 Task: Find connections with filter location Olivet with filter topic #socialentrepreneurshipwith filter profile language Spanish with filter current company Godrej Agrovet Limited with filter school Mayo College, Ajmer with filter industry Sightseeing Transportation with filter service category Graphic Design with filter keywords title UX Designer & UI Developer
Action: Mouse moved to (545, 93)
Screenshot: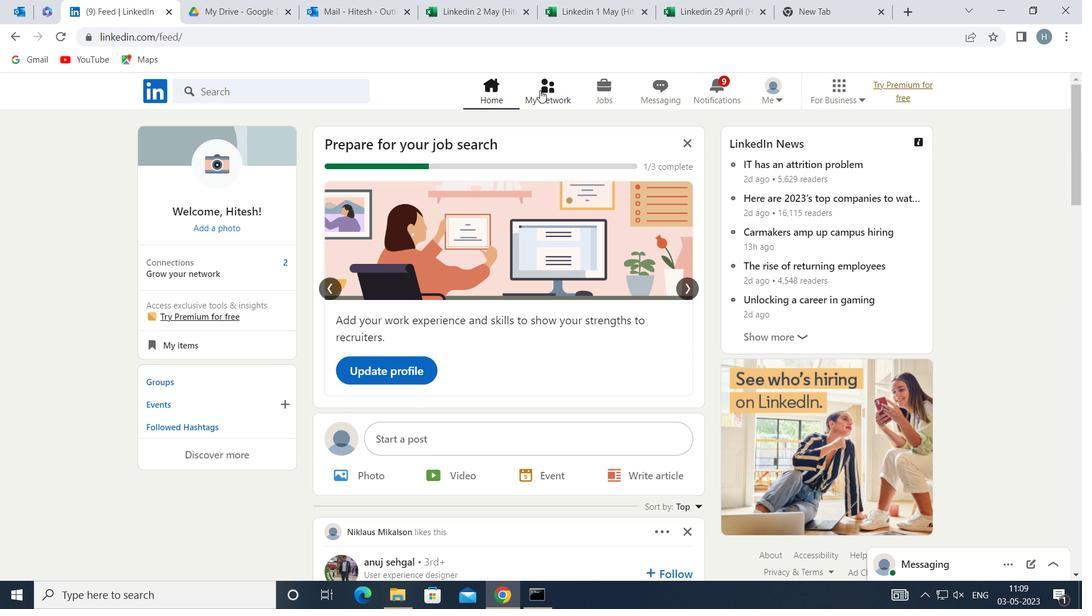 
Action: Mouse pressed left at (545, 93)
Screenshot: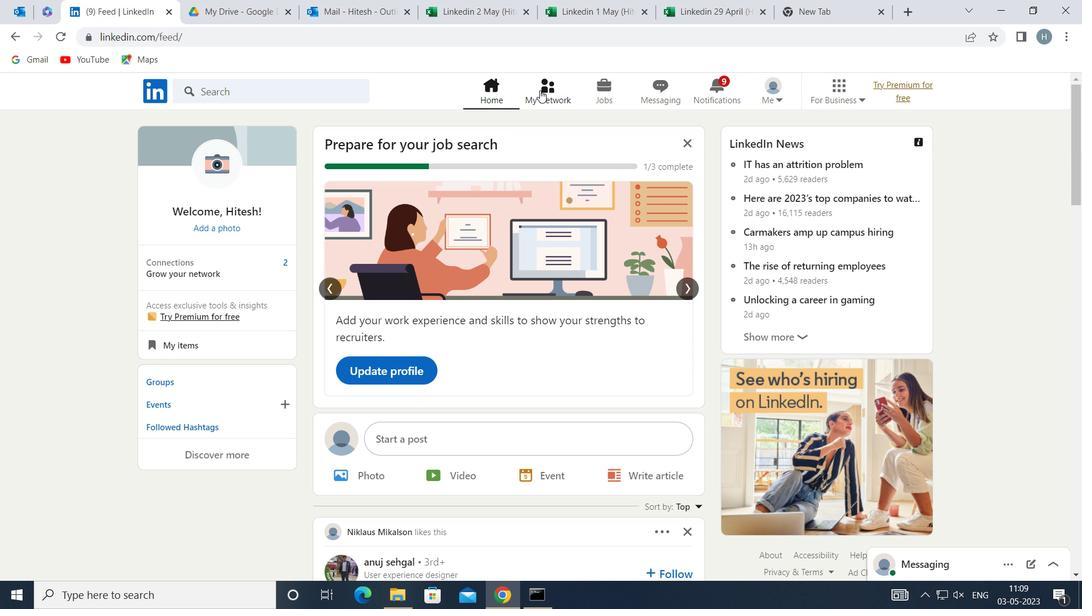 
Action: Mouse moved to (307, 166)
Screenshot: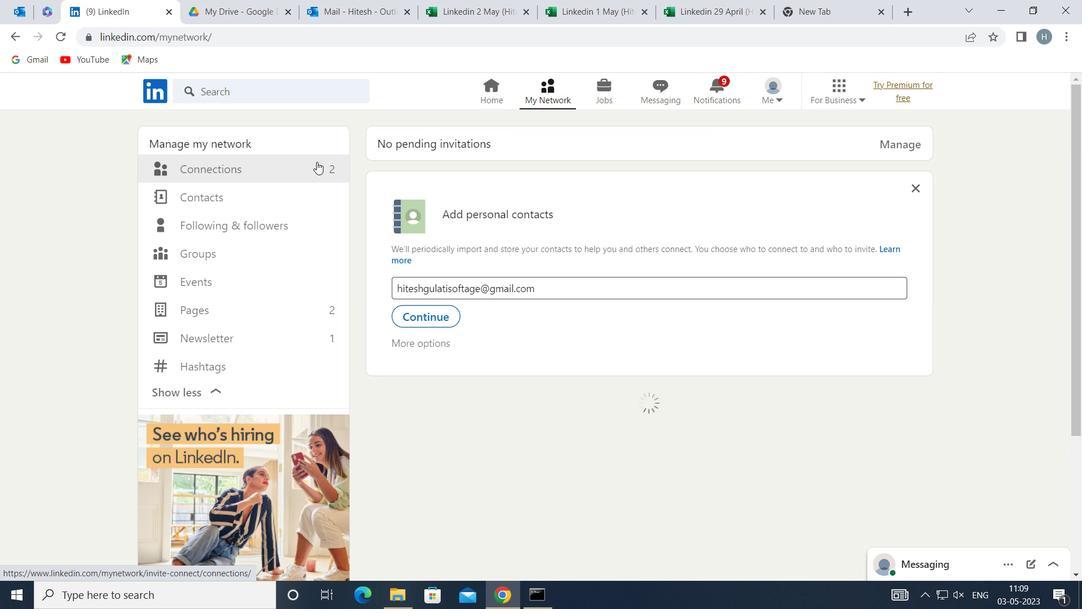 
Action: Mouse pressed left at (307, 166)
Screenshot: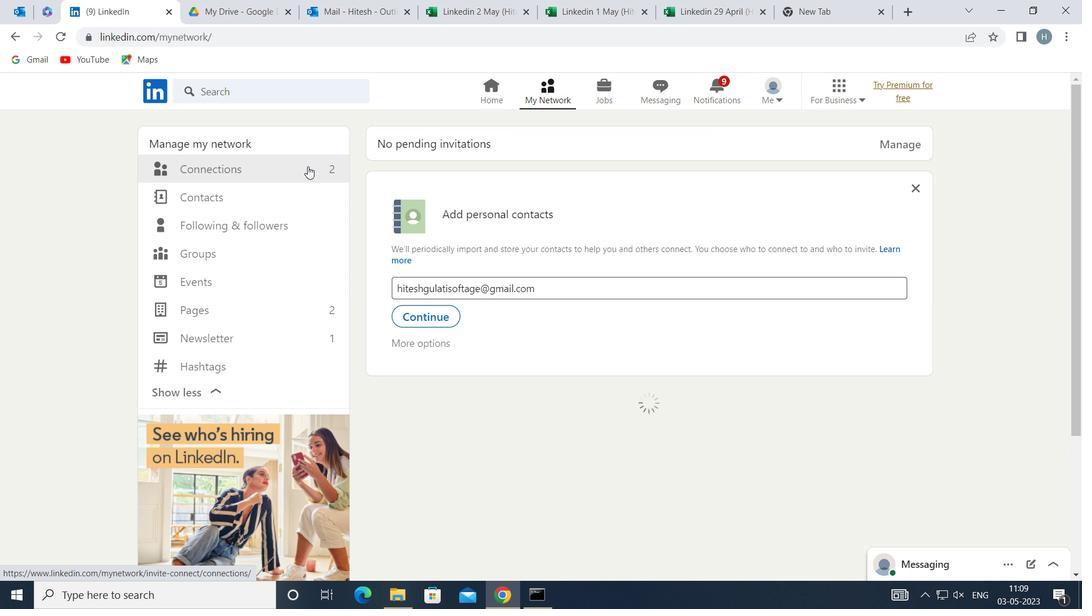 
Action: Mouse moved to (637, 166)
Screenshot: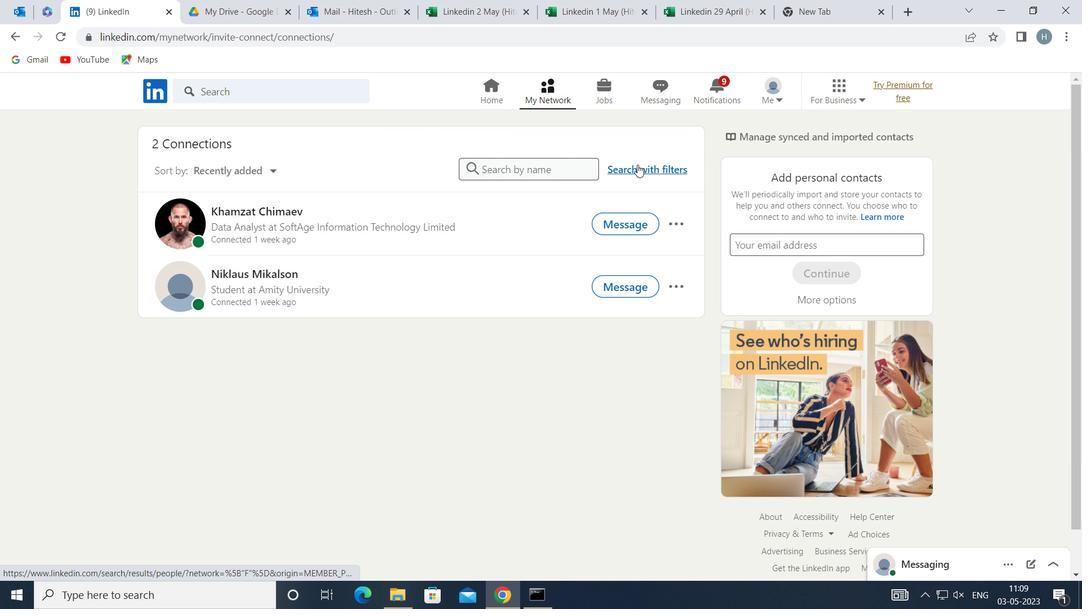
Action: Mouse pressed left at (637, 166)
Screenshot: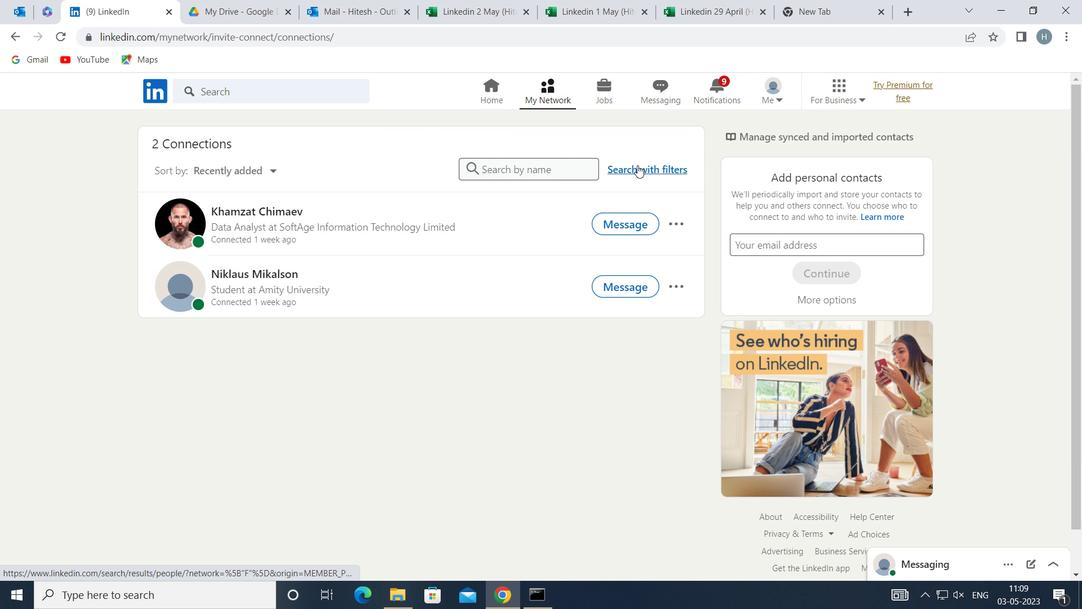 
Action: Mouse moved to (593, 132)
Screenshot: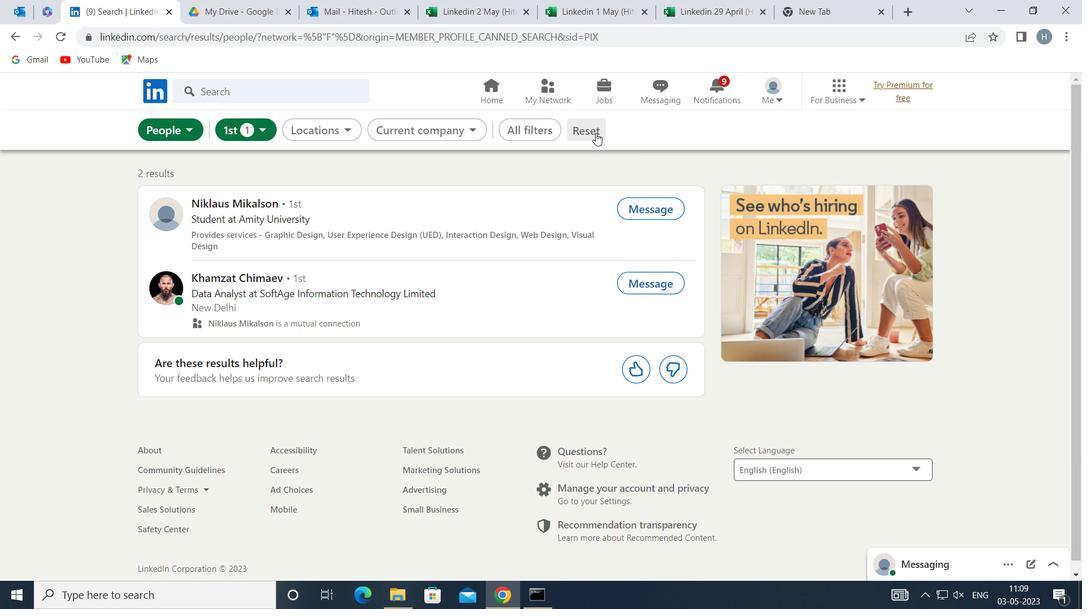 
Action: Mouse pressed left at (593, 132)
Screenshot: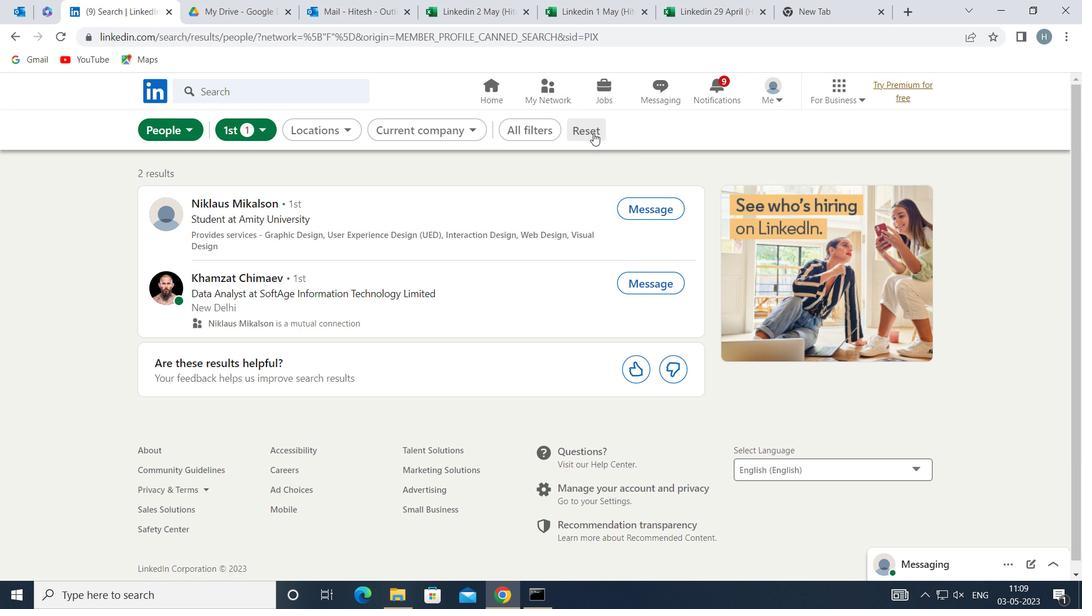 
Action: Mouse moved to (576, 128)
Screenshot: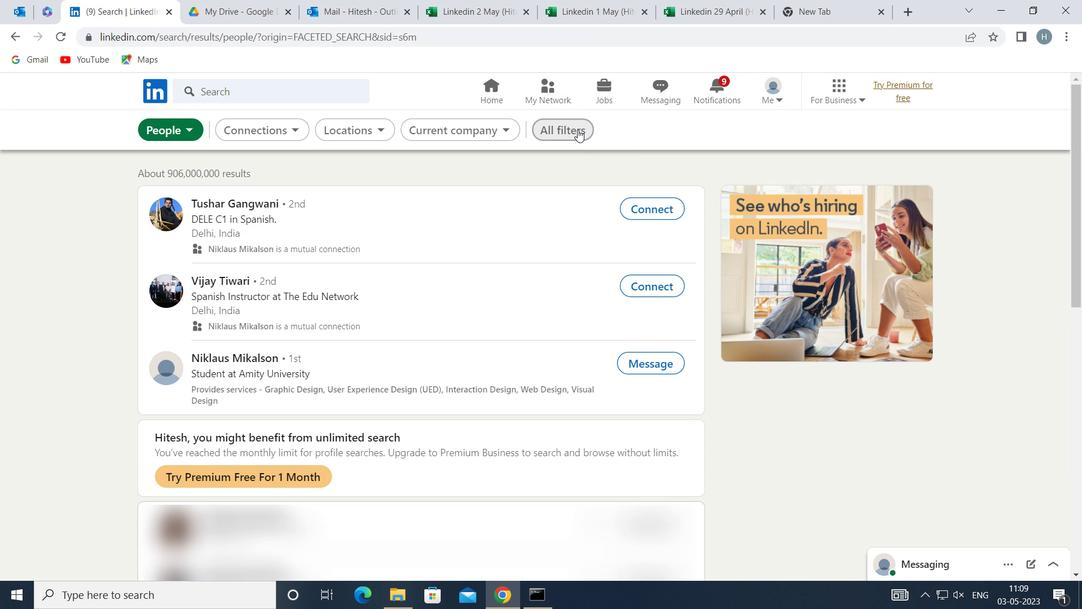 
Action: Mouse pressed left at (576, 128)
Screenshot: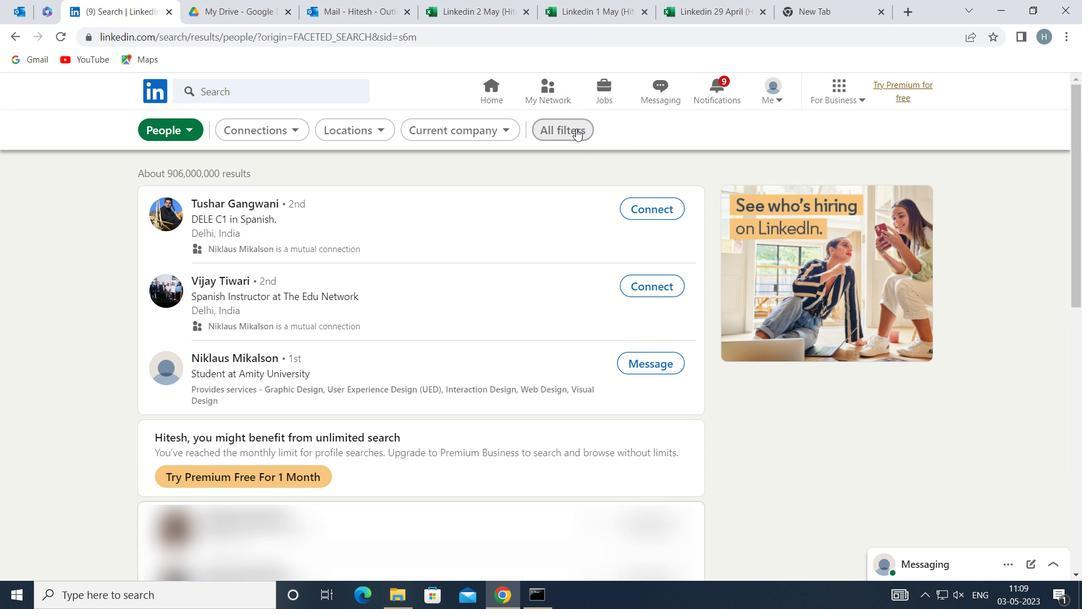 
Action: Mouse moved to (822, 317)
Screenshot: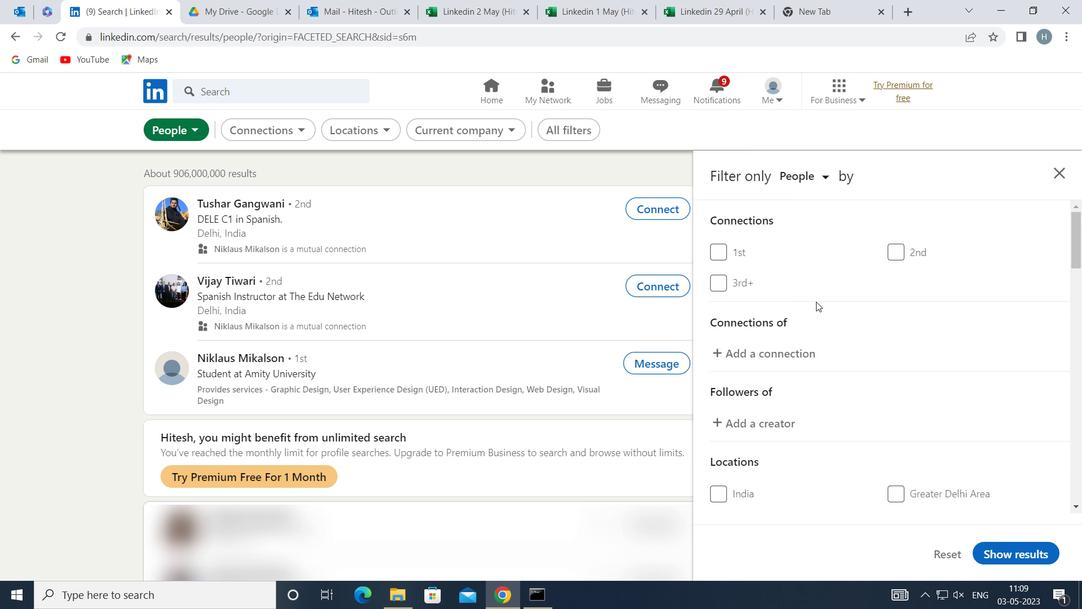 
Action: Mouse scrolled (822, 316) with delta (0, 0)
Screenshot: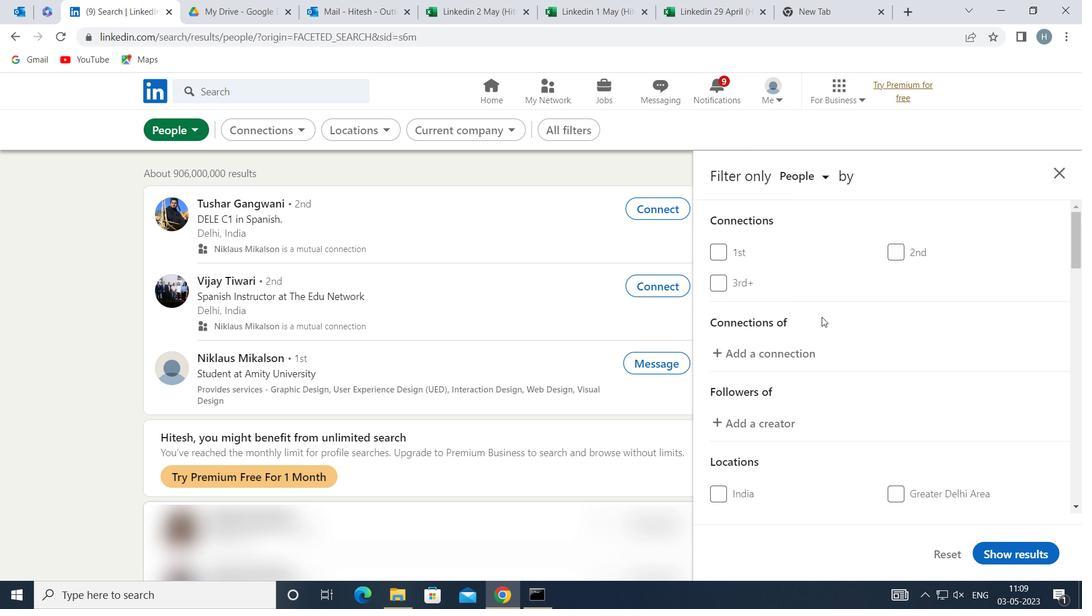 
Action: Mouse scrolled (822, 316) with delta (0, 0)
Screenshot: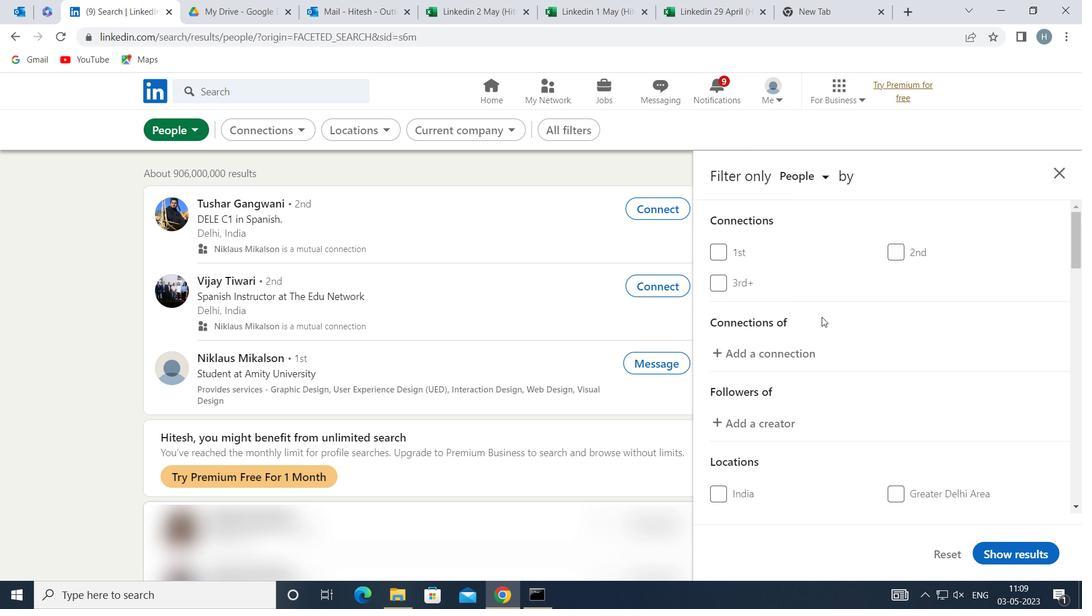 
Action: Mouse scrolled (822, 316) with delta (0, 0)
Screenshot: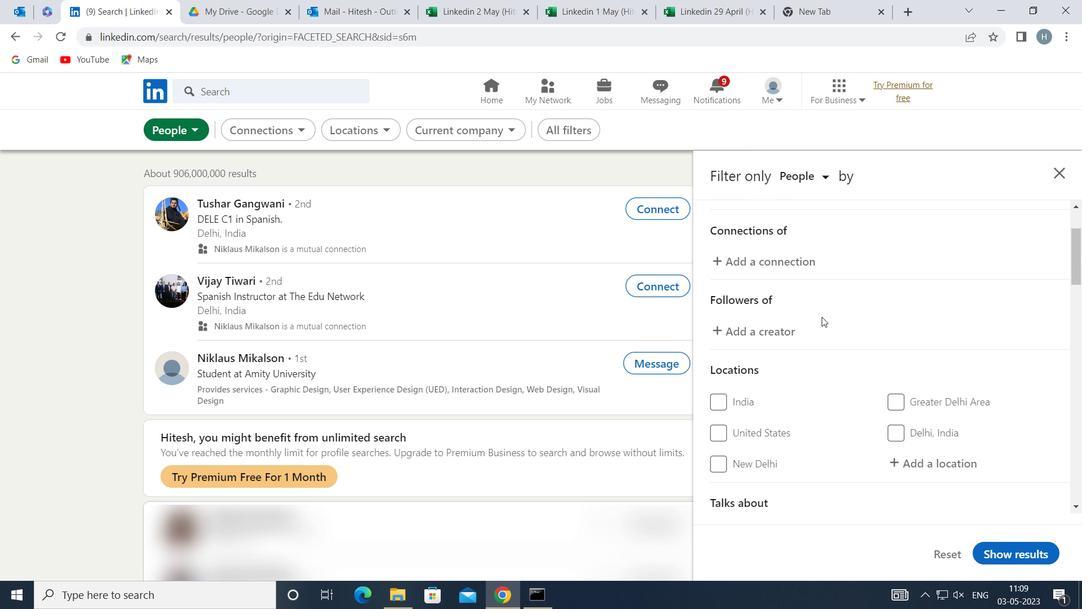 
Action: Mouse moved to (919, 337)
Screenshot: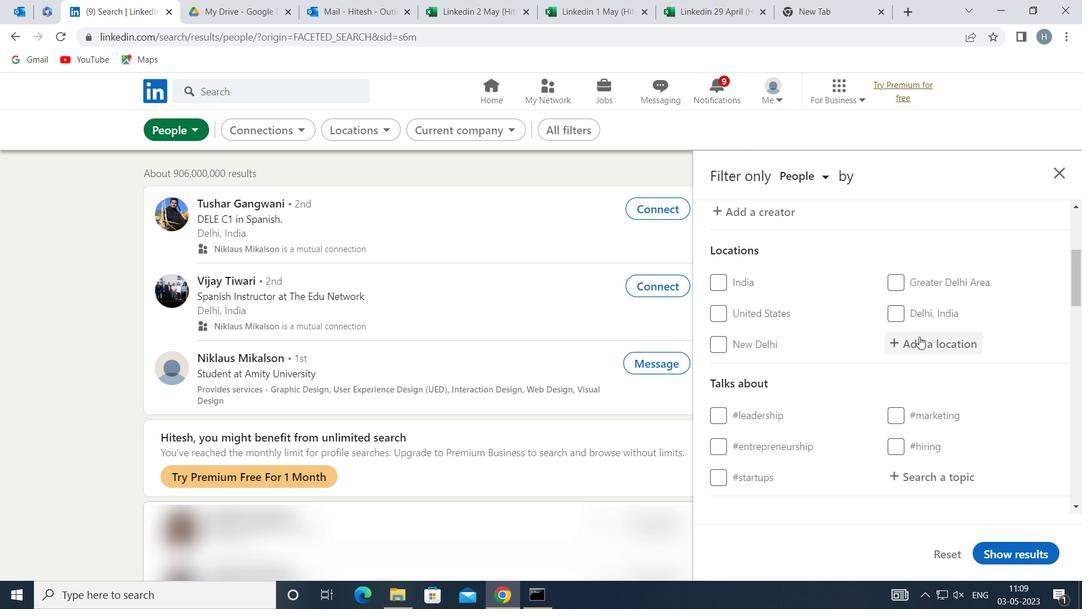 
Action: Mouse pressed left at (919, 337)
Screenshot: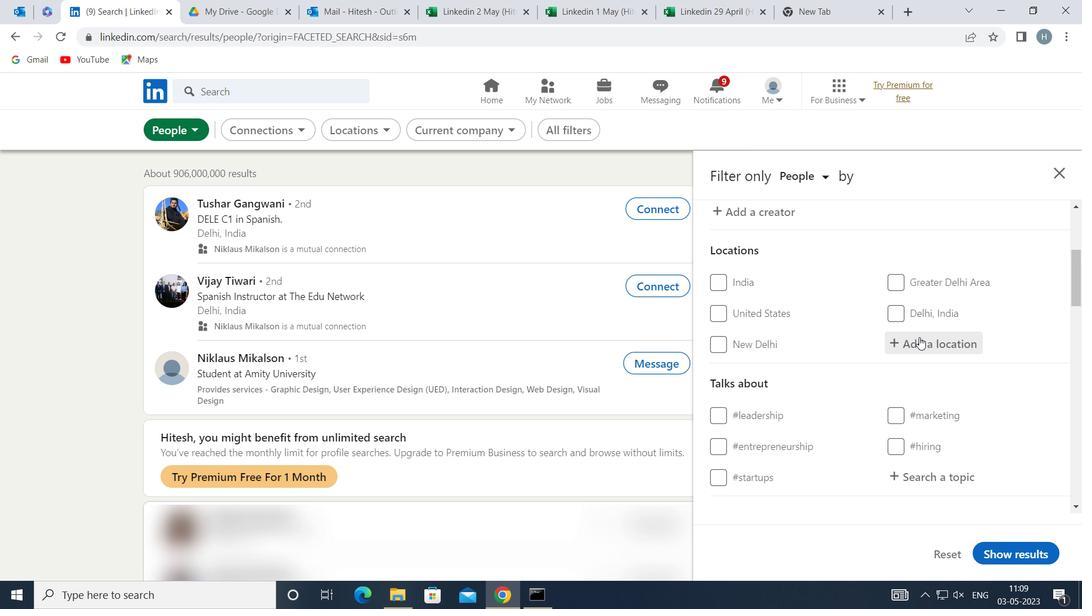 
Action: Mouse moved to (921, 337)
Screenshot: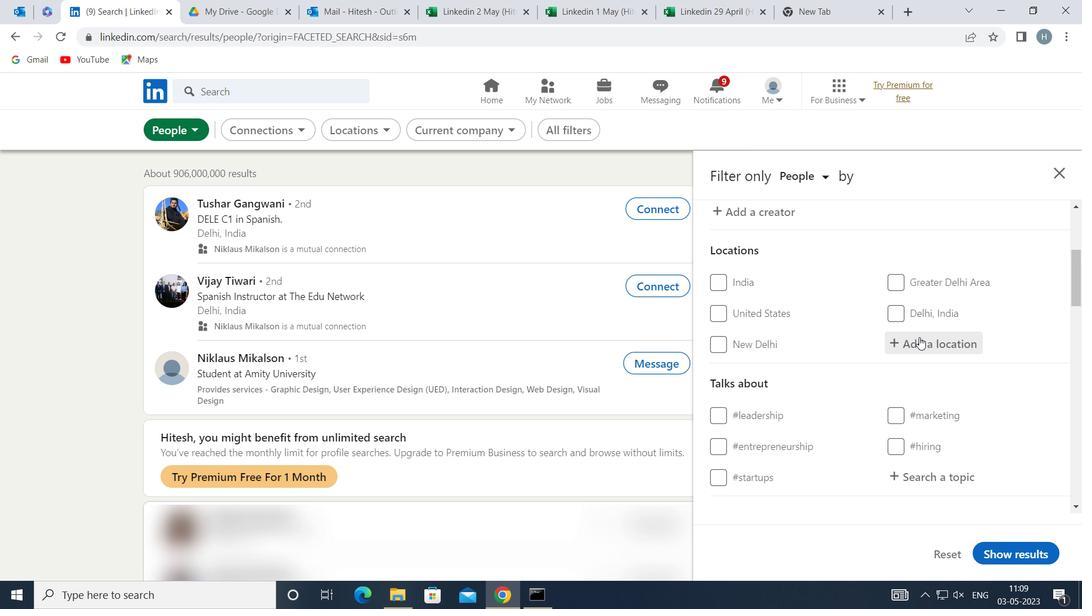 
Action: Key pressed <Key.shift>OLIVET<Key.enter>
Screenshot: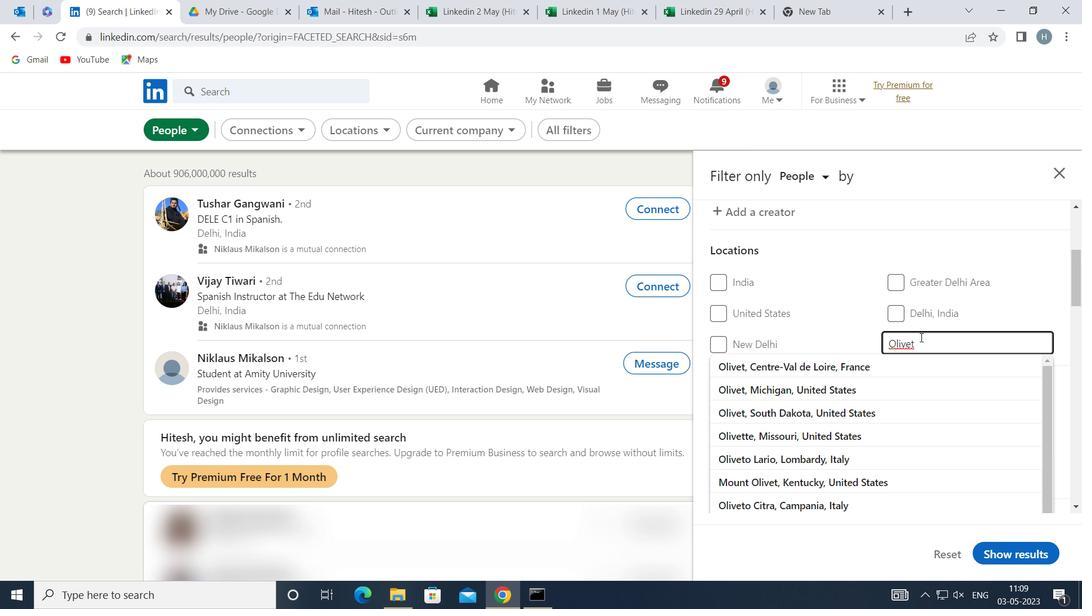 
Action: Mouse moved to (952, 374)
Screenshot: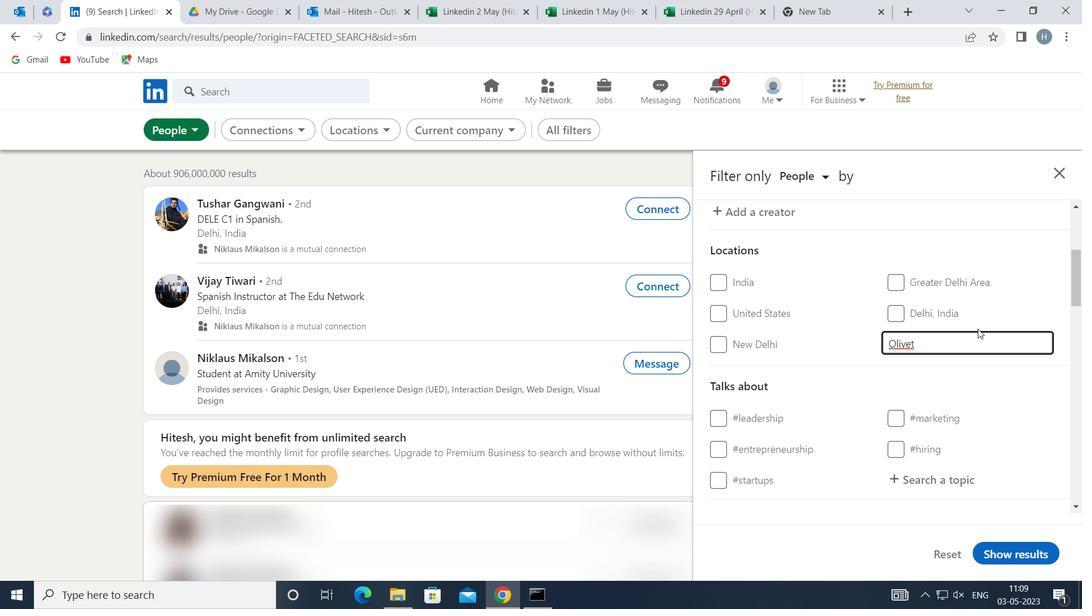 
Action: Mouse scrolled (952, 373) with delta (0, 0)
Screenshot: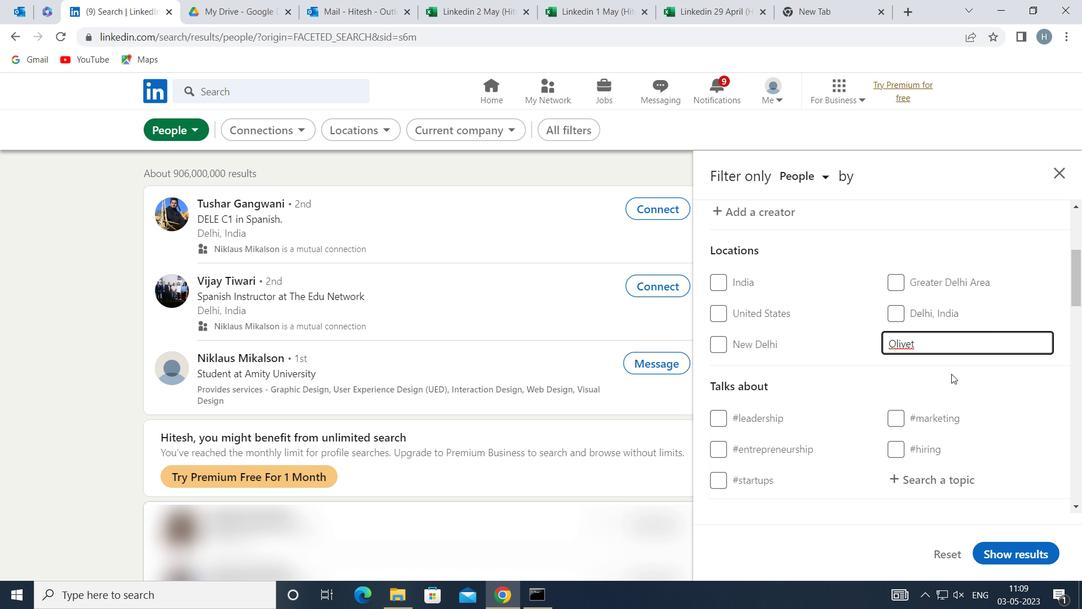
Action: Mouse moved to (932, 407)
Screenshot: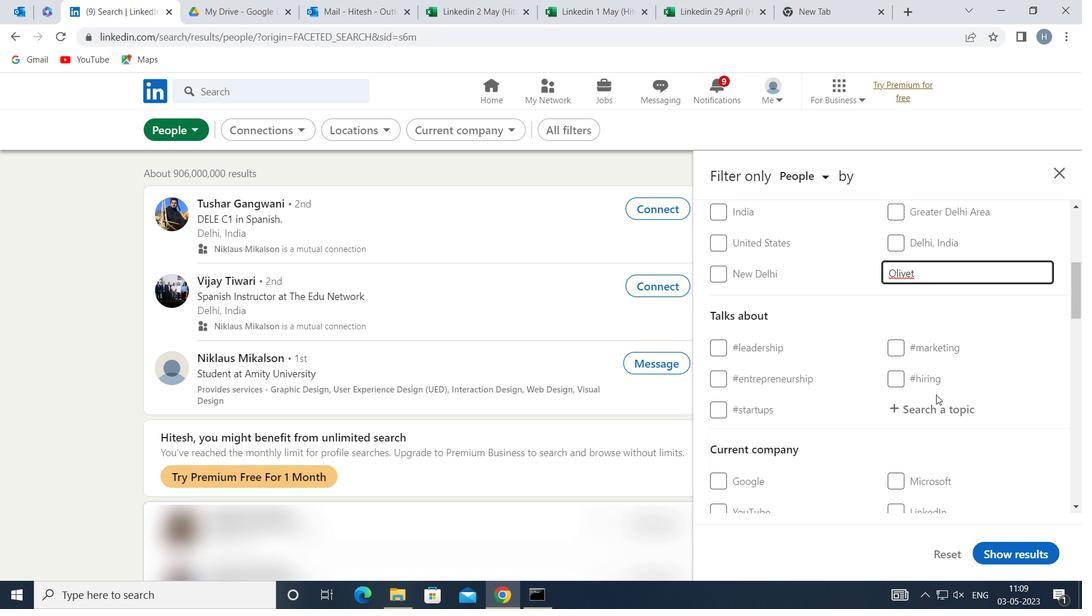 
Action: Mouse pressed left at (932, 407)
Screenshot: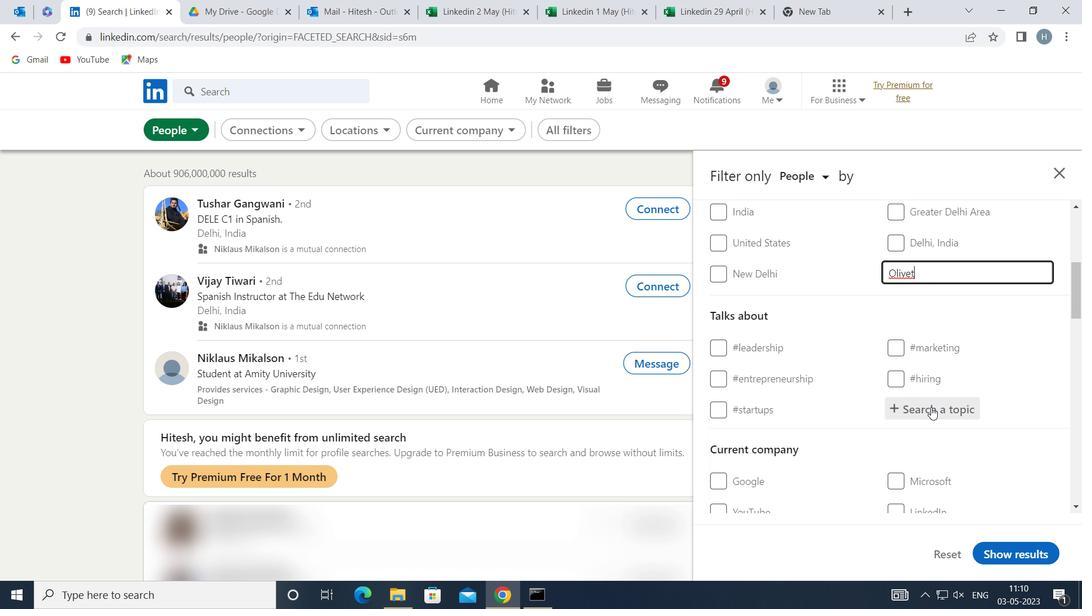 
Action: Mouse moved to (931, 407)
Screenshot: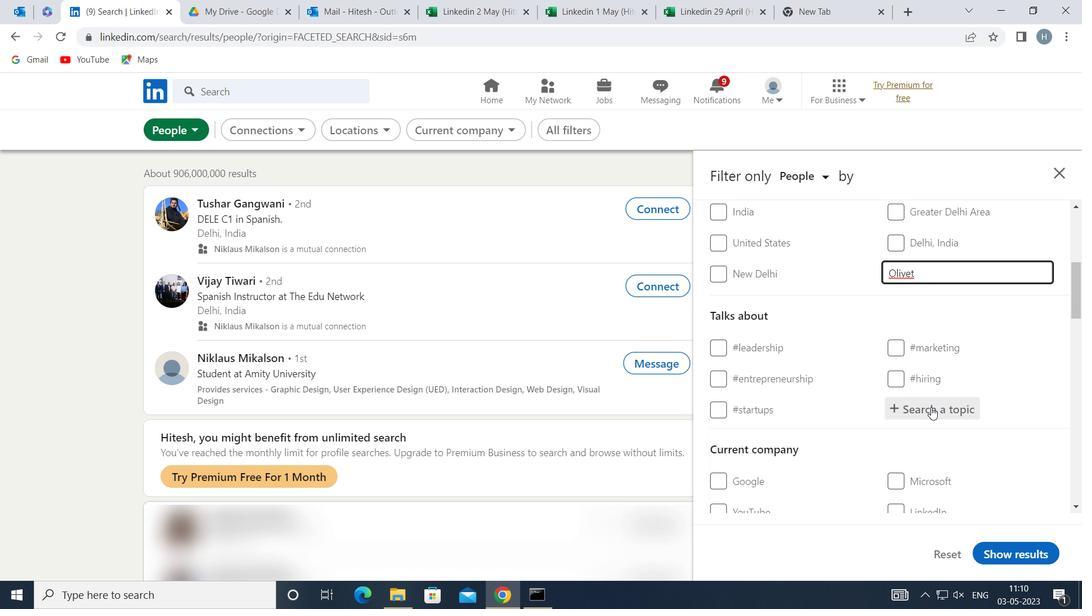 
Action: Key pressed <Key.shift>SOCIALENTREPREN
Screenshot: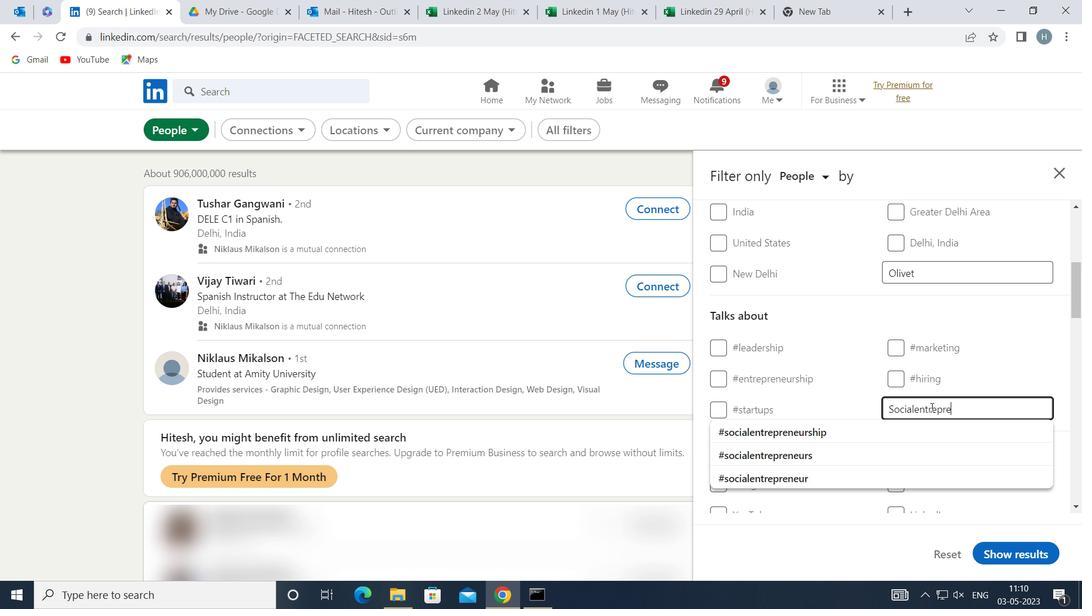 
Action: Mouse moved to (856, 434)
Screenshot: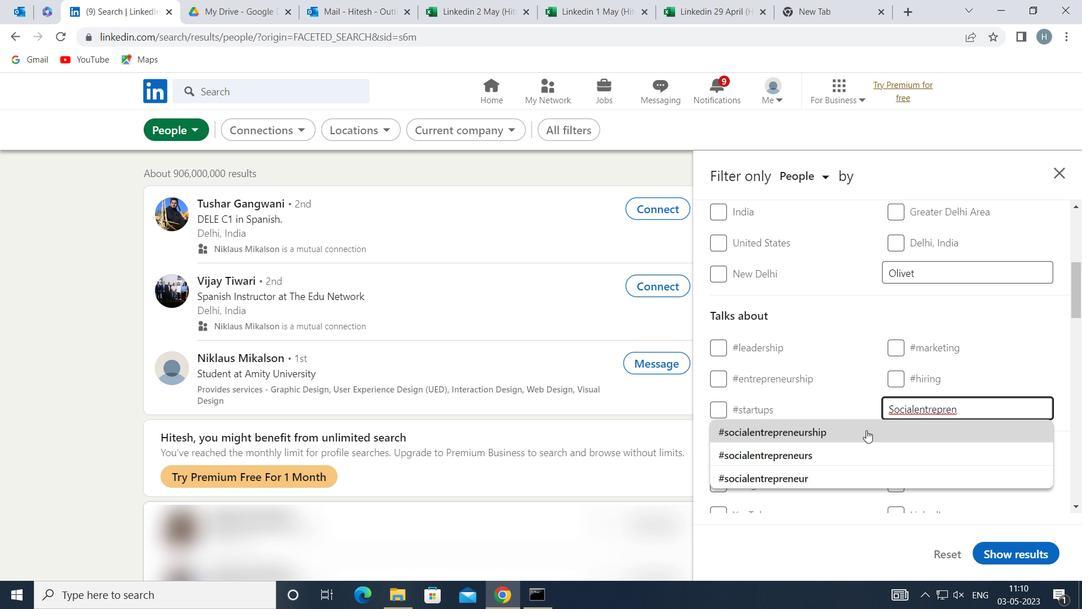 
Action: Mouse pressed left at (856, 434)
Screenshot: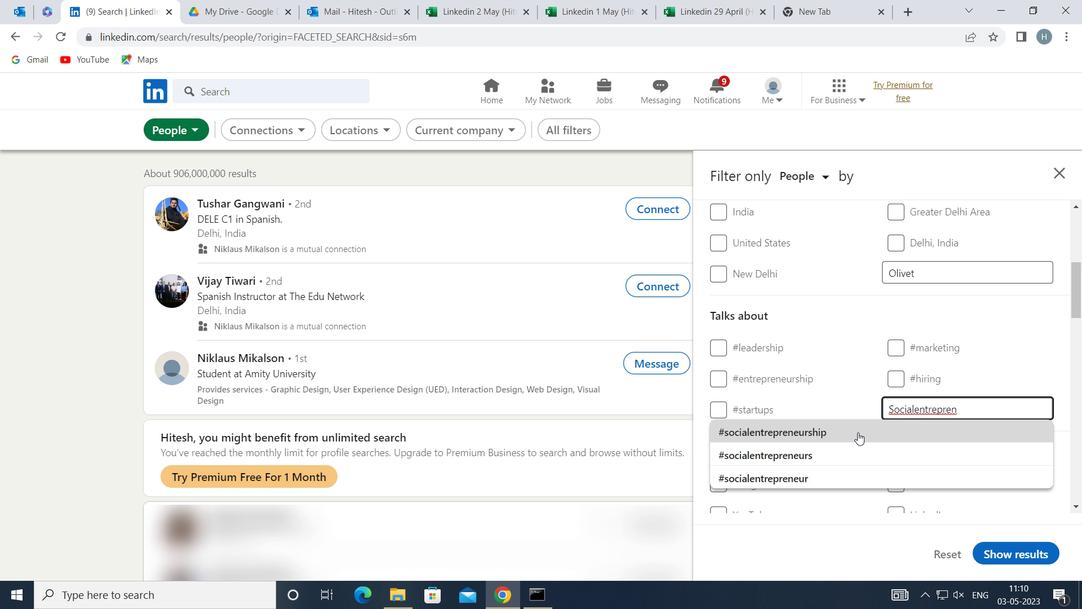 
Action: Mouse moved to (847, 426)
Screenshot: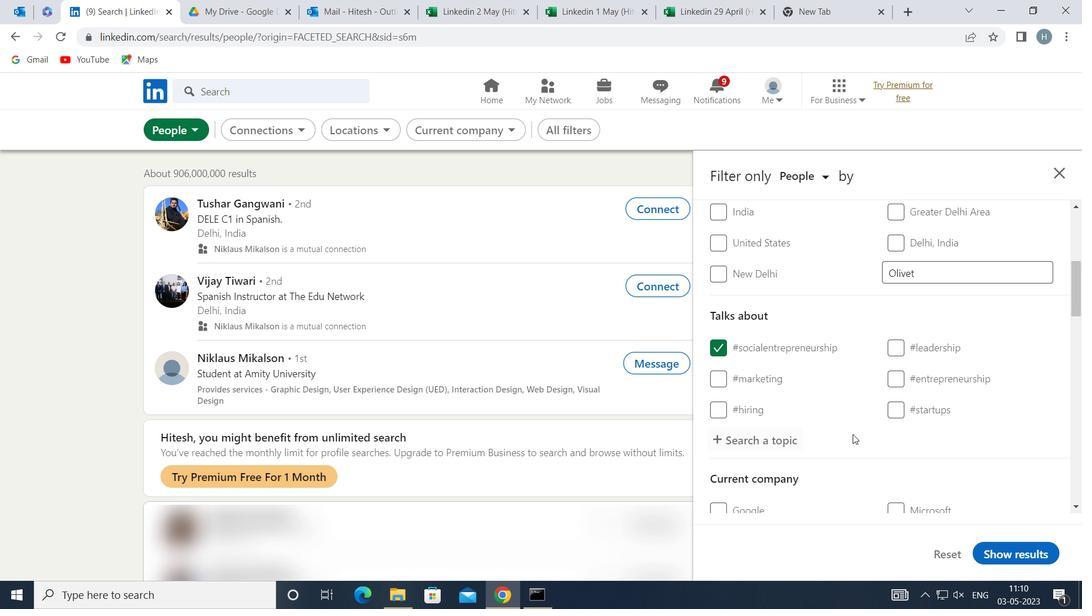
Action: Mouse scrolled (847, 426) with delta (0, 0)
Screenshot: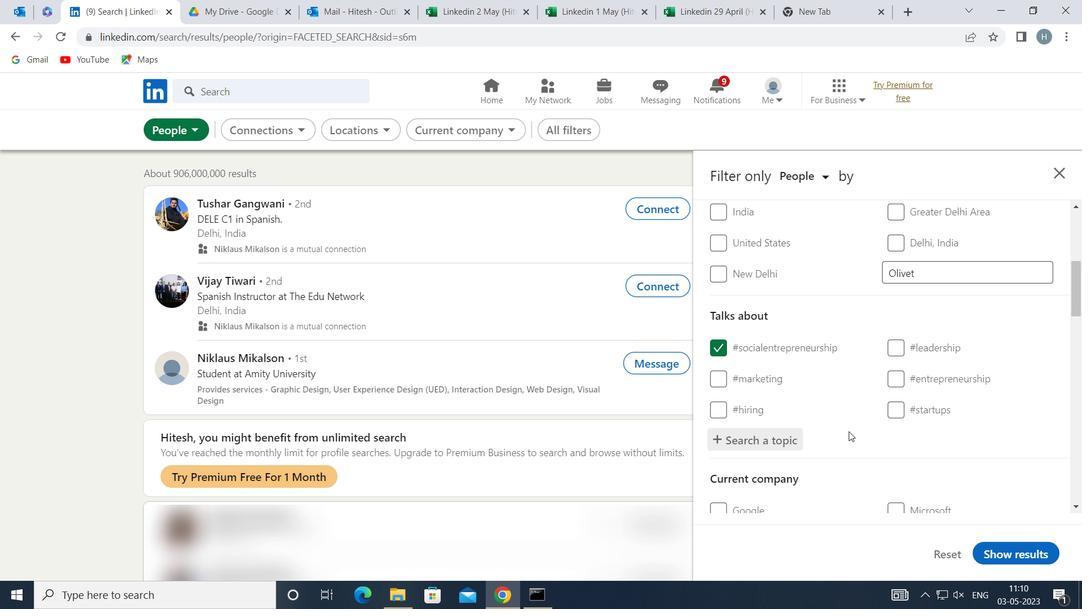 
Action: Mouse scrolled (847, 426) with delta (0, 0)
Screenshot: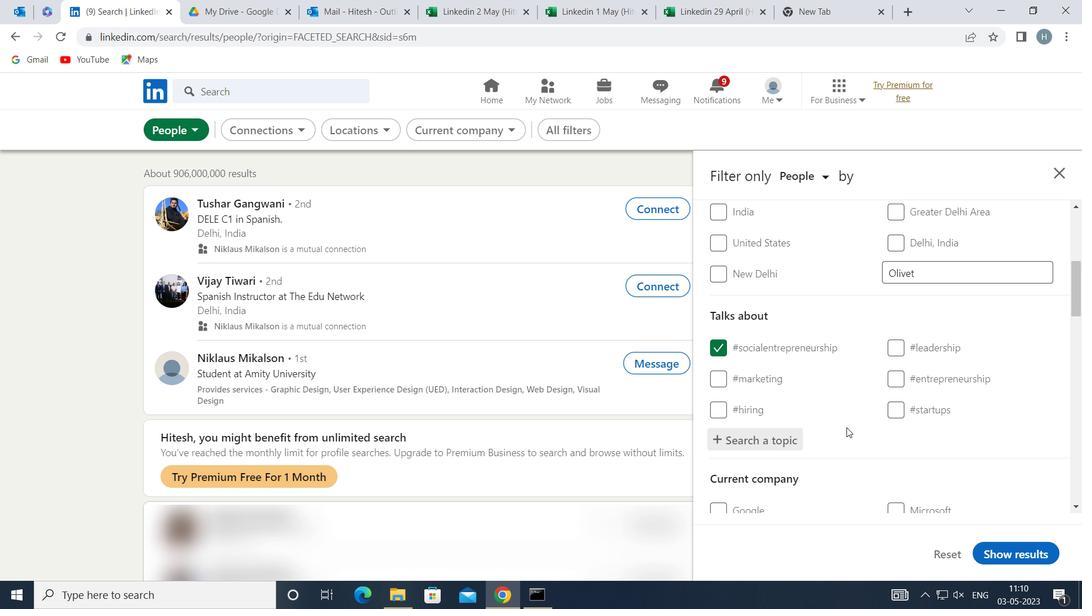 
Action: Mouse moved to (844, 426)
Screenshot: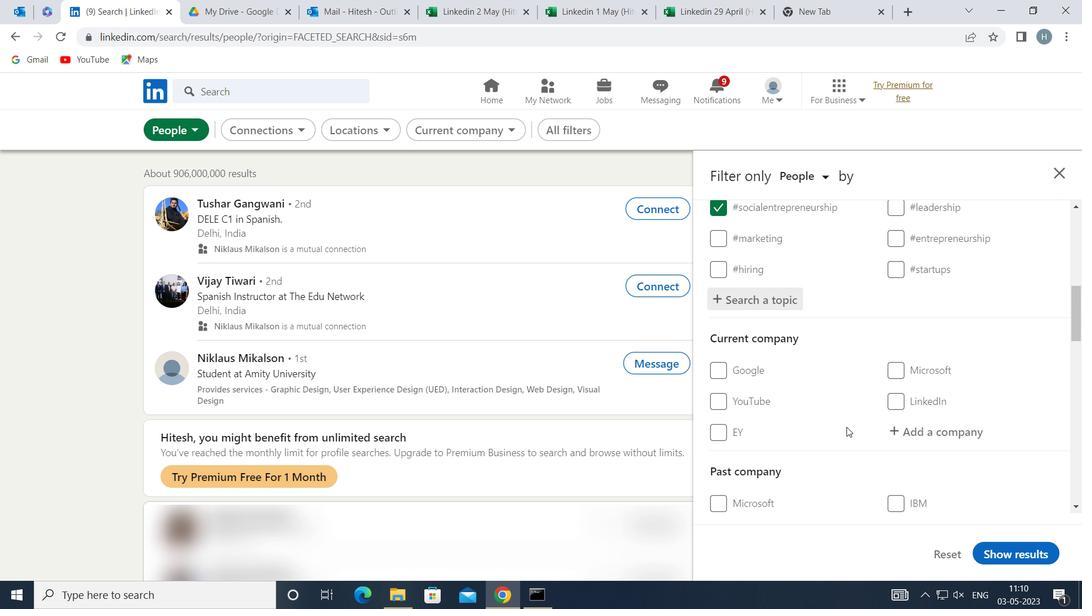 
Action: Mouse scrolled (844, 426) with delta (0, 0)
Screenshot: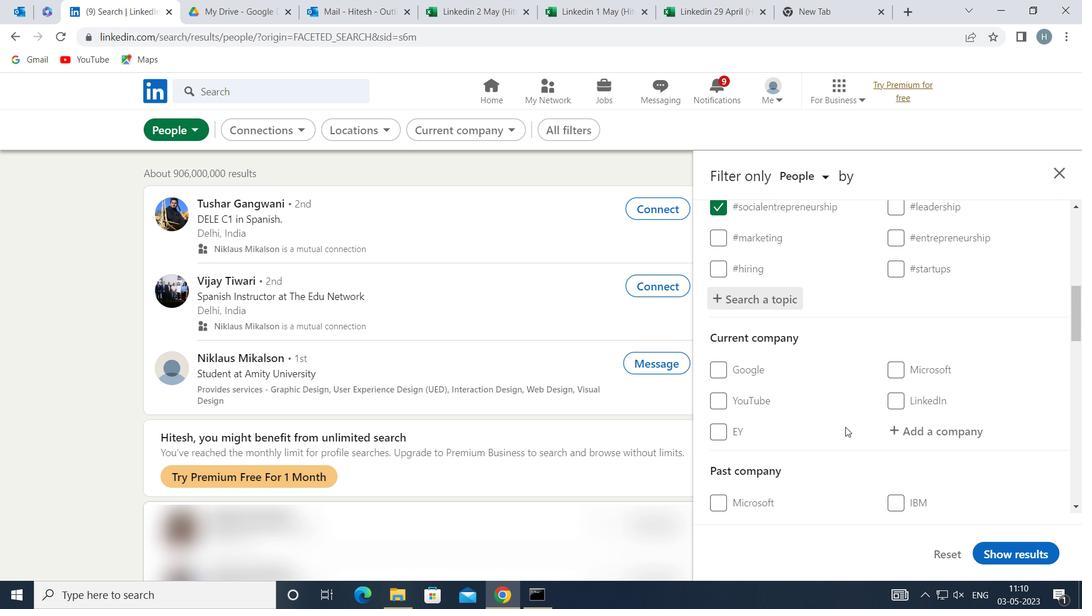 
Action: Mouse scrolled (844, 426) with delta (0, 0)
Screenshot: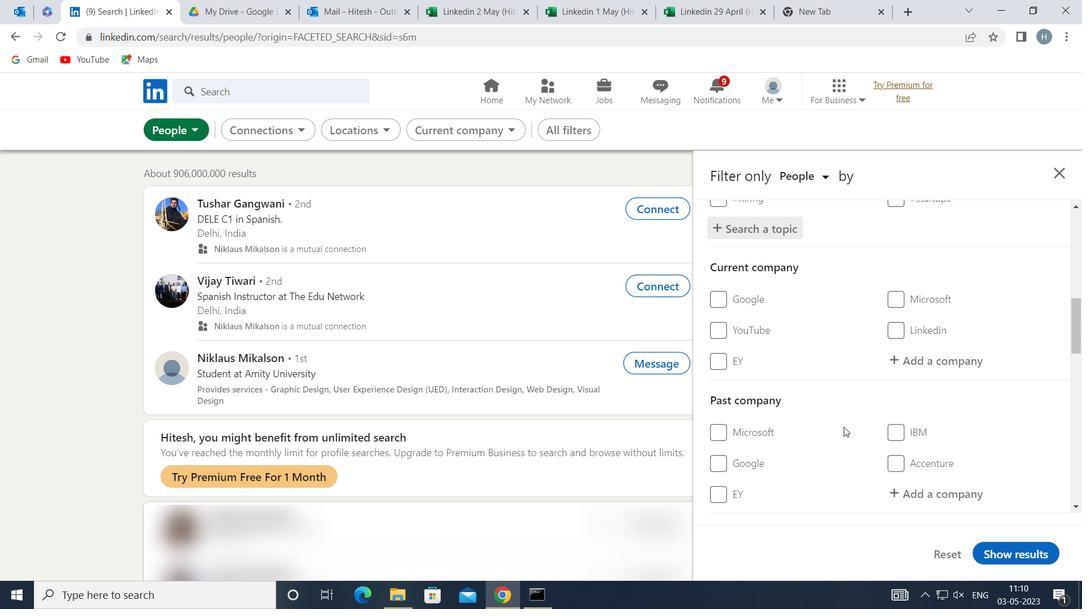 
Action: Mouse moved to (844, 426)
Screenshot: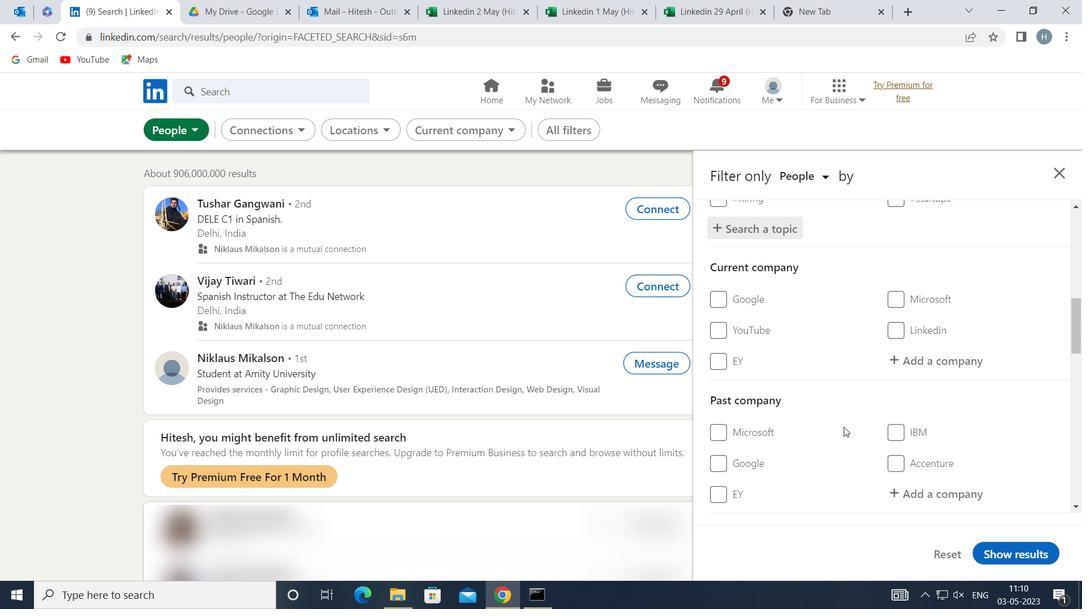 
Action: Mouse scrolled (844, 426) with delta (0, 0)
Screenshot: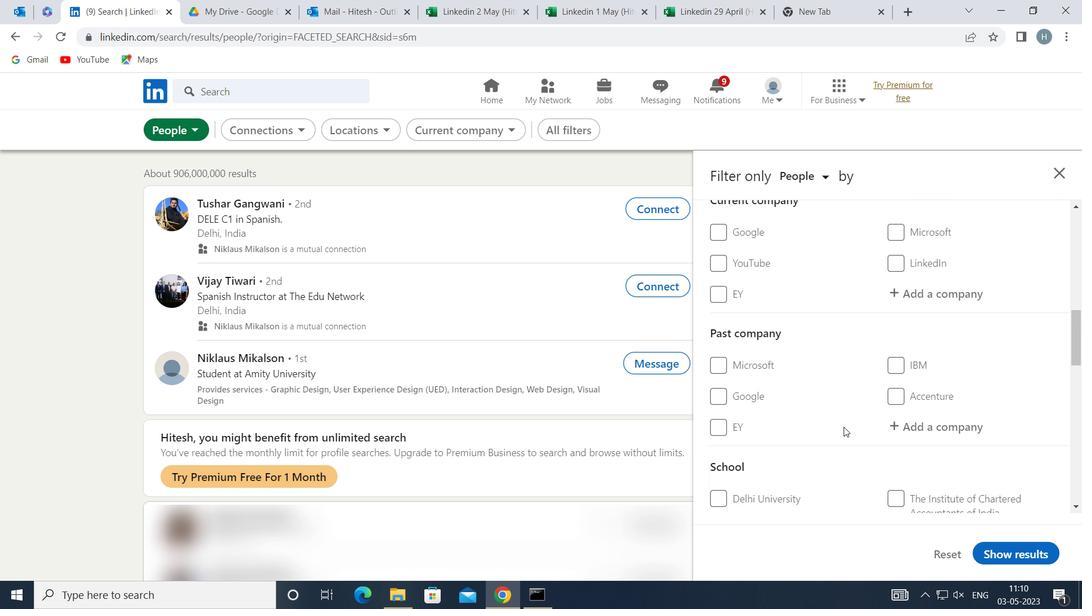 
Action: Mouse moved to (844, 430)
Screenshot: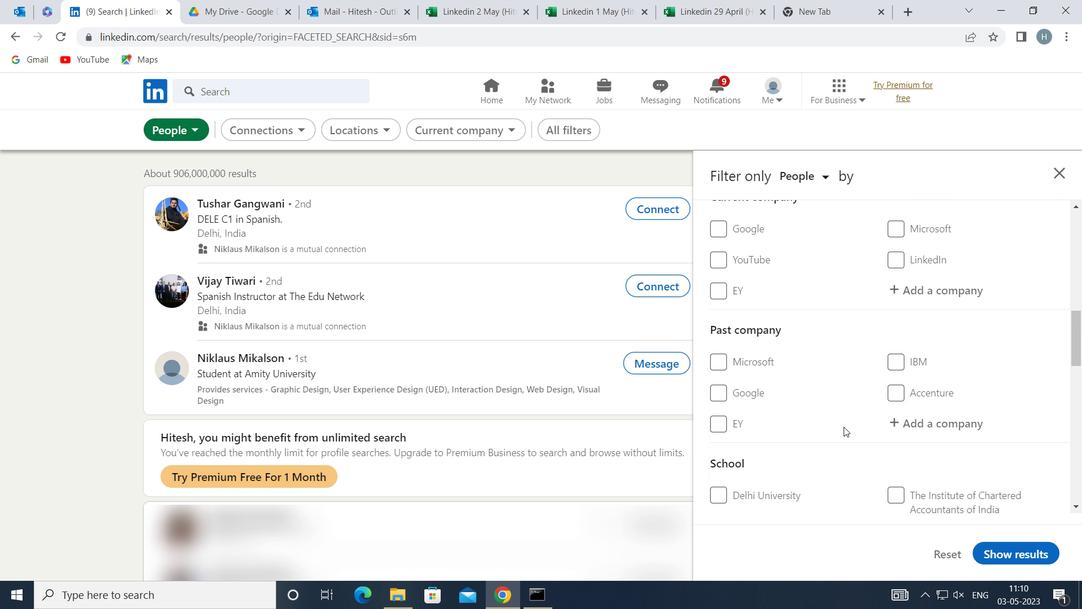 
Action: Mouse scrolled (844, 429) with delta (0, 0)
Screenshot: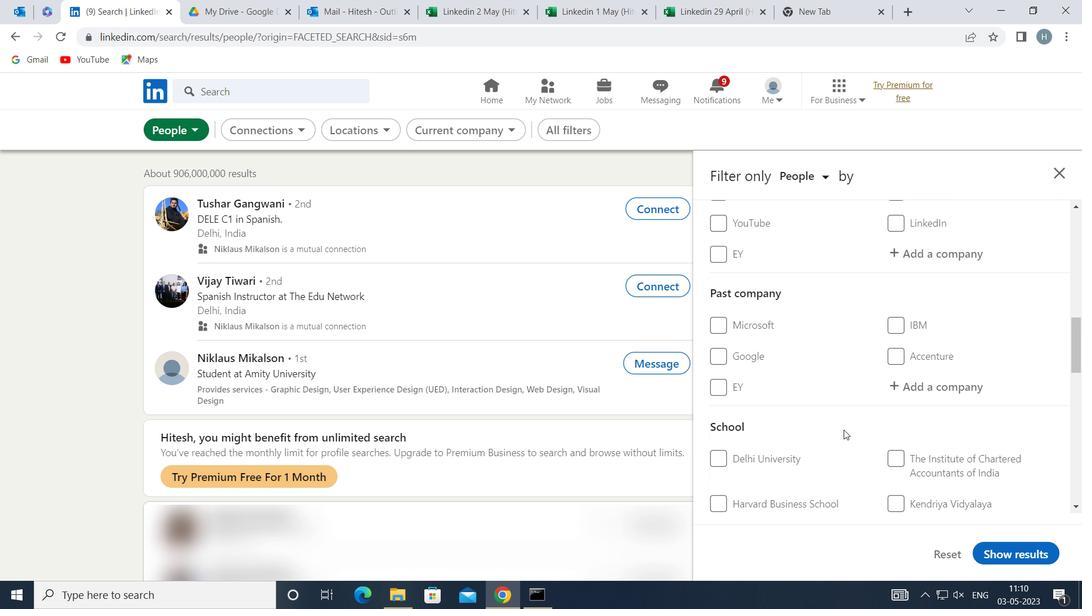 
Action: Mouse scrolled (844, 429) with delta (0, 0)
Screenshot: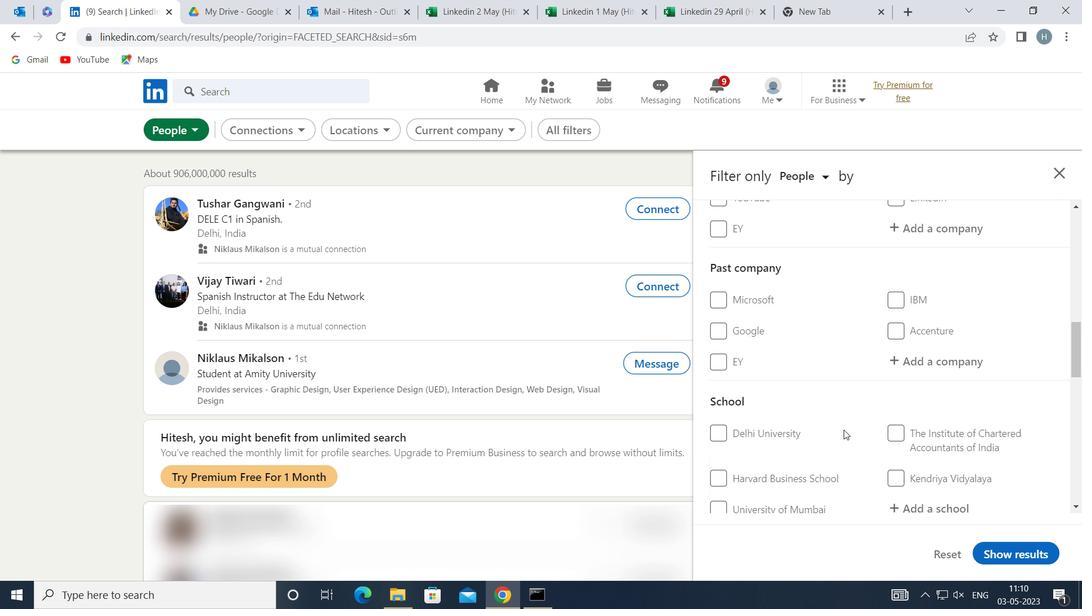 
Action: Mouse scrolled (844, 429) with delta (0, 0)
Screenshot: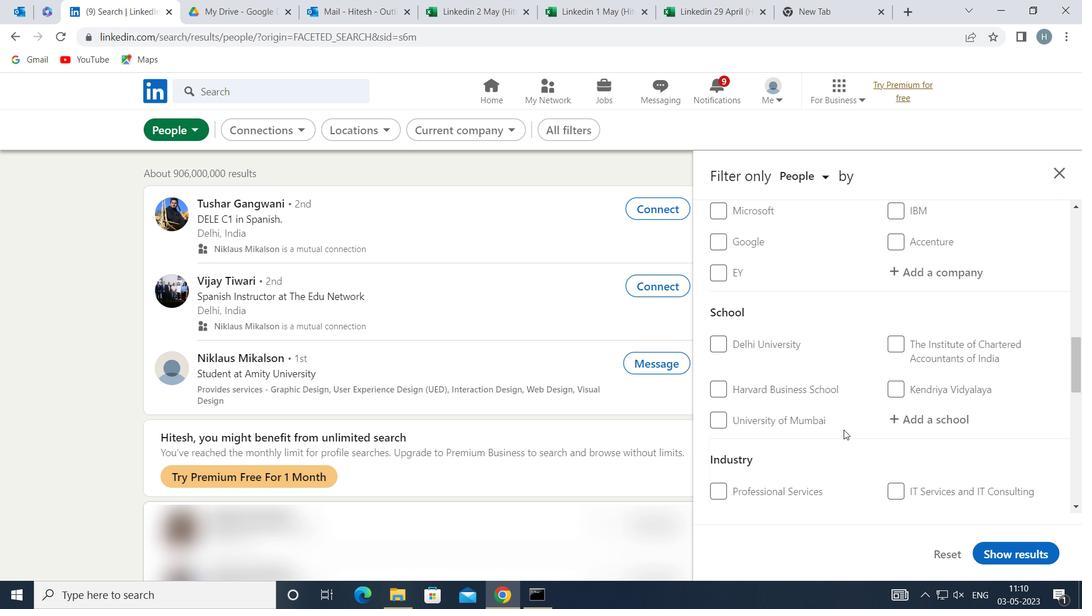 
Action: Mouse scrolled (844, 429) with delta (0, 0)
Screenshot: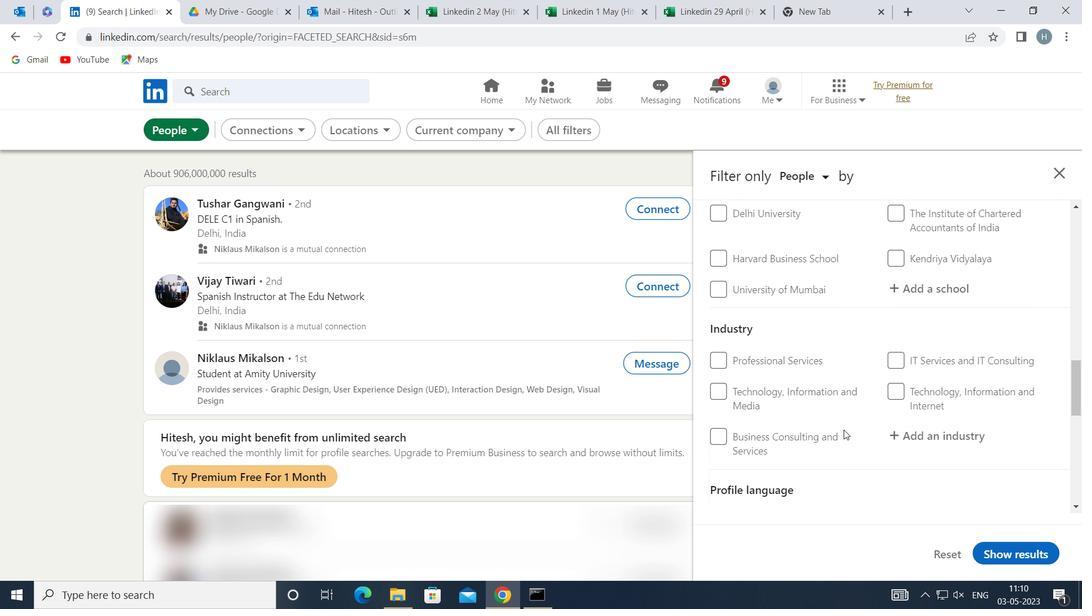 
Action: Mouse scrolled (844, 429) with delta (0, 0)
Screenshot: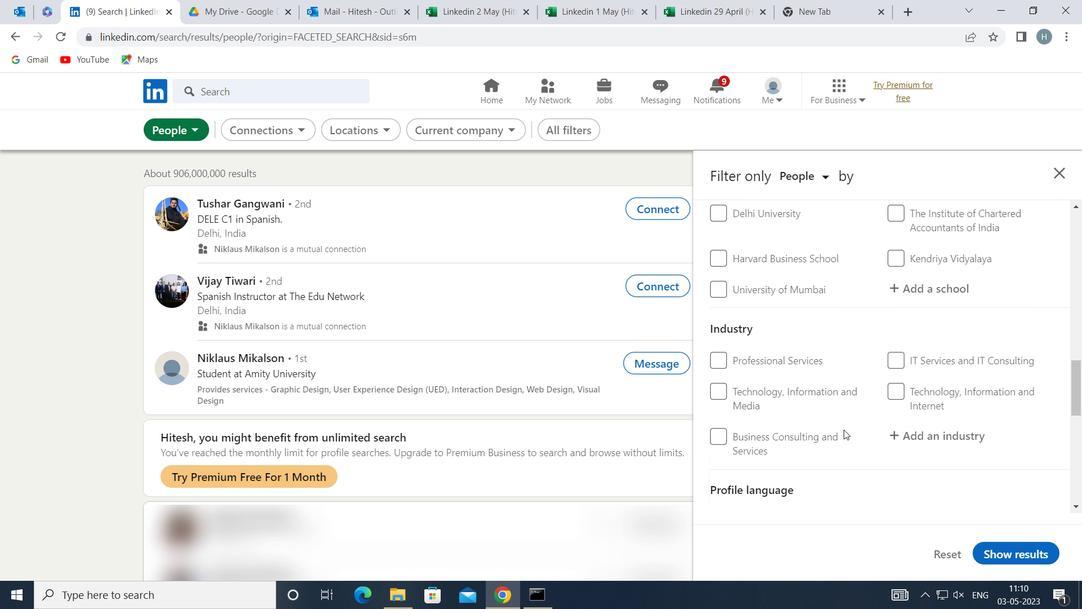 
Action: Mouse moved to (739, 416)
Screenshot: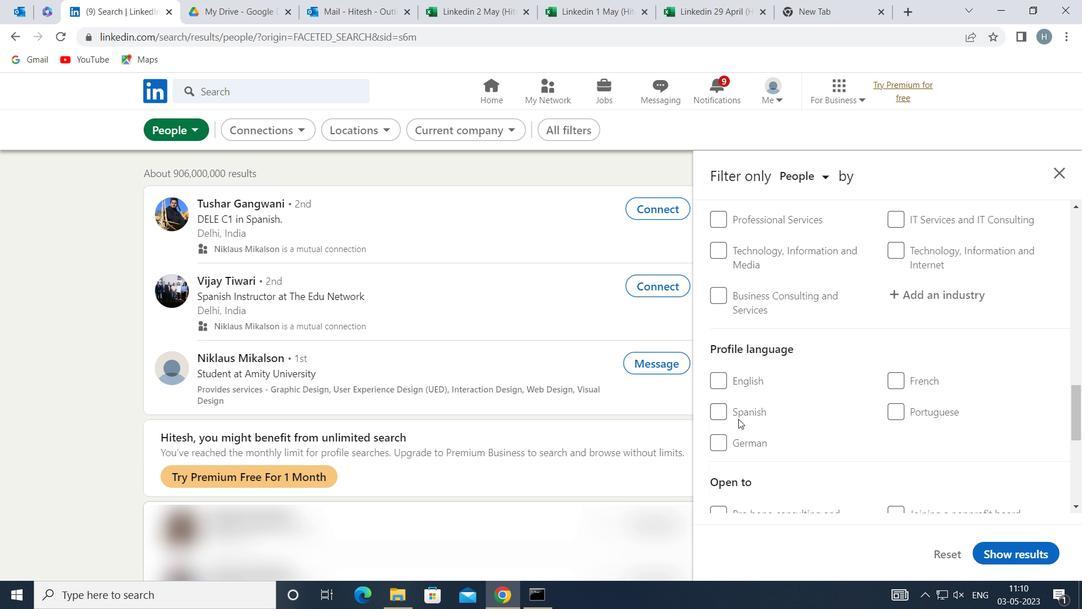 
Action: Mouse pressed left at (739, 416)
Screenshot: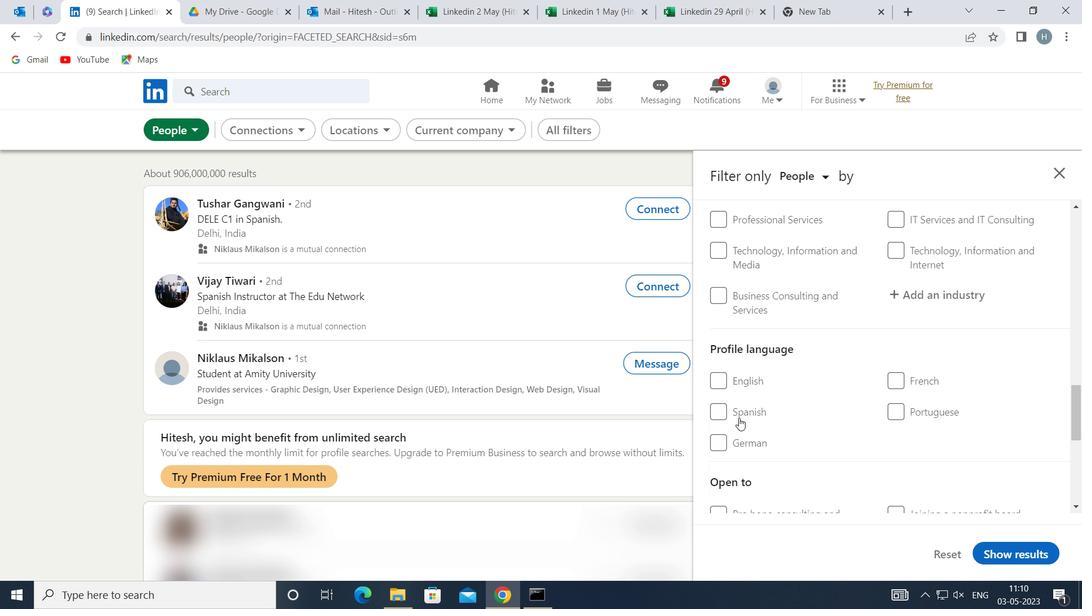 
Action: Mouse moved to (874, 405)
Screenshot: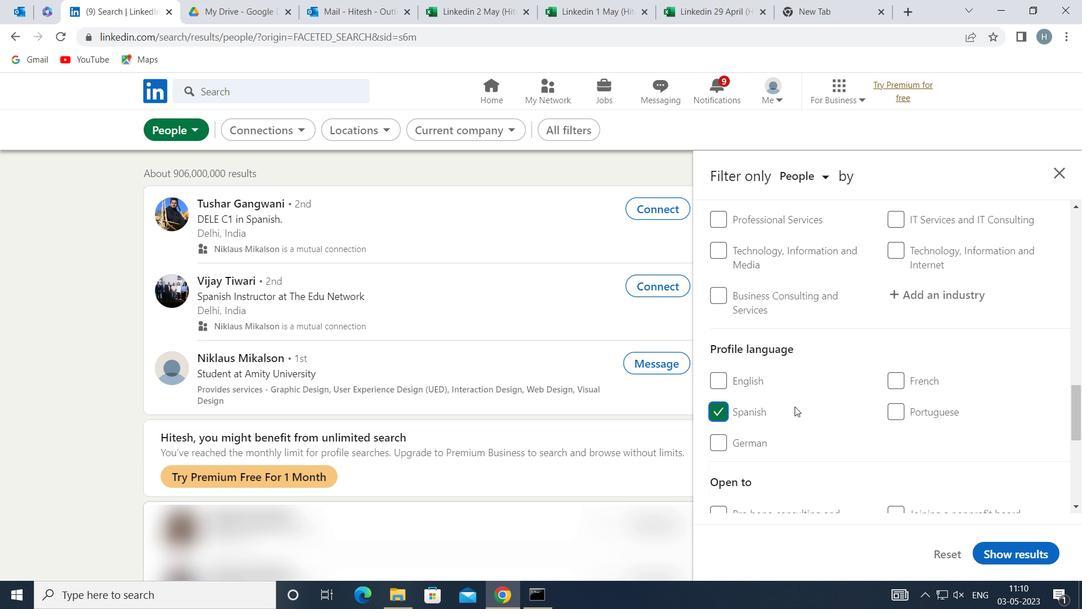 
Action: Mouse scrolled (874, 406) with delta (0, 0)
Screenshot: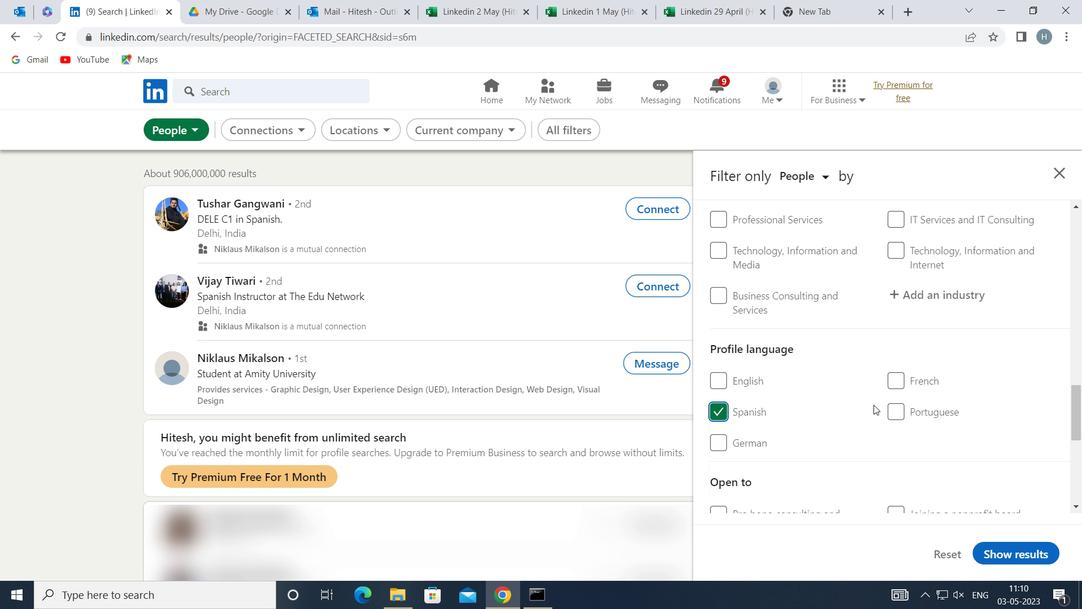 
Action: Mouse scrolled (874, 406) with delta (0, 0)
Screenshot: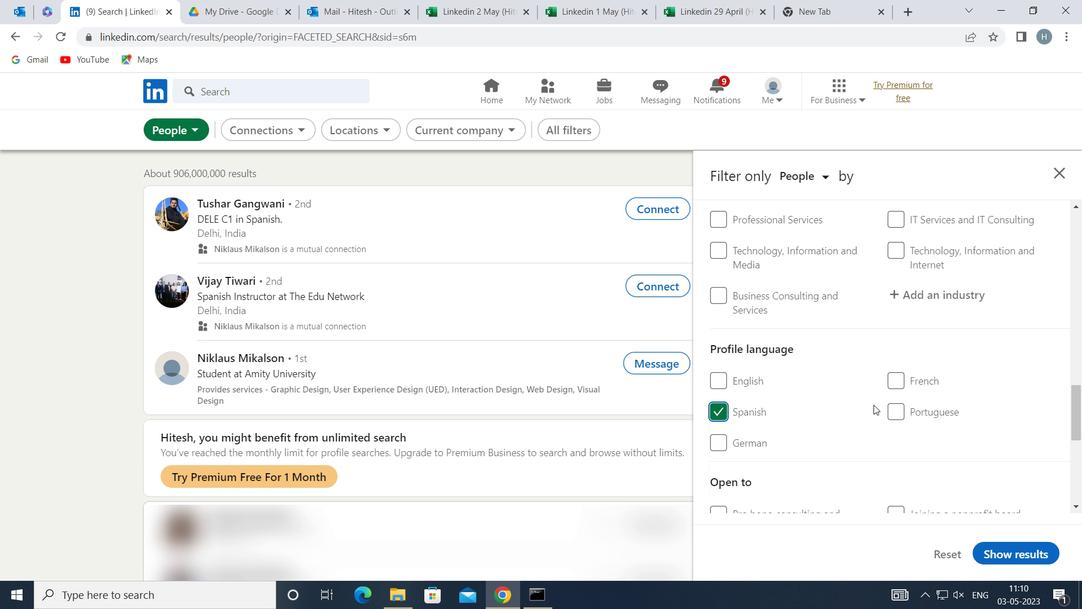 
Action: Mouse scrolled (874, 406) with delta (0, 0)
Screenshot: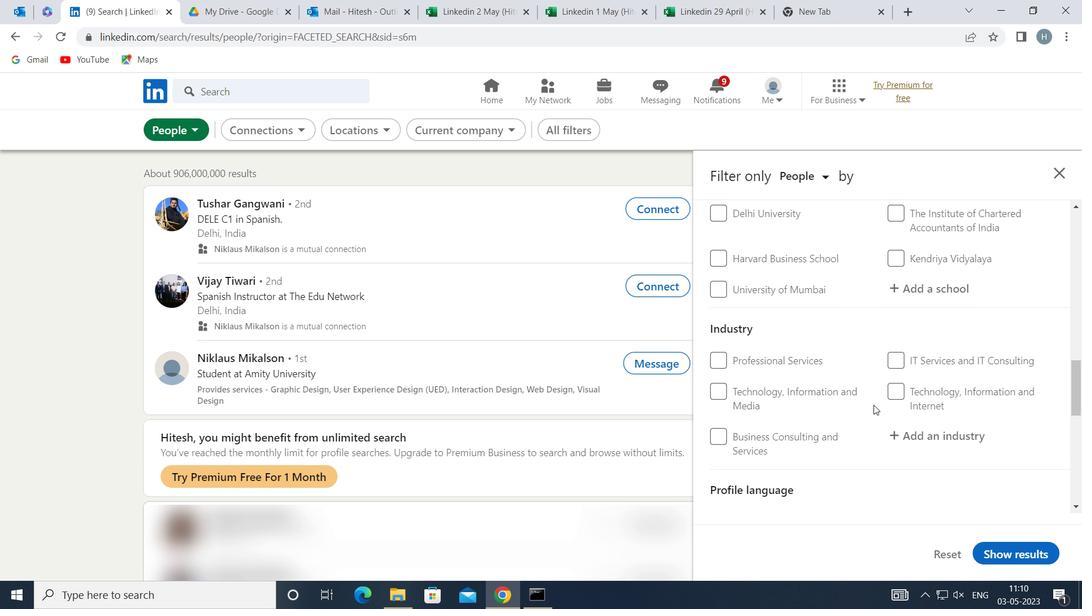 
Action: Mouse scrolled (874, 406) with delta (0, 0)
Screenshot: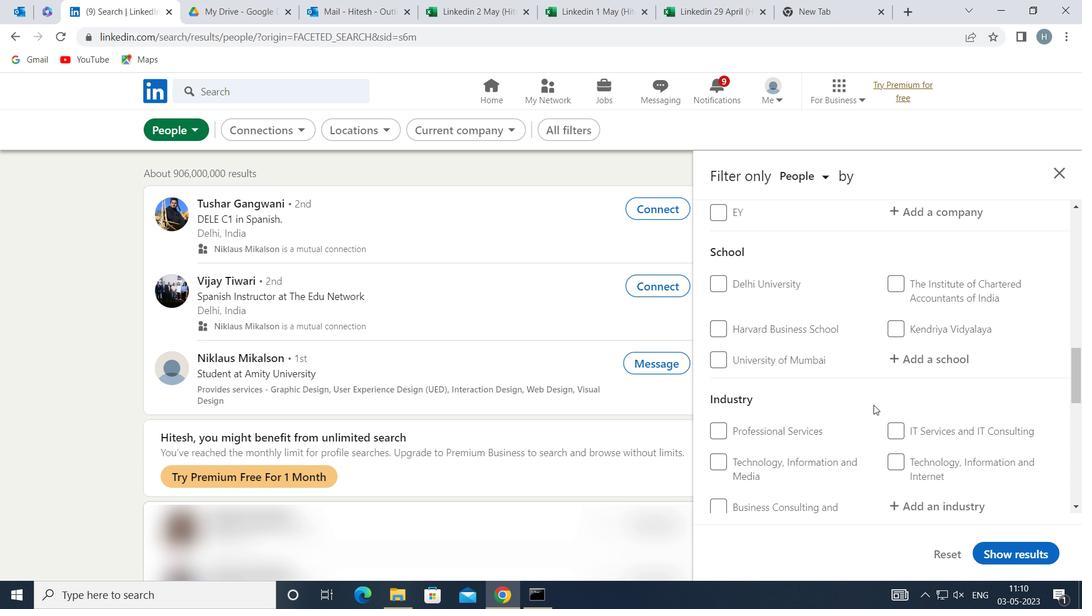 
Action: Mouse scrolled (874, 406) with delta (0, 0)
Screenshot: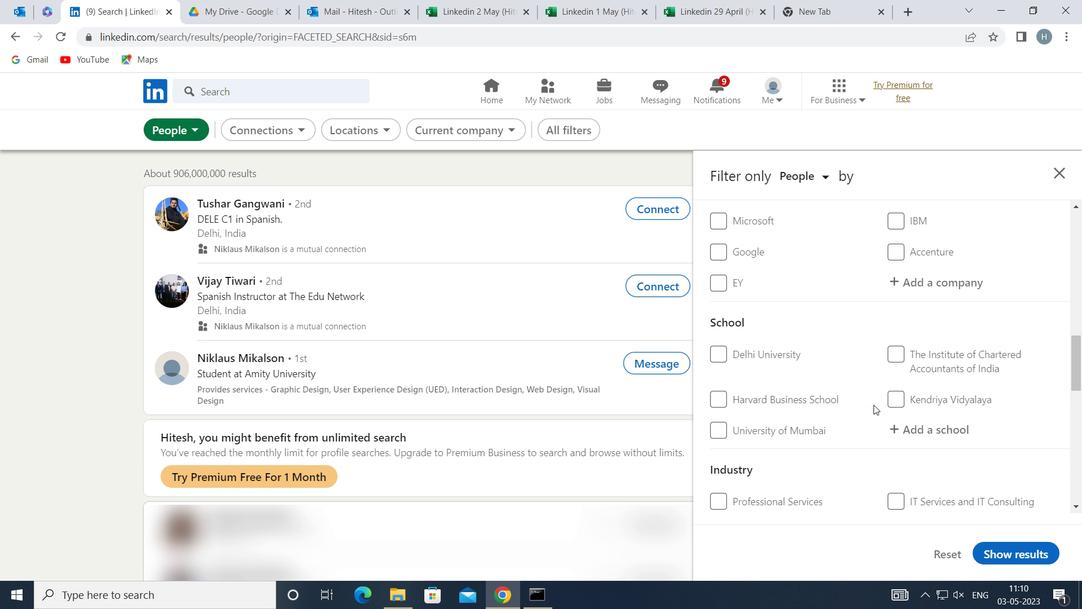 
Action: Mouse scrolled (874, 406) with delta (0, 0)
Screenshot: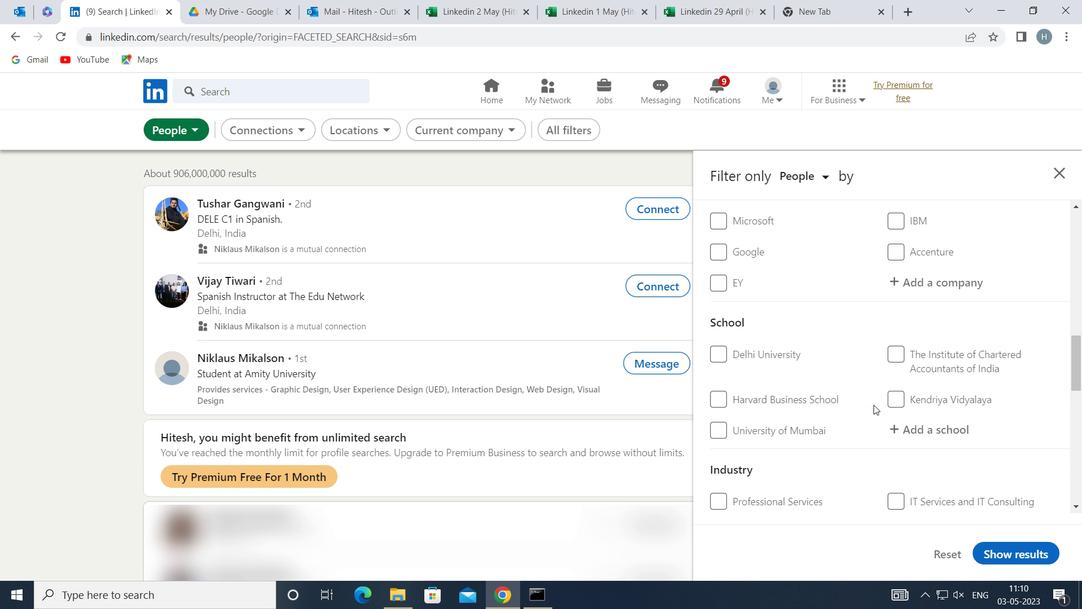 
Action: Mouse scrolled (874, 406) with delta (0, 0)
Screenshot: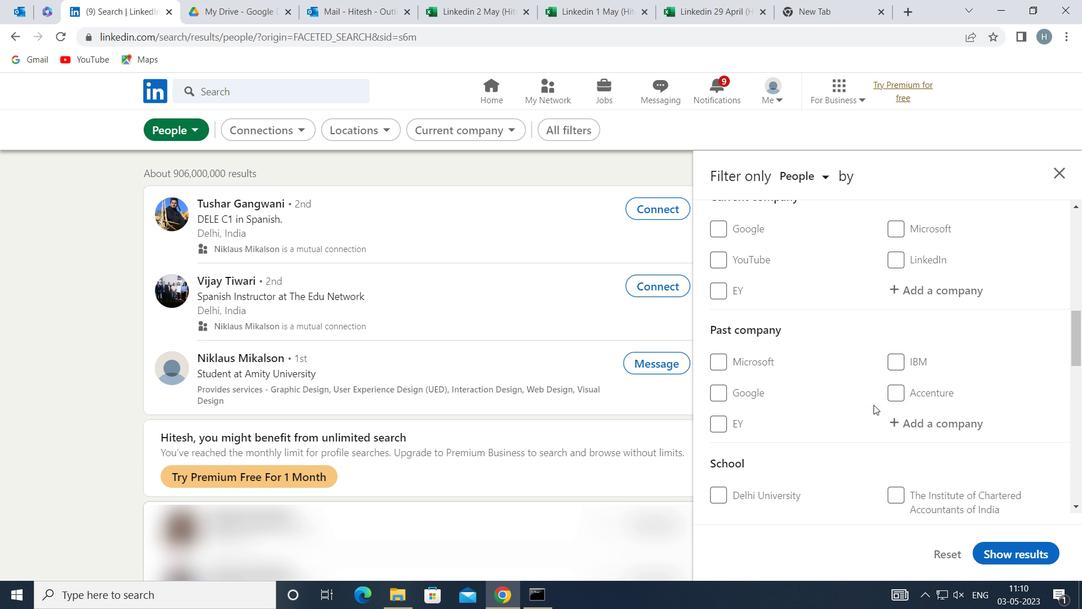 
Action: Mouse scrolled (874, 406) with delta (0, 0)
Screenshot: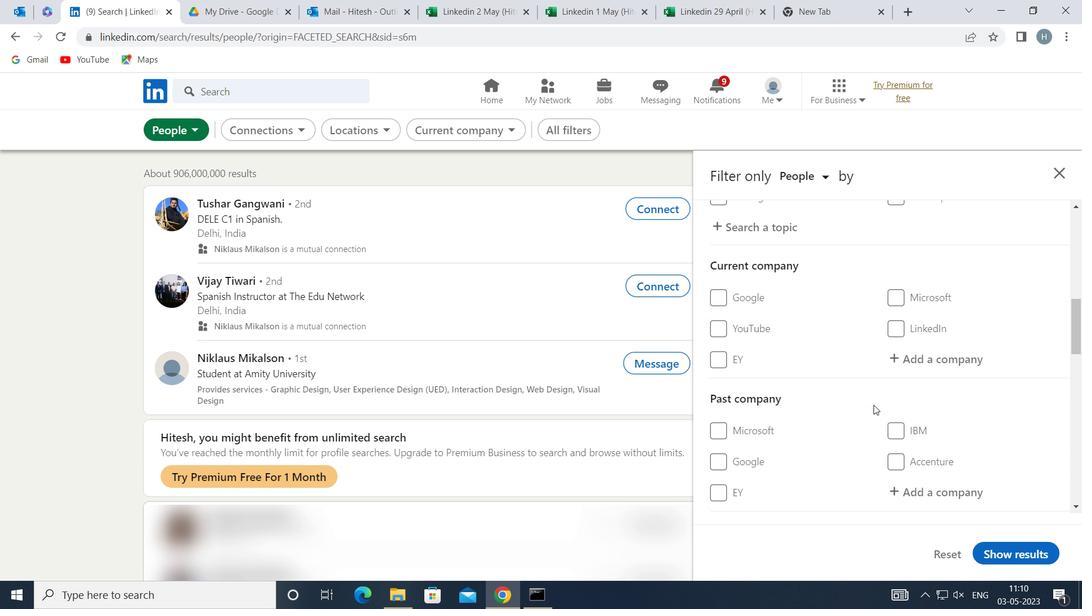 
Action: Mouse moved to (922, 424)
Screenshot: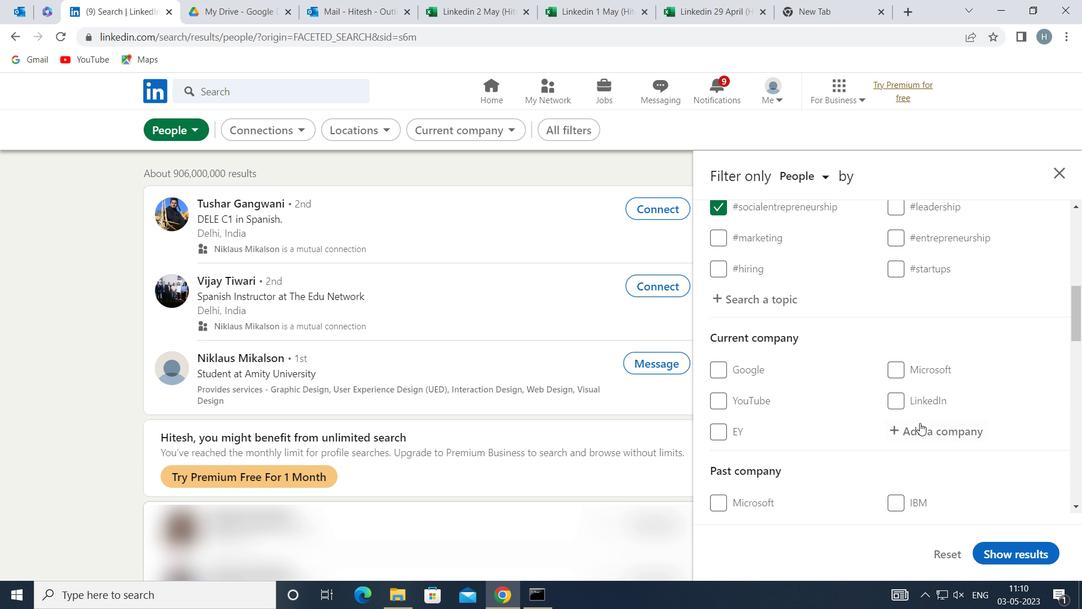 
Action: Mouse pressed left at (922, 424)
Screenshot: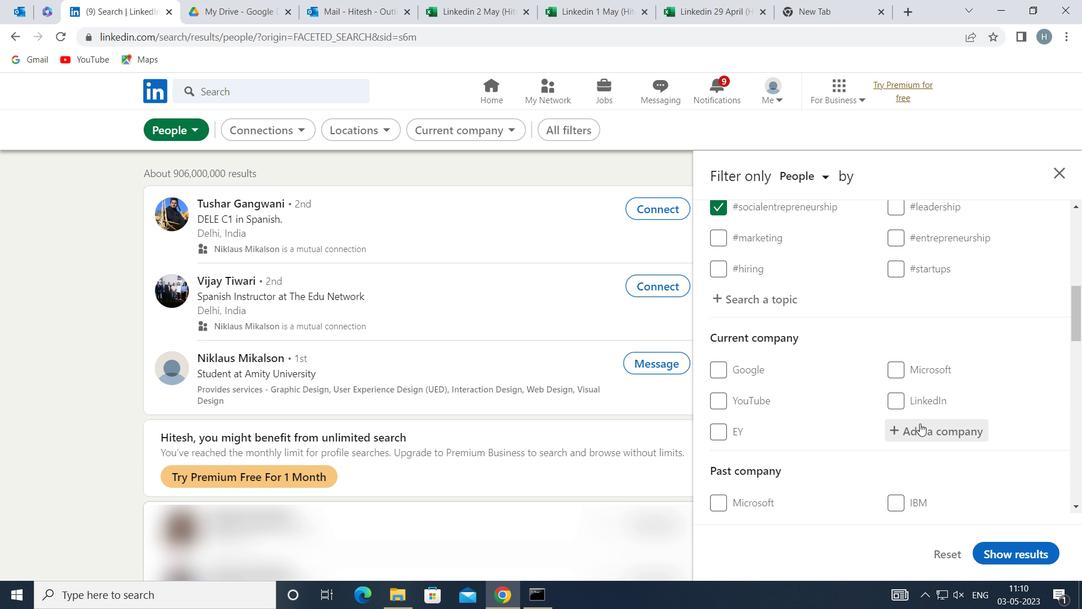 
Action: Mouse moved to (923, 424)
Screenshot: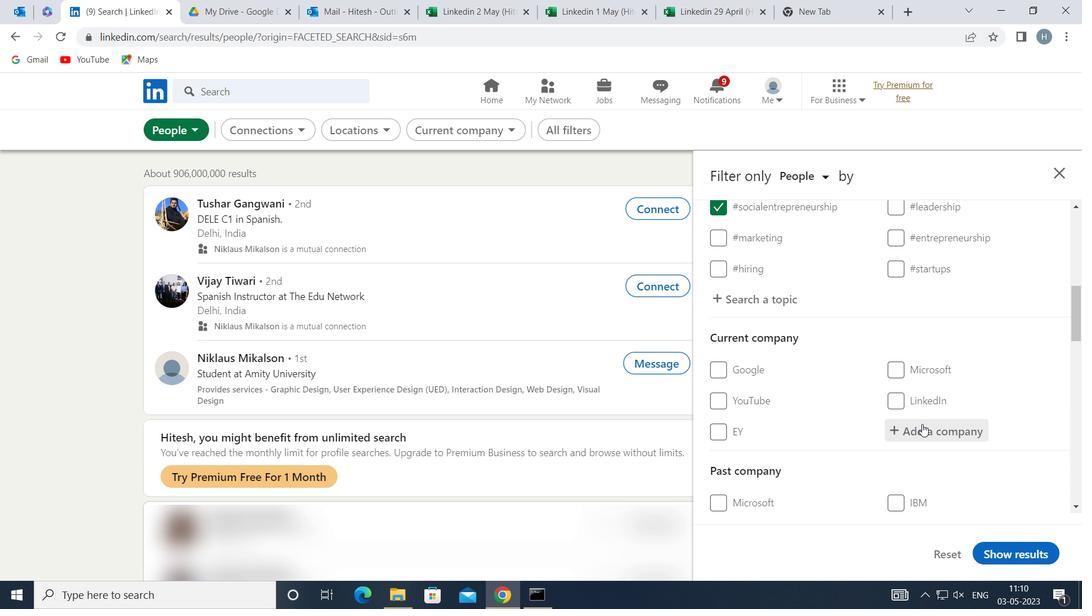 
Action: Key pressed <Key.shift>GODREJ<Key.space><Key.shift>AGROVEST
Screenshot: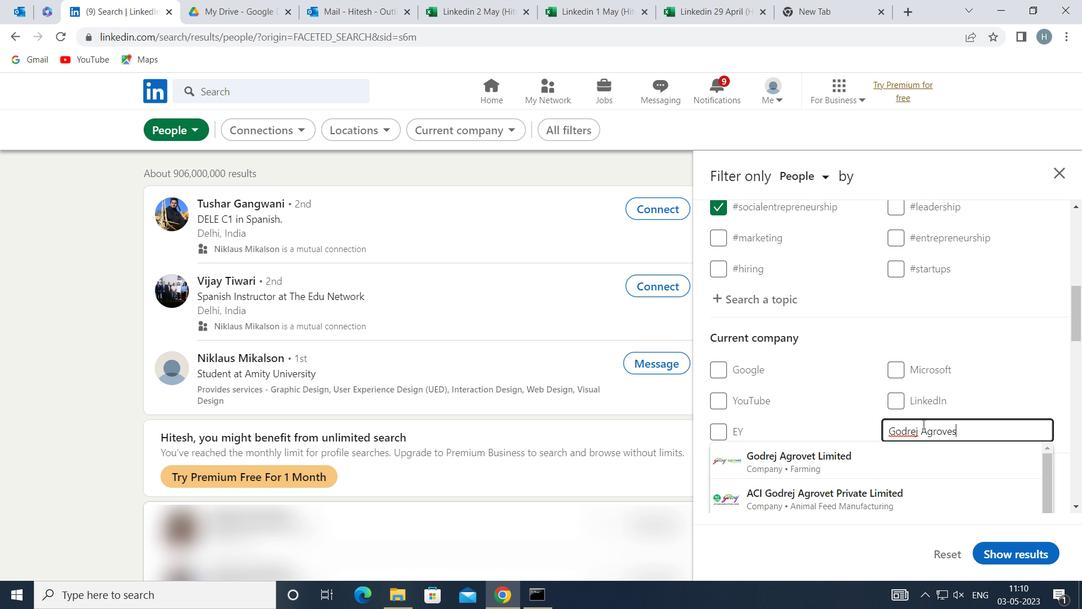 
Action: Mouse moved to (874, 453)
Screenshot: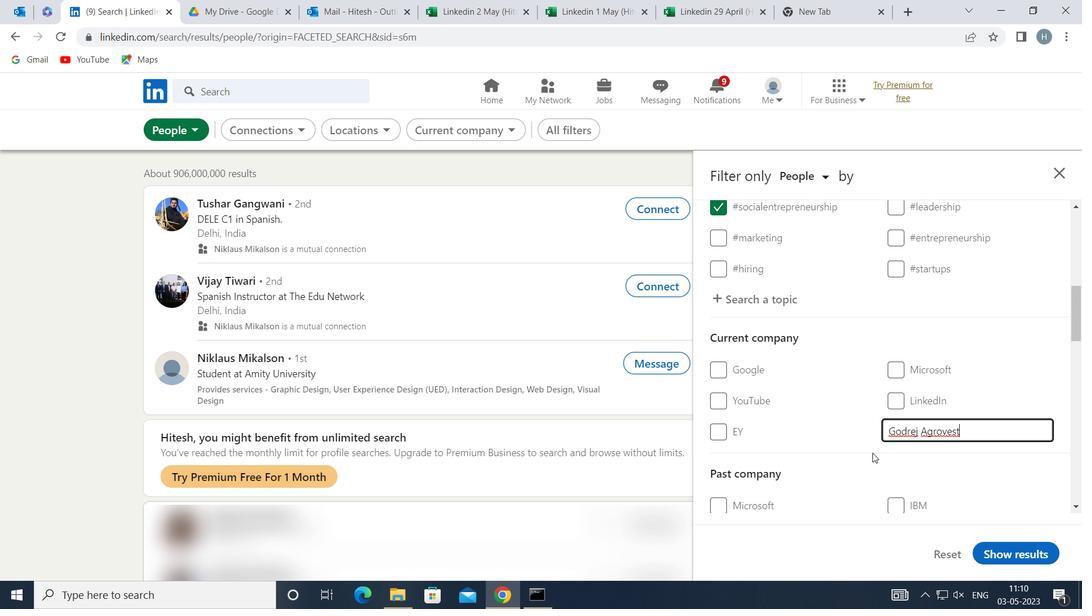 
Action: Key pressed <Key.backspace>
Screenshot: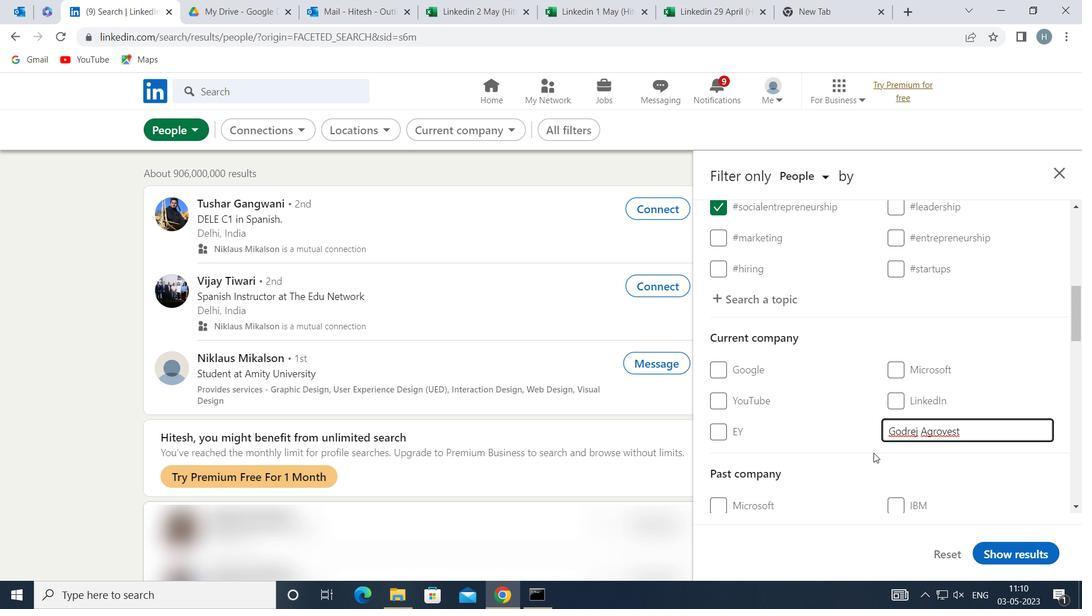 
Action: Mouse moved to (877, 450)
Screenshot: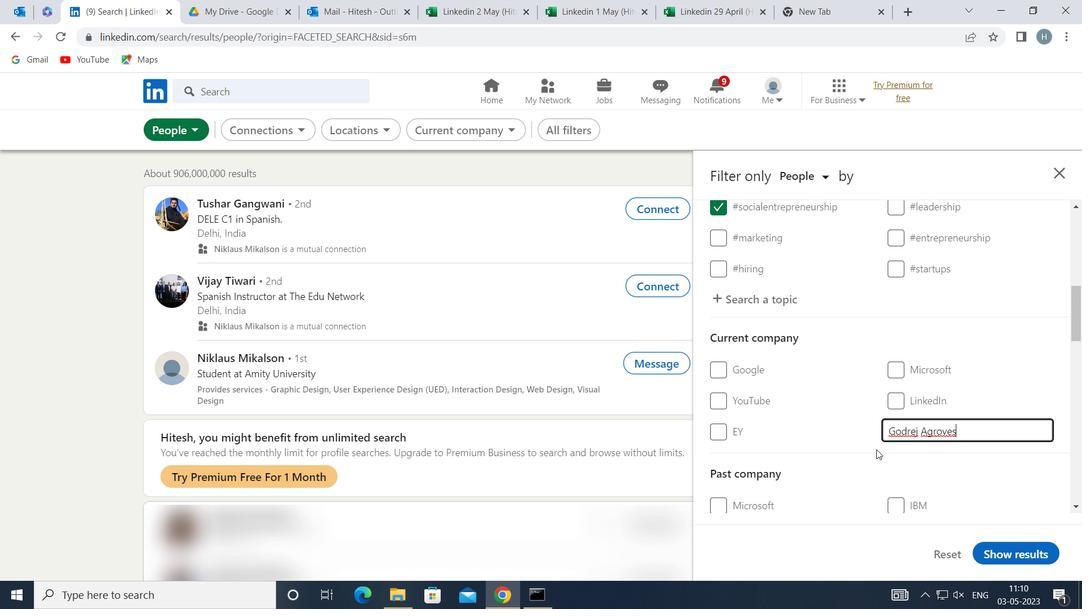 
Action: Key pressed <Key.backspace>
Screenshot: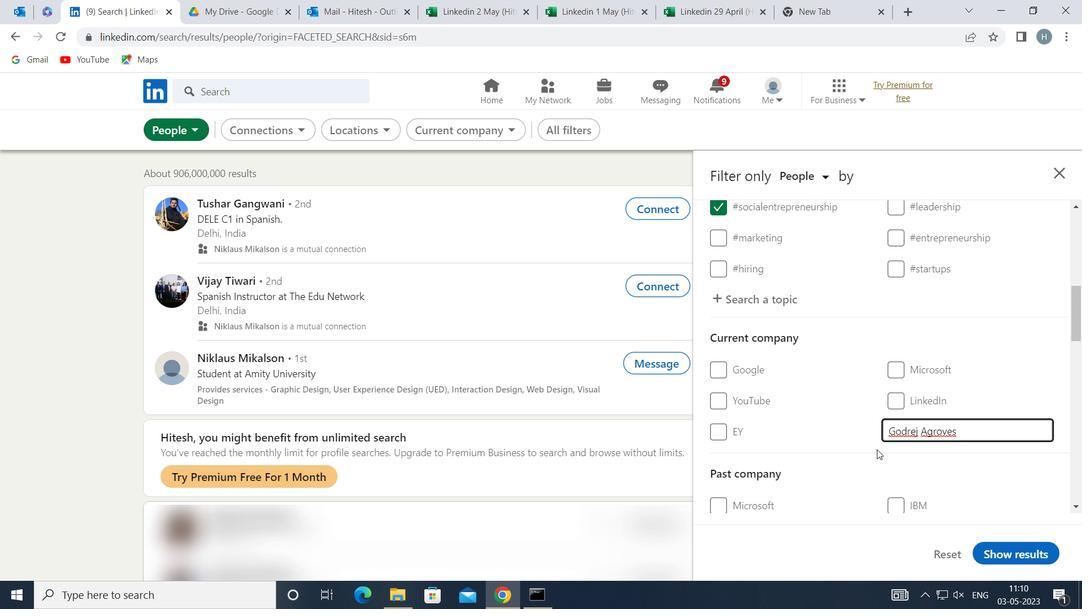 
Action: Mouse moved to (878, 450)
Screenshot: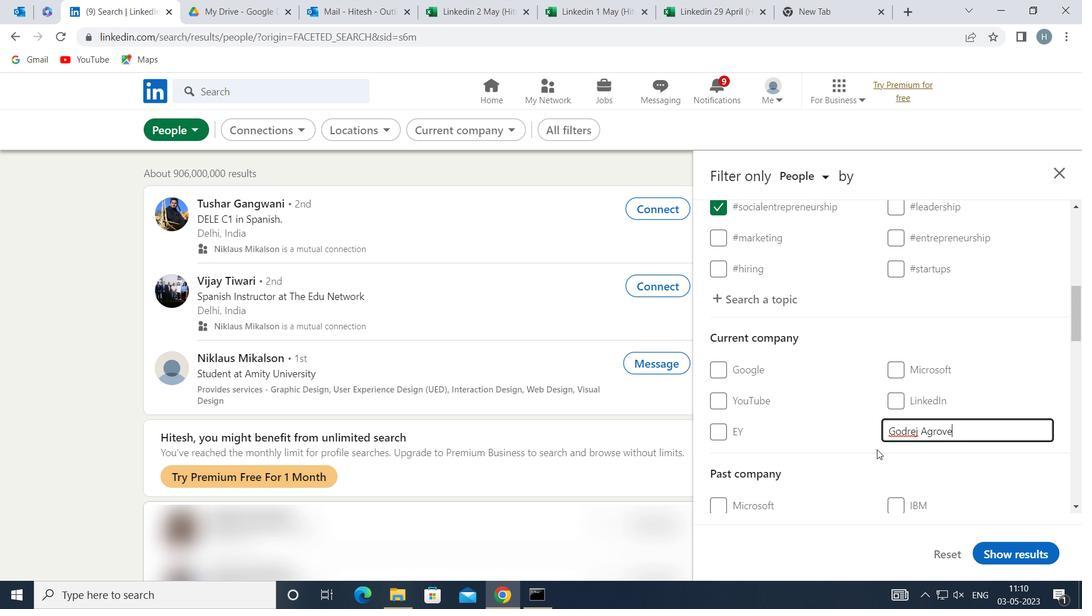 
Action: Mouse pressed left at (878, 450)
Screenshot: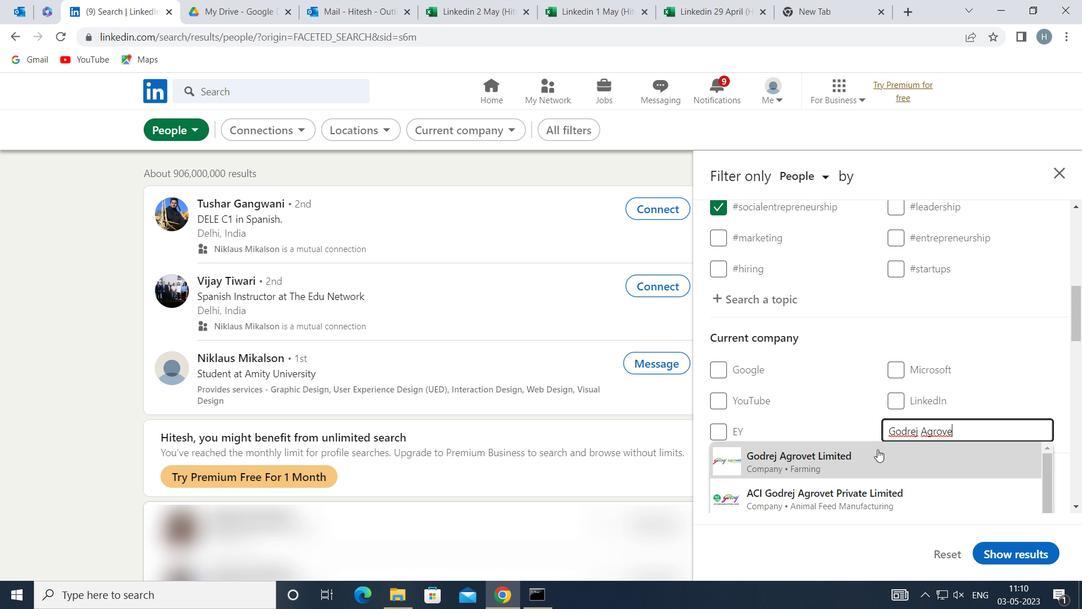 
Action: Mouse moved to (852, 442)
Screenshot: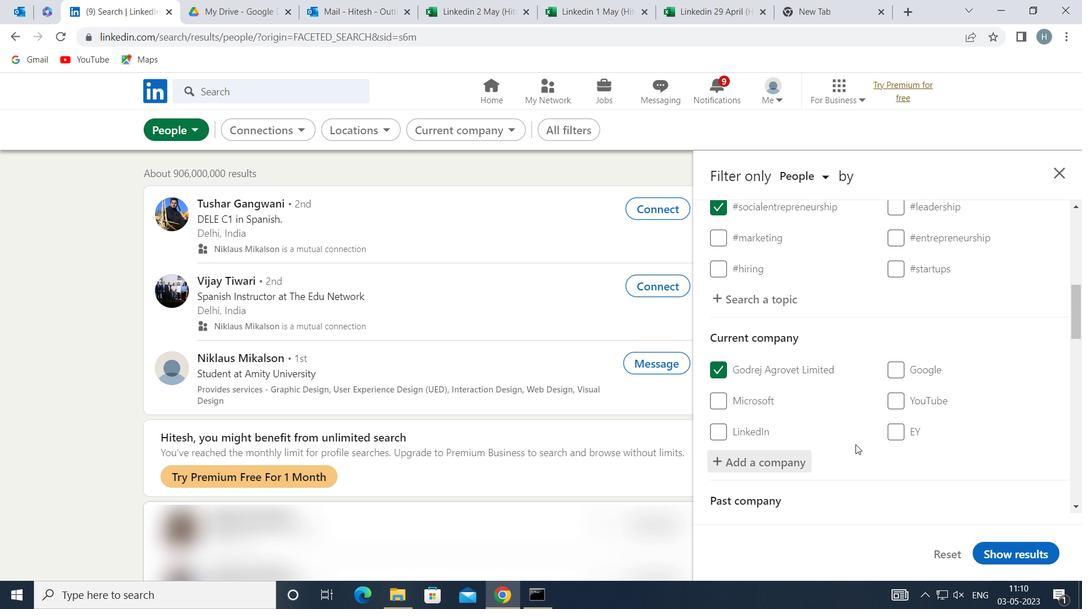 
Action: Mouse scrolled (852, 442) with delta (0, 0)
Screenshot: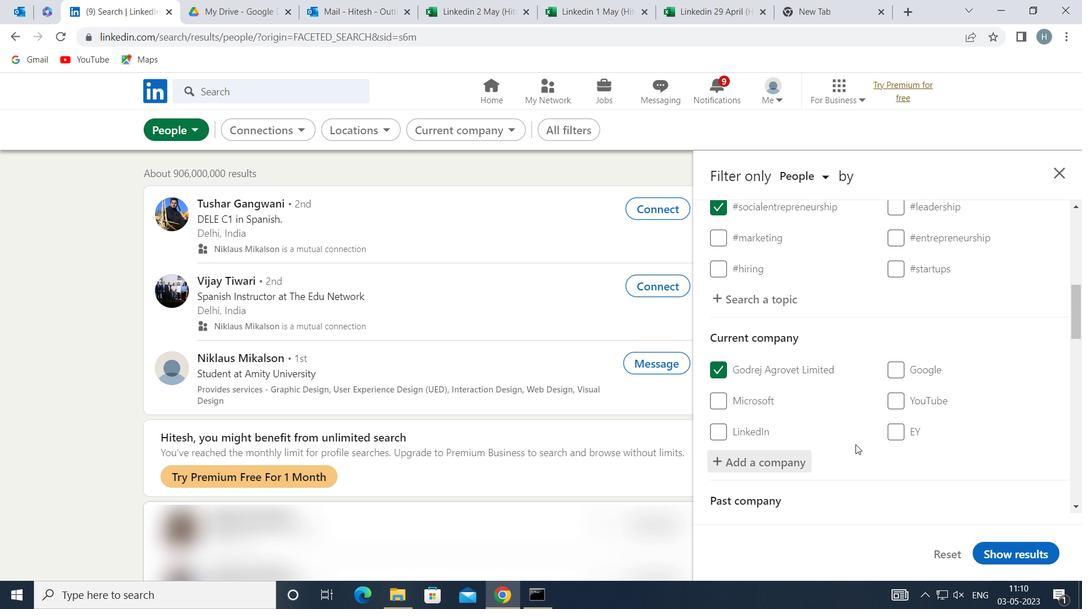 
Action: Mouse moved to (849, 441)
Screenshot: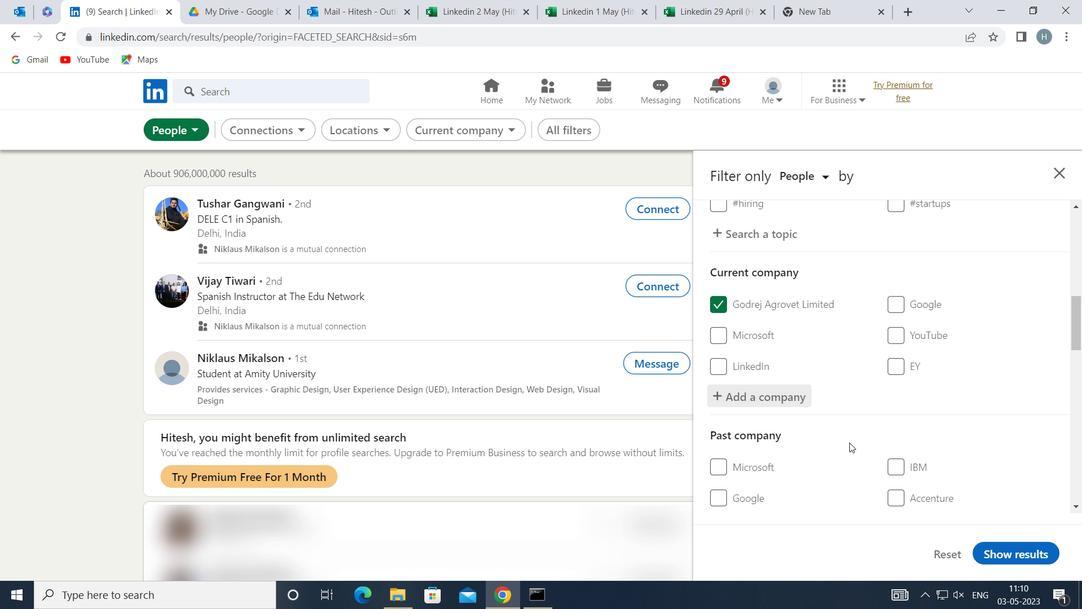 
Action: Mouse scrolled (849, 440) with delta (0, 0)
Screenshot: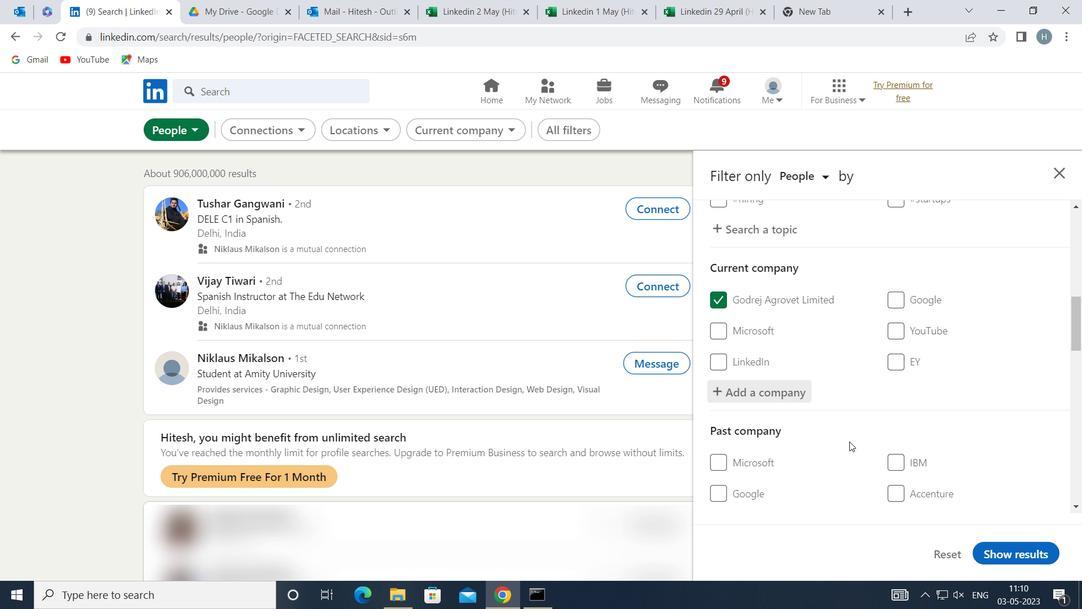 
Action: Mouse moved to (847, 442)
Screenshot: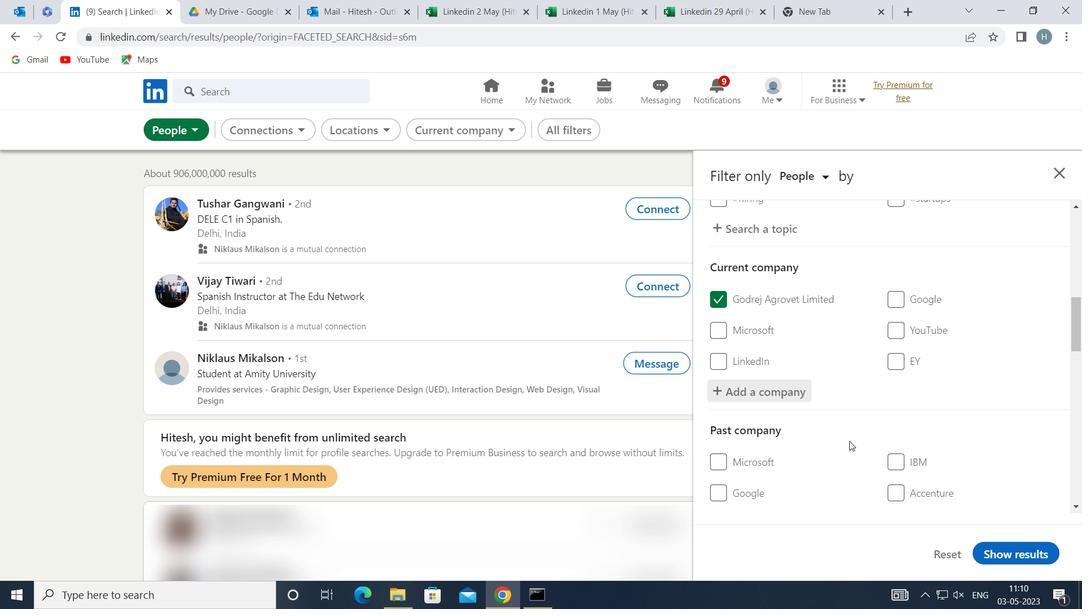 
Action: Mouse scrolled (847, 442) with delta (0, 0)
Screenshot: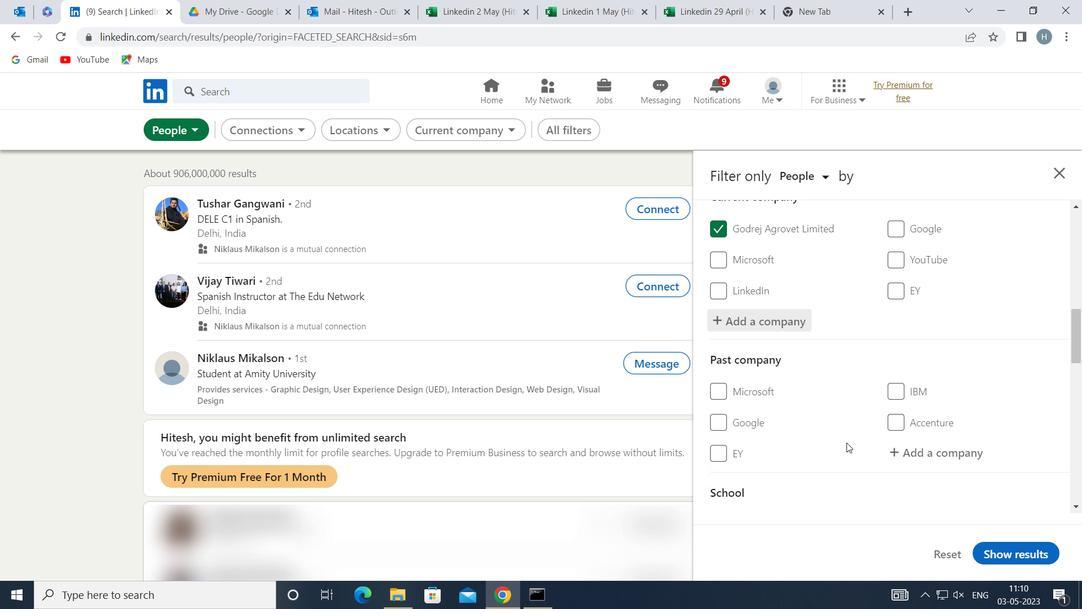 
Action: Mouse moved to (859, 433)
Screenshot: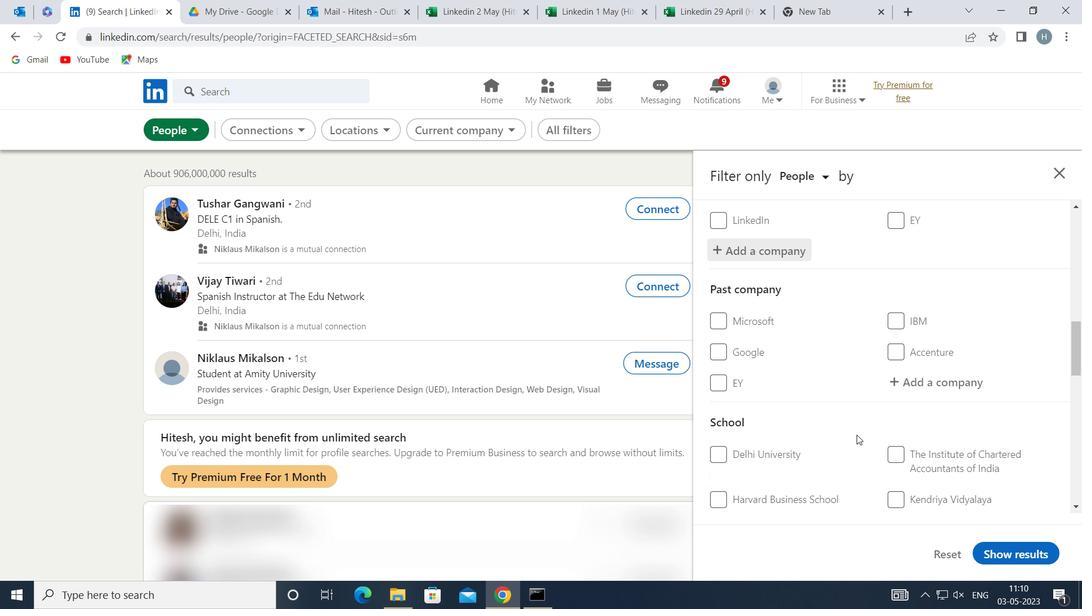 
Action: Mouse scrolled (859, 432) with delta (0, 0)
Screenshot: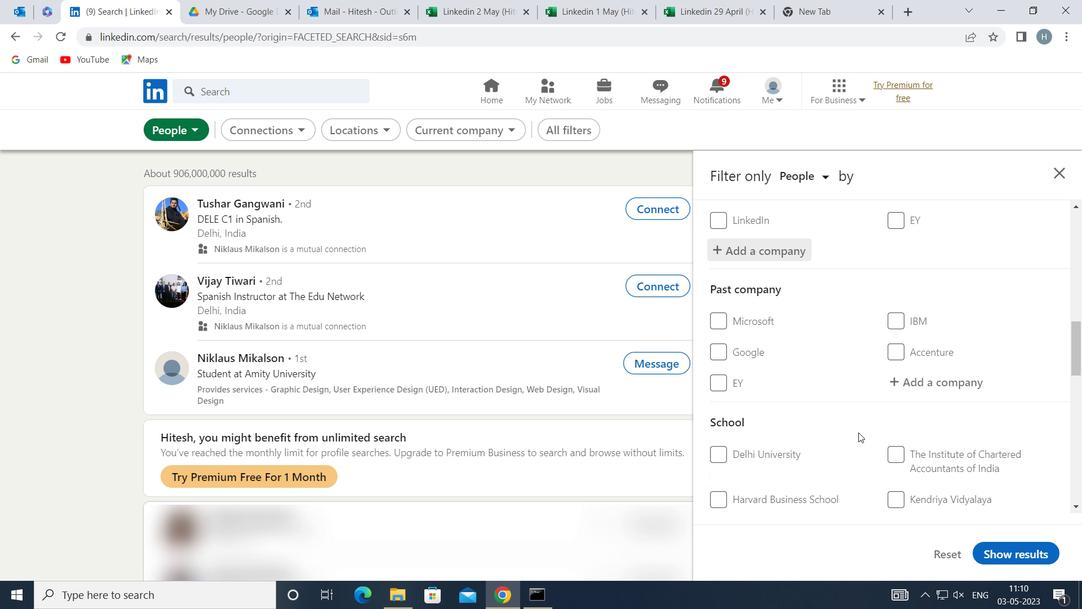 
Action: Mouse moved to (925, 453)
Screenshot: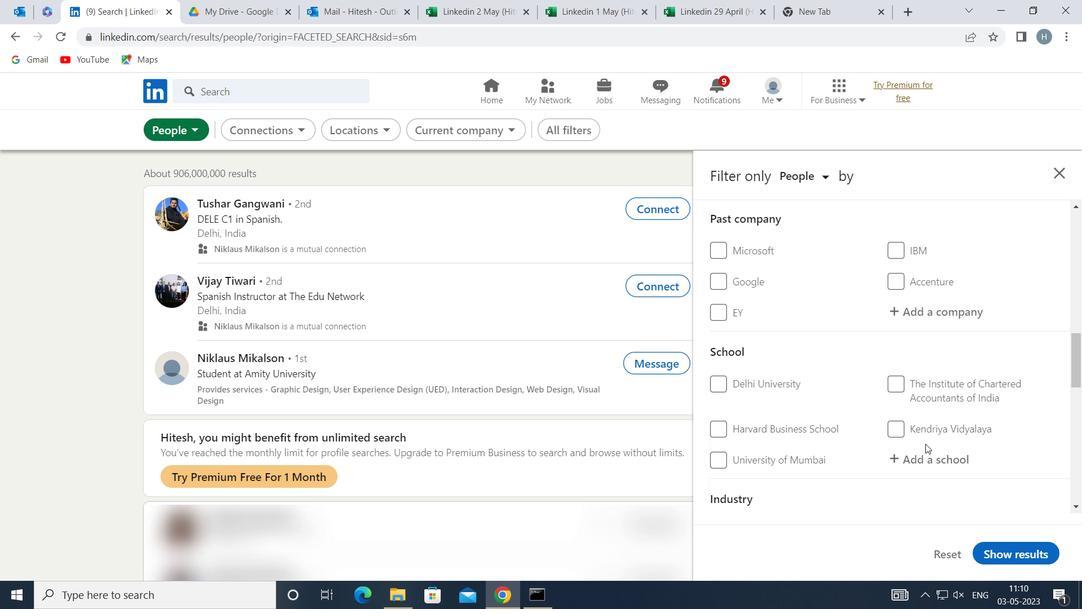 
Action: Mouse pressed left at (925, 453)
Screenshot: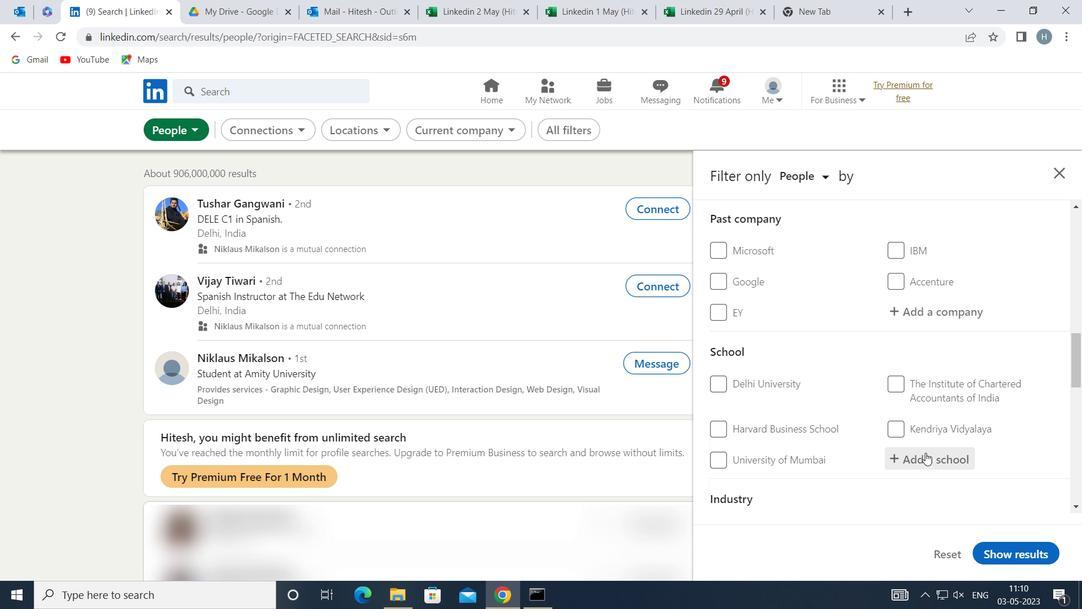
Action: Mouse moved to (922, 453)
Screenshot: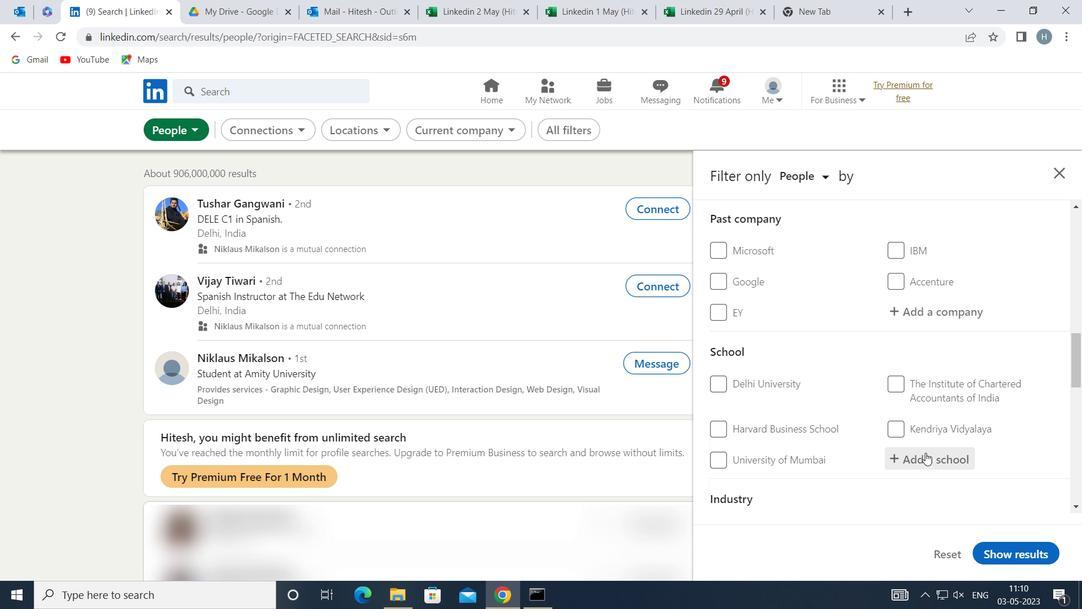 
Action: Key pressed <Key.shift>MAYO<Key.space><Key.shift>COLLEGE<Key.space><Key.shift>AJ
Screenshot: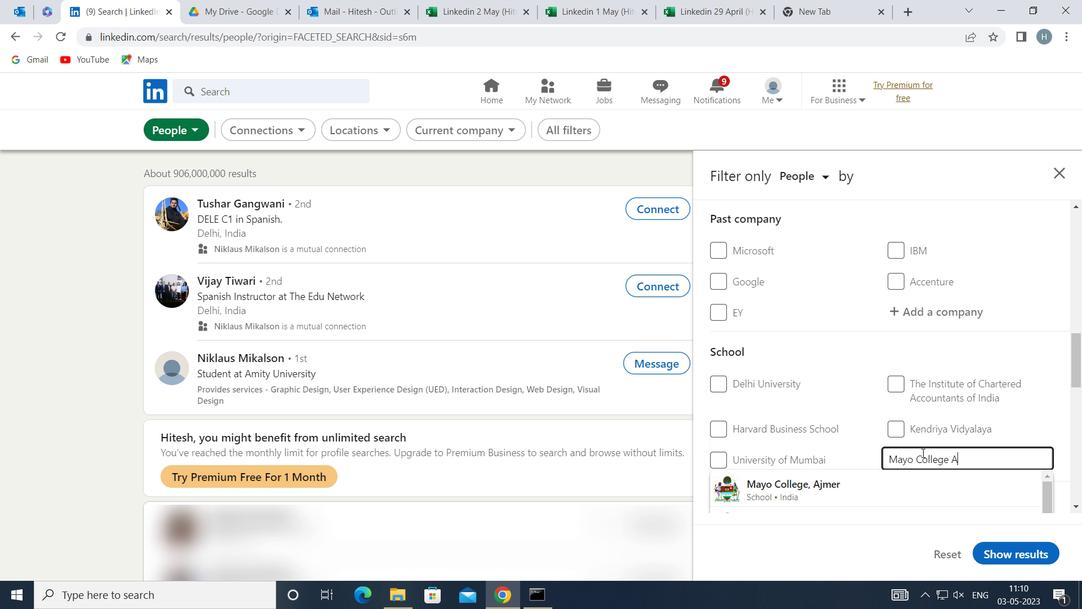 
Action: Mouse moved to (904, 479)
Screenshot: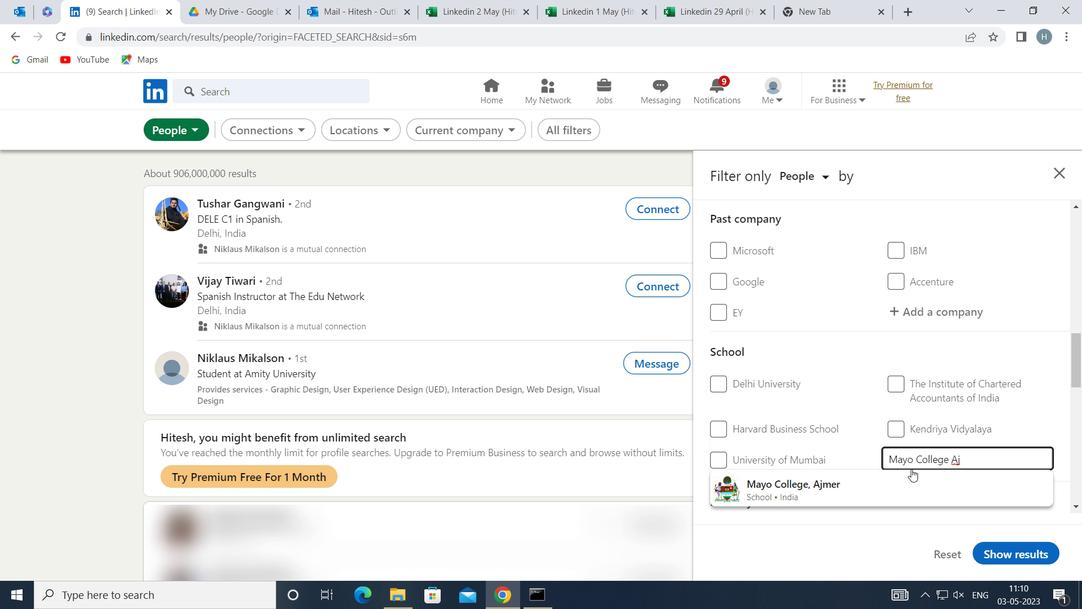 
Action: Mouse pressed left at (904, 479)
Screenshot: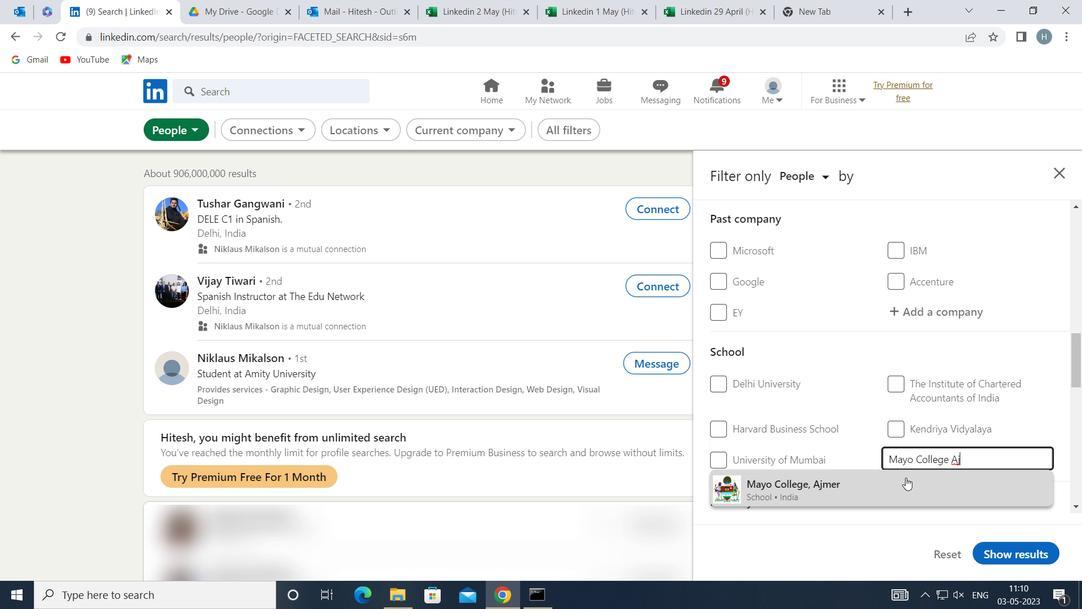 
Action: Mouse moved to (876, 464)
Screenshot: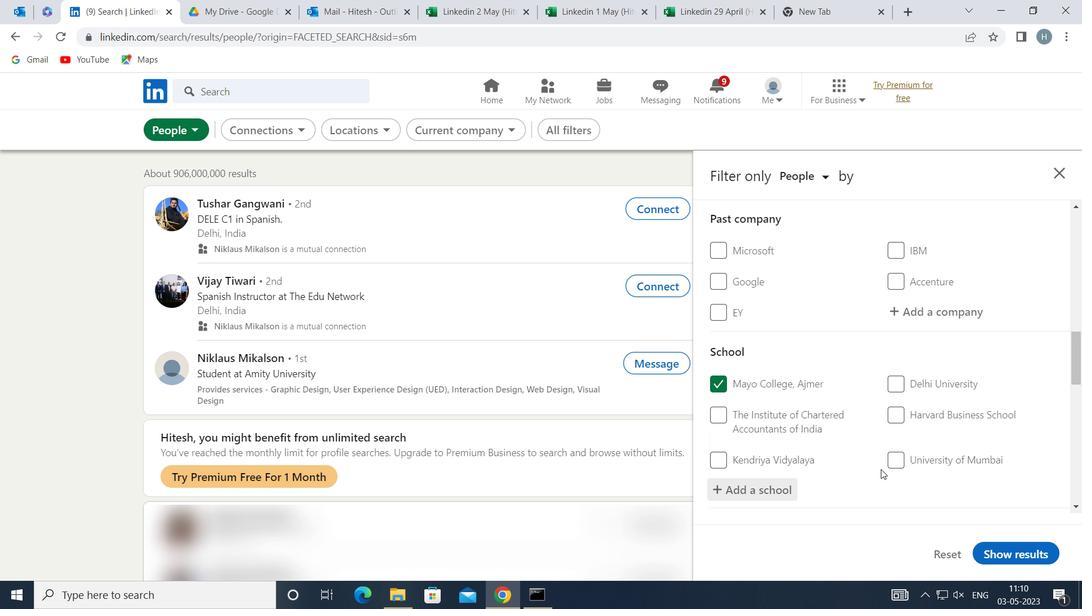 
Action: Mouse scrolled (876, 464) with delta (0, 0)
Screenshot: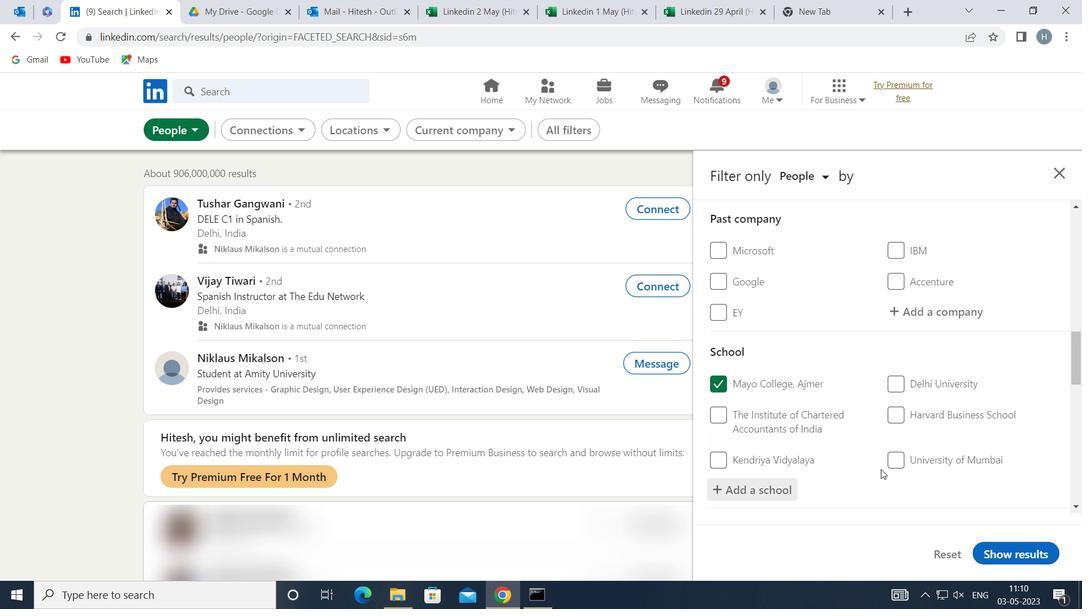 
Action: Mouse scrolled (876, 464) with delta (0, 0)
Screenshot: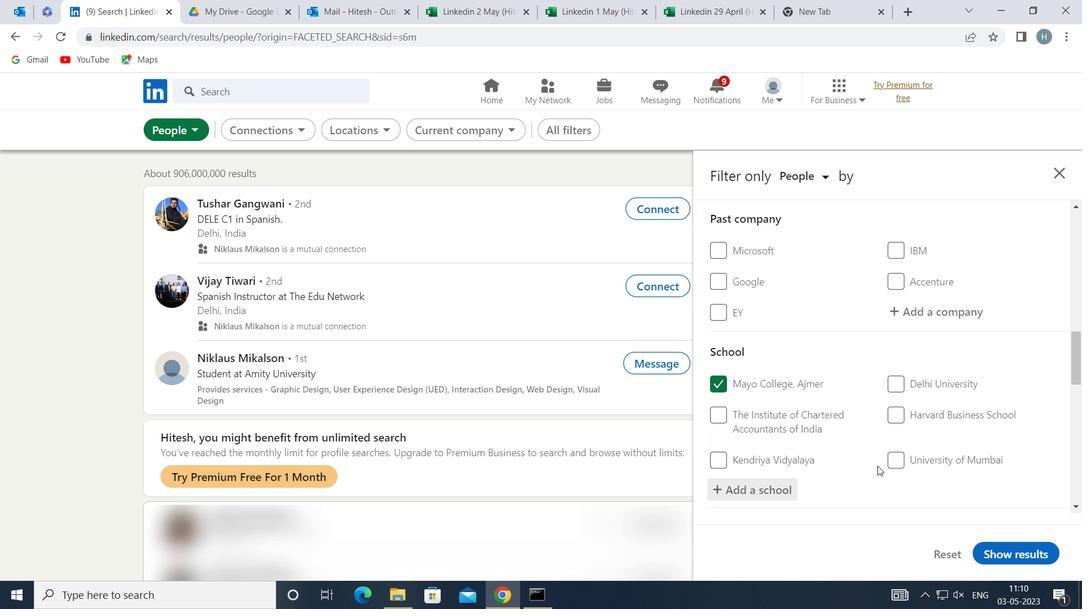 
Action: Mouse moved to (868, 452)
Screenshot: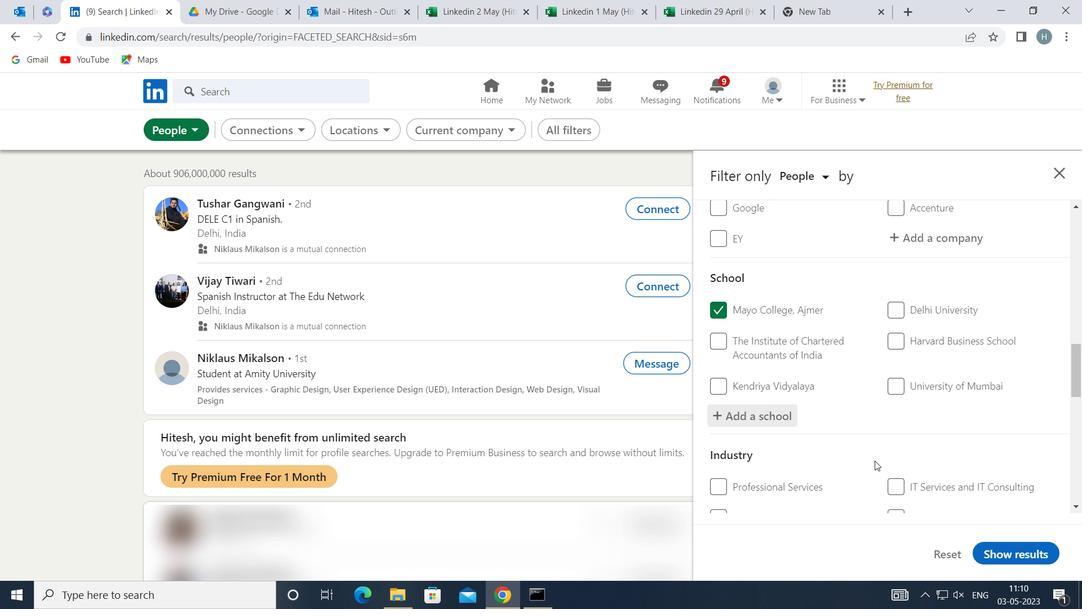 
Action: Mouse scrolled (868, 451) with delta (0, 0)
Screenshot: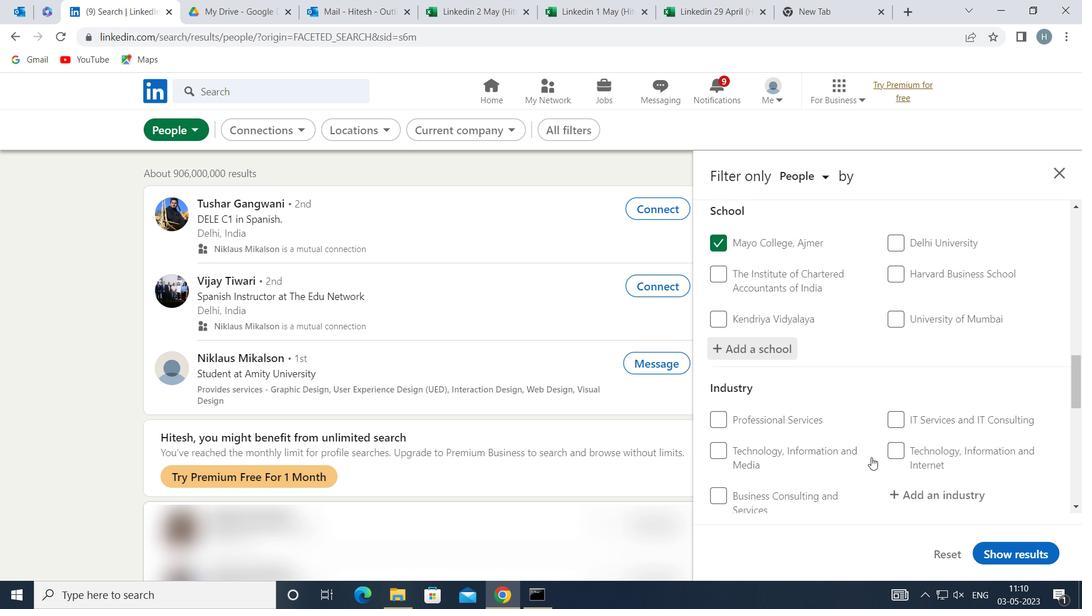 
Action: Mouse moved to (927, 426)
Screenshot: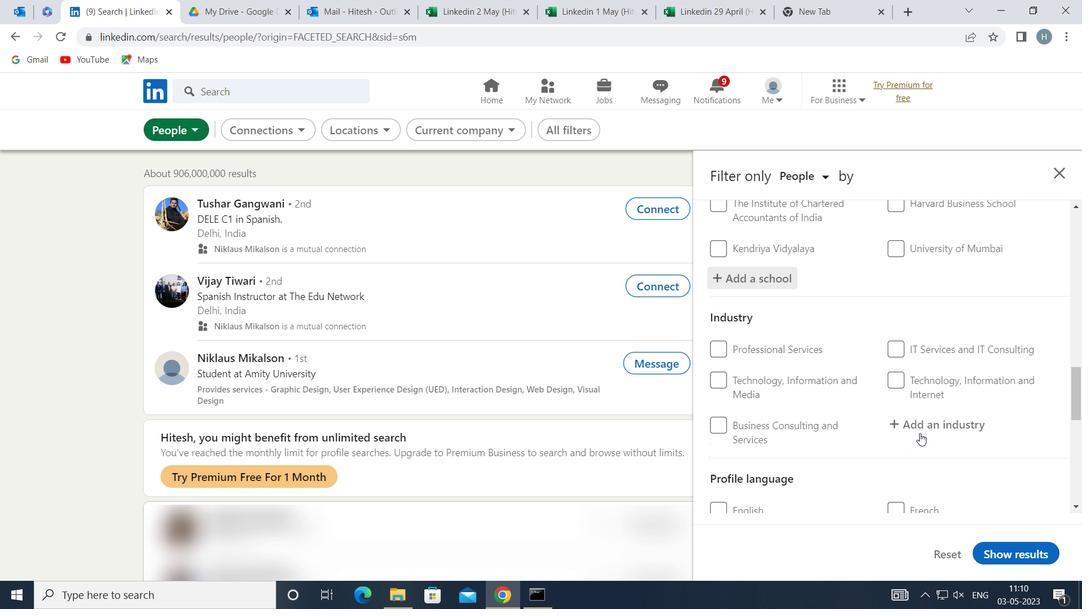 
Action: Mouse pressed left at (927, 426)
Screenshot: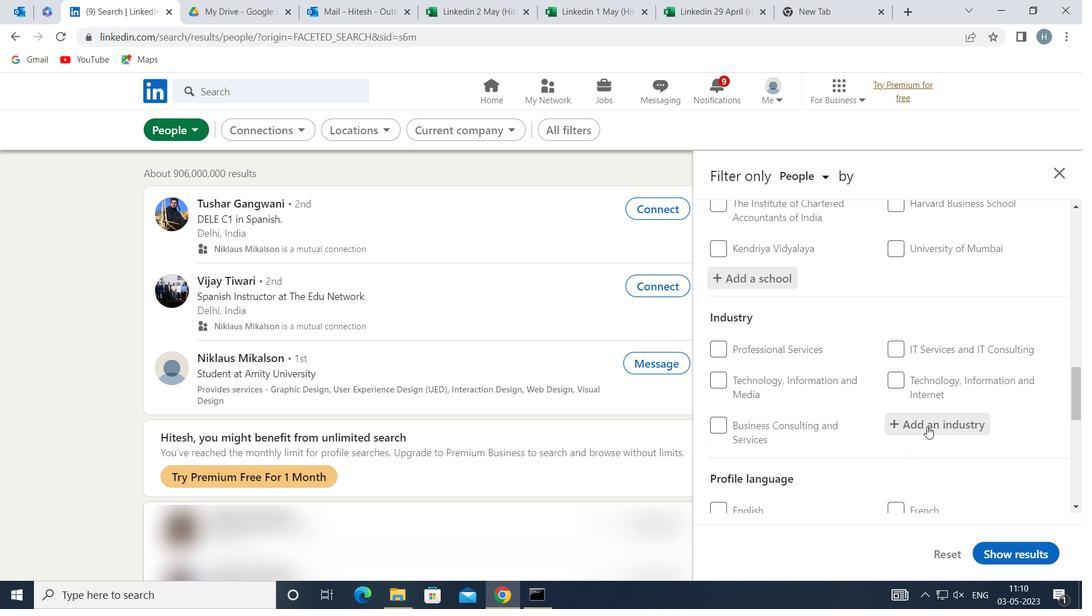 
Action: Key pressed <Key.shift>SIGHT
Screenshot: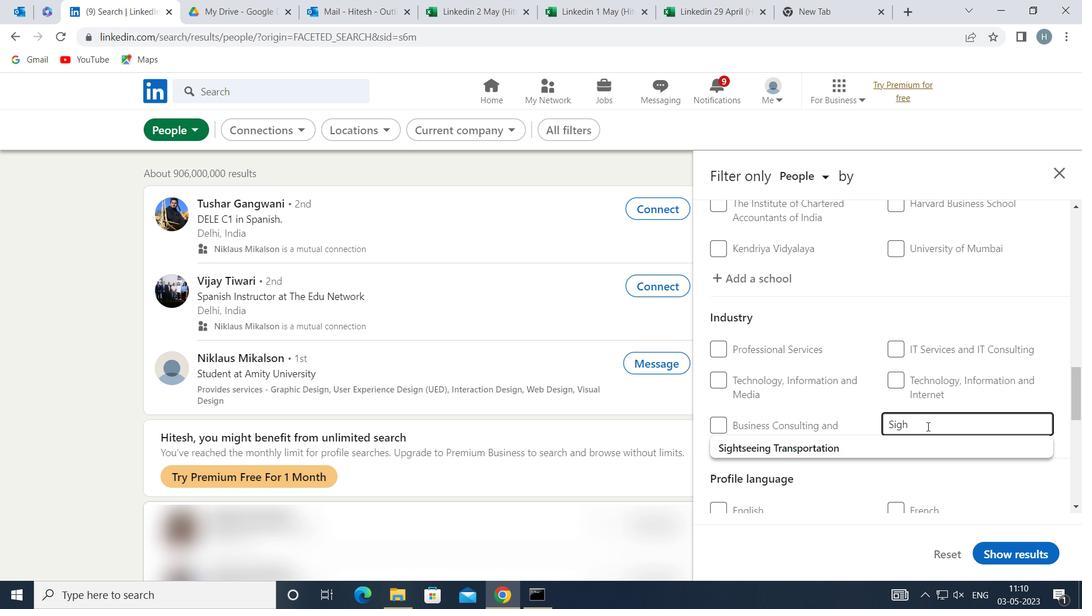 
Action: Mouse moved to (893, 442)
Screenshot: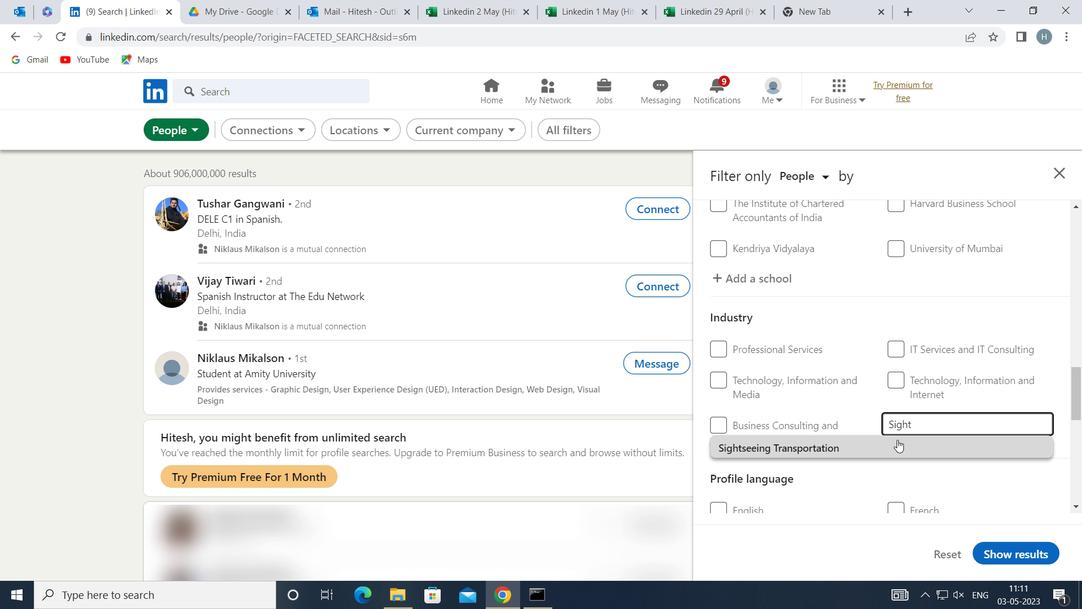 
Action: Mouse pressed left at (893, 442)
Screenshot: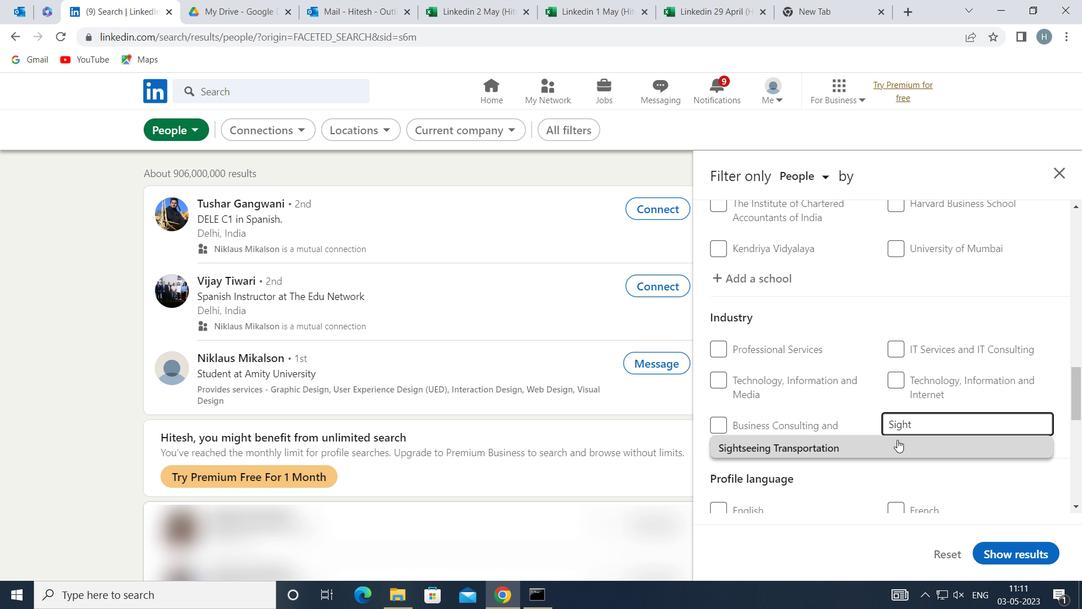
Action: Mouse moved to (880, 435)
Screenshot: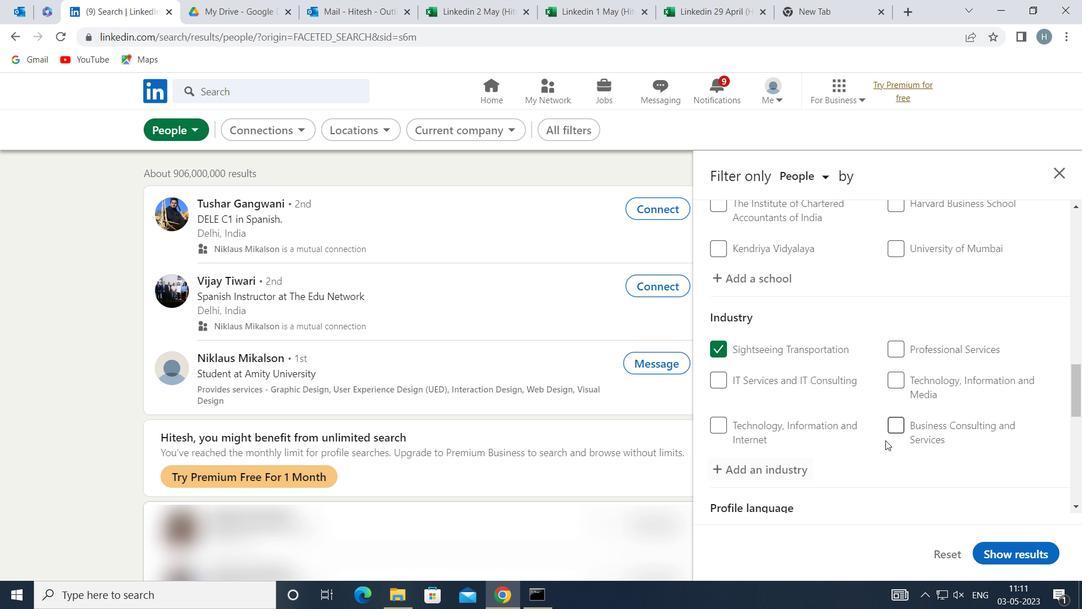 
Action: Mouse scrolled (880, 434) with delta (0, 0)
Screenshot: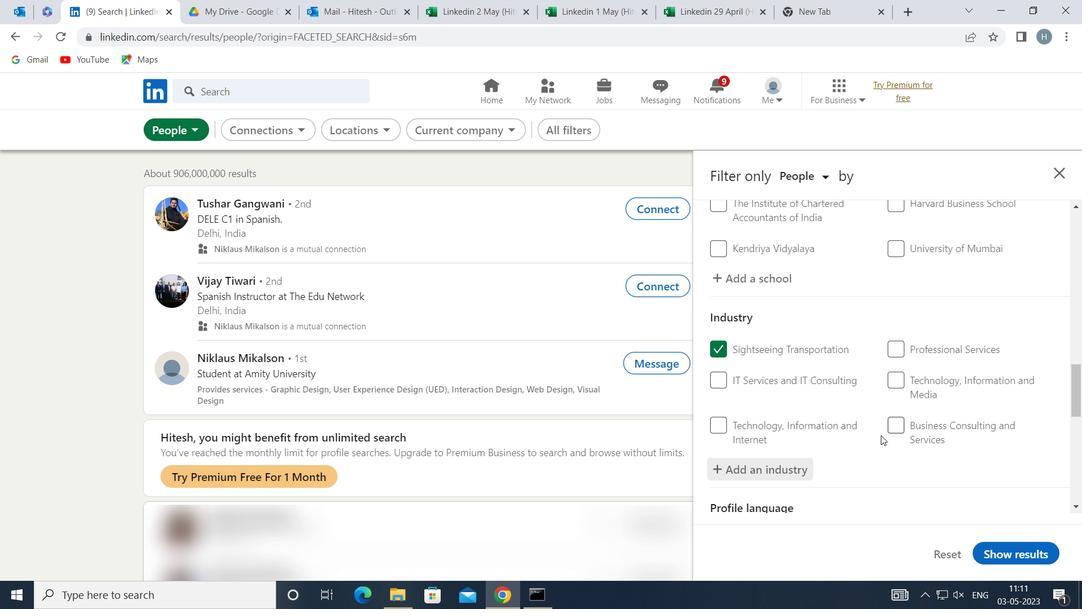 
Action: Mouse scrolled (880, 434) with delta (0, 0)
Screenshot: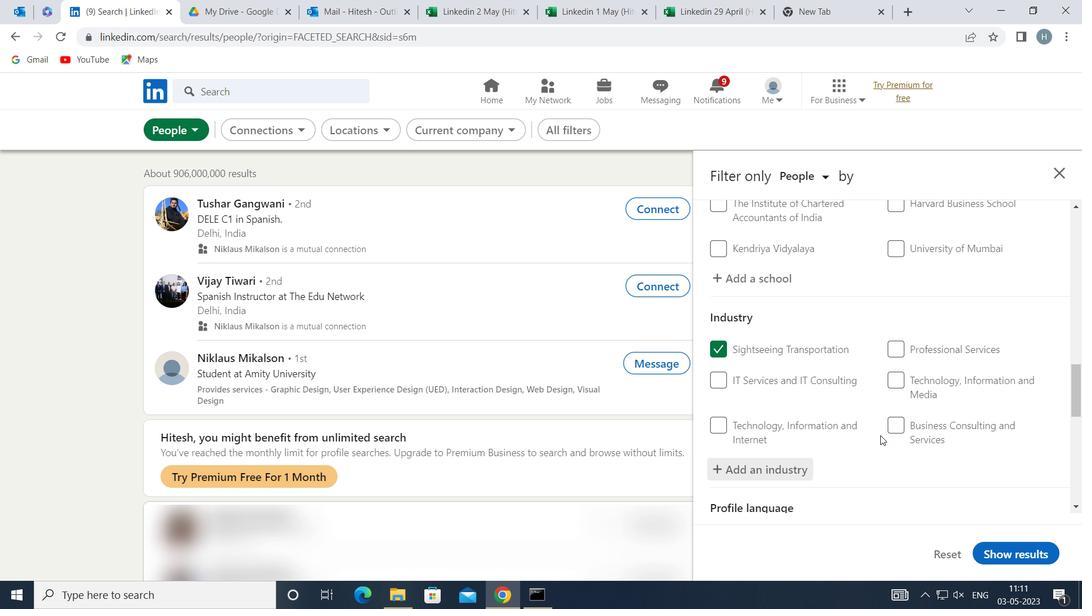 
Action: Mouse moved to (872, 430)
Screenshot: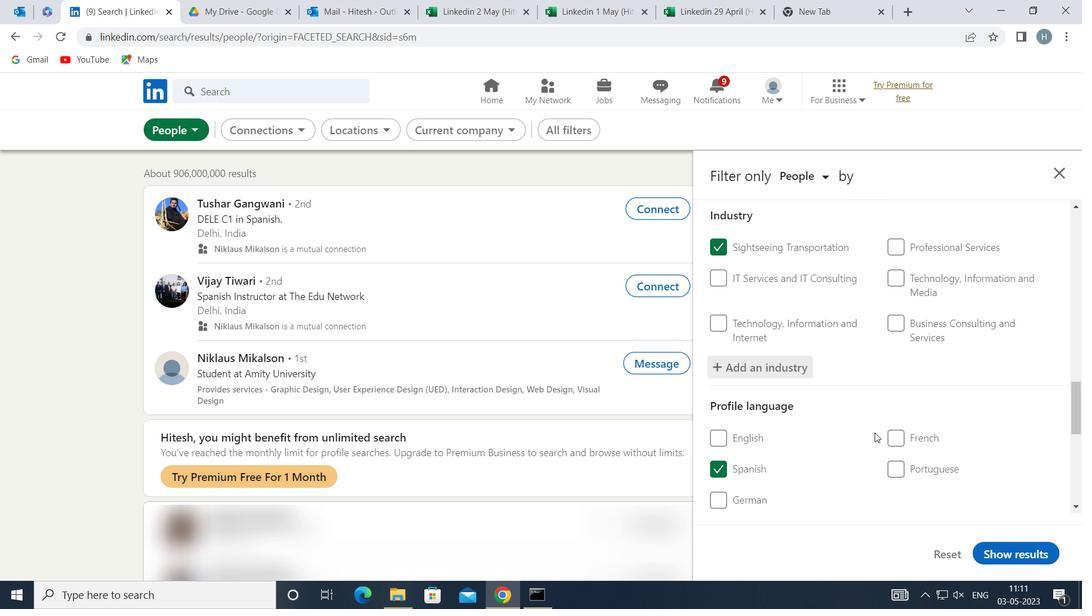 
Action: Mouse scrolled (872, 430) with delta (0, 0)
Screenshot: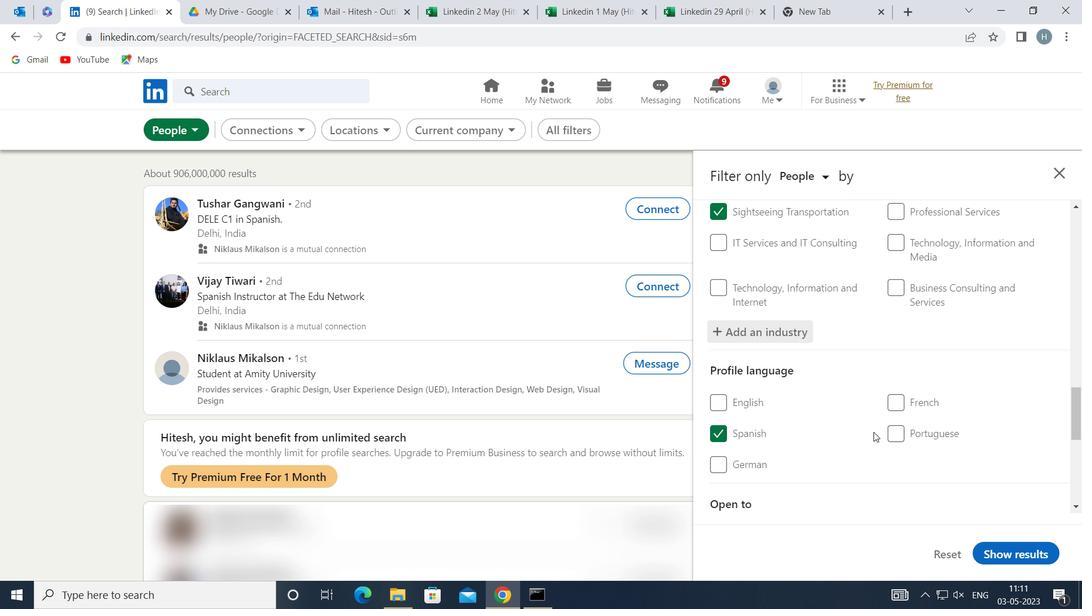 
Action: Mouse scrolled (872, 430) with delta (0, 0)
Screenshot: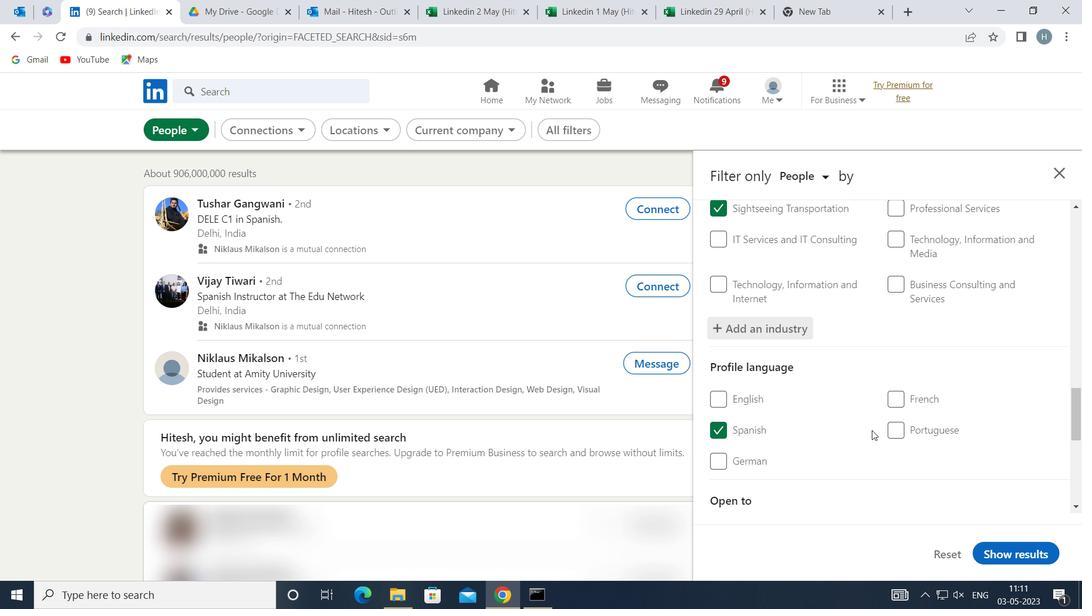 
Action: Mouse moved to (873, 429)
Screenshot: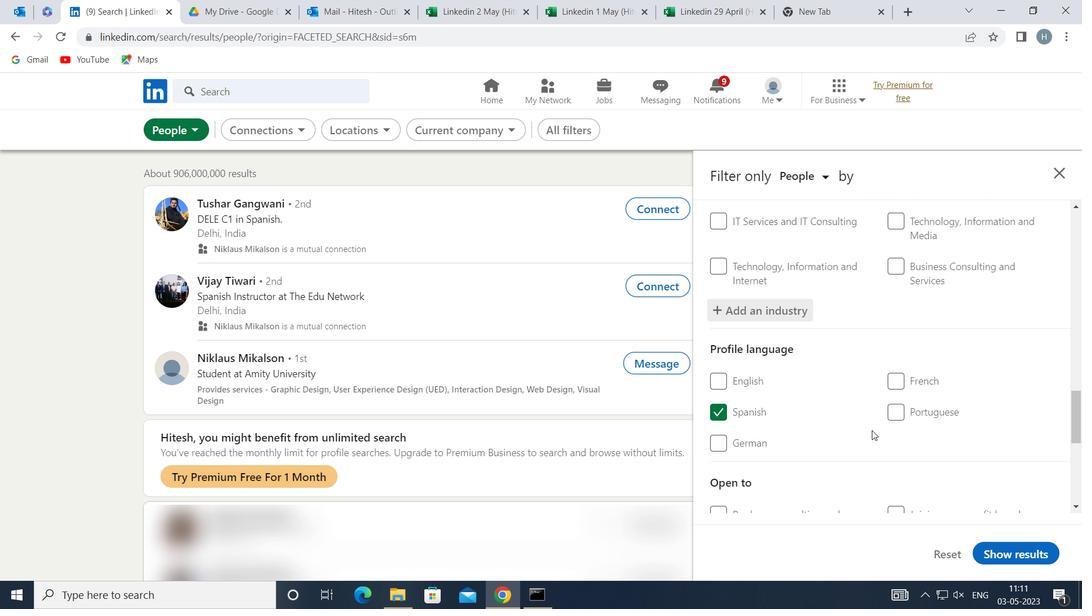 
Action: Mouse scrolled (873, 429) with delta (0, 0)
Screenshot: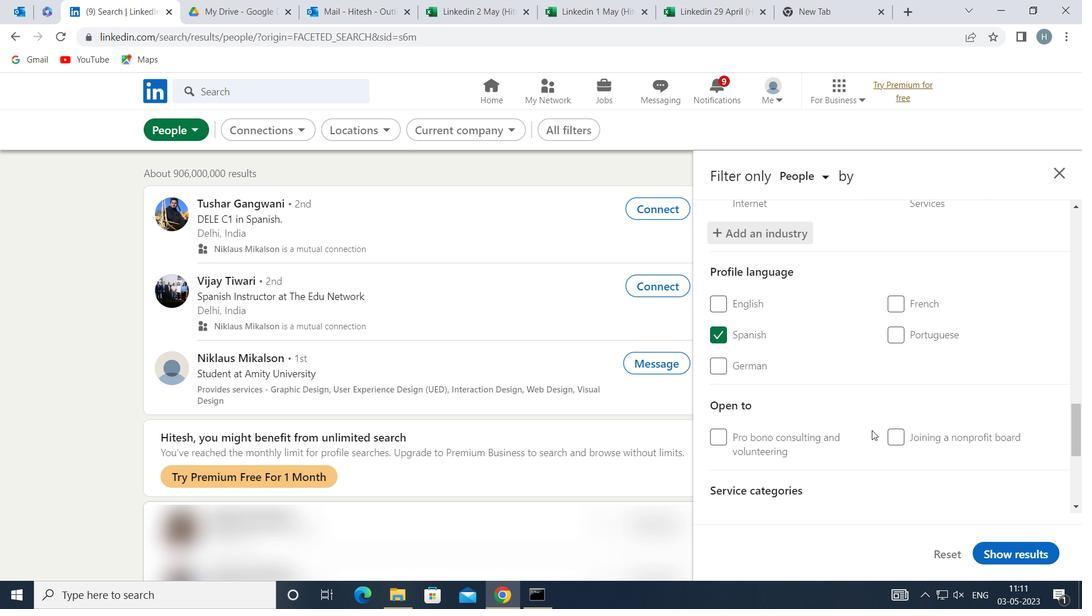 
Action: Mouse scrolled (873, 429) with delta (0, 0)
Screenshot: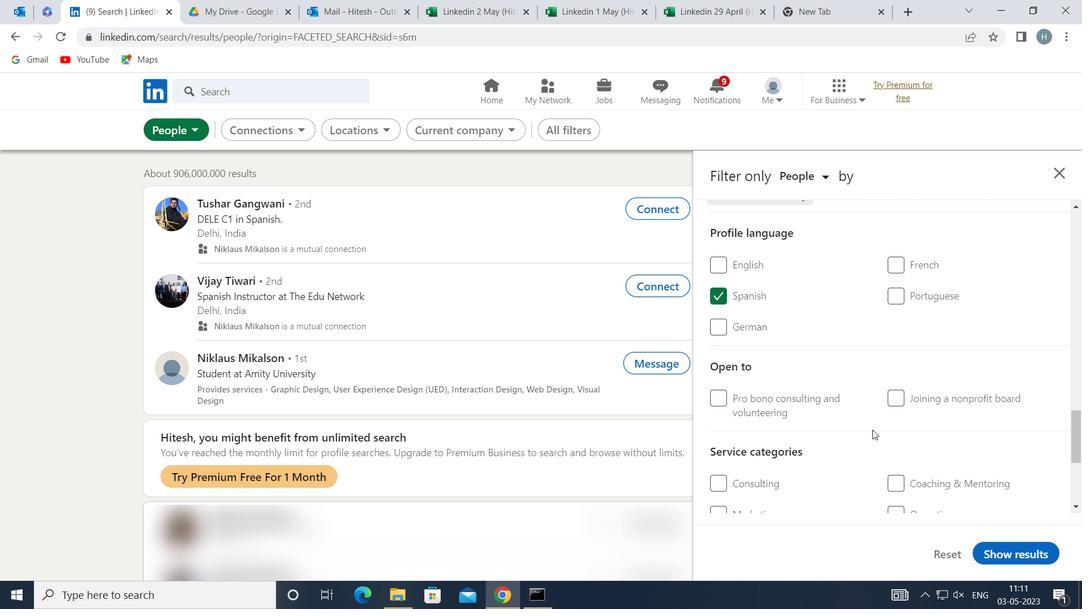 
Action: Mouse scrolled (873, 429) with delta (0, 0)
Screenshot: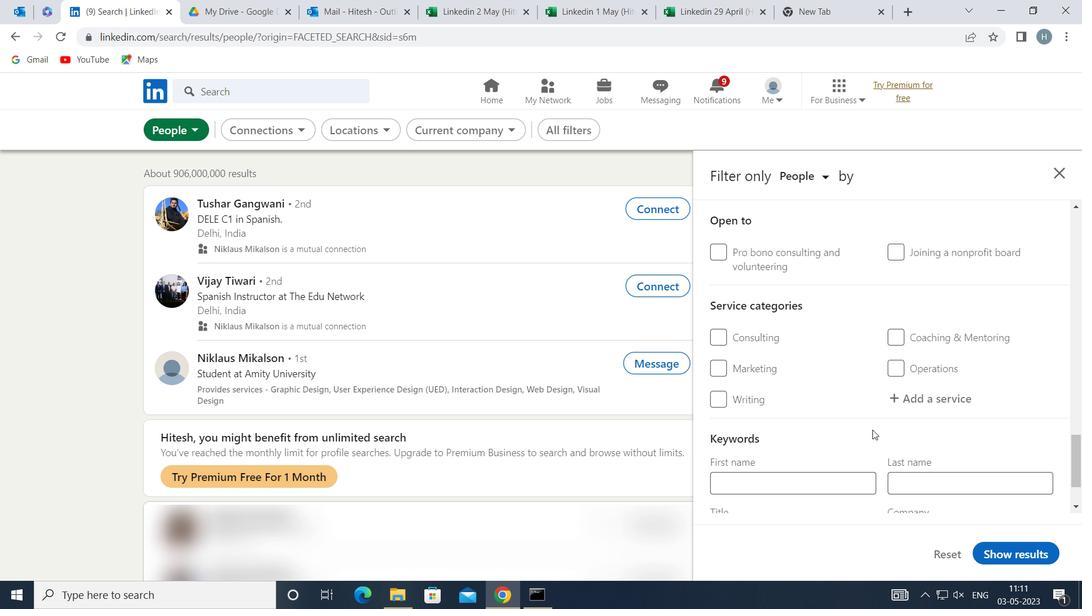 
Action: Mouse moved to (931, 324)
Screenshot: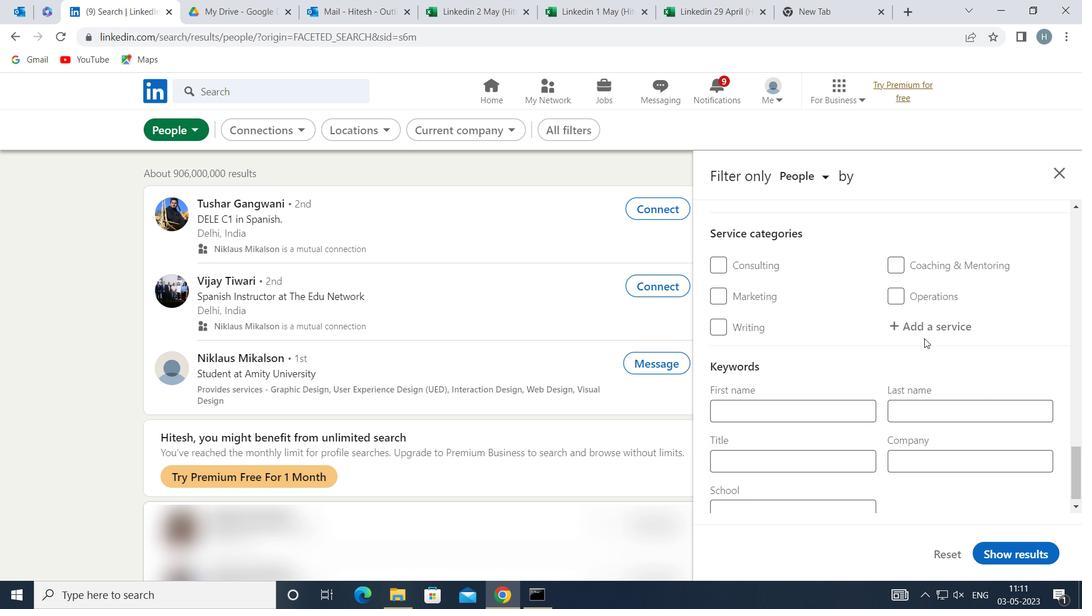 
Action: Mouse pressed left at (931, 324)
Screenshot: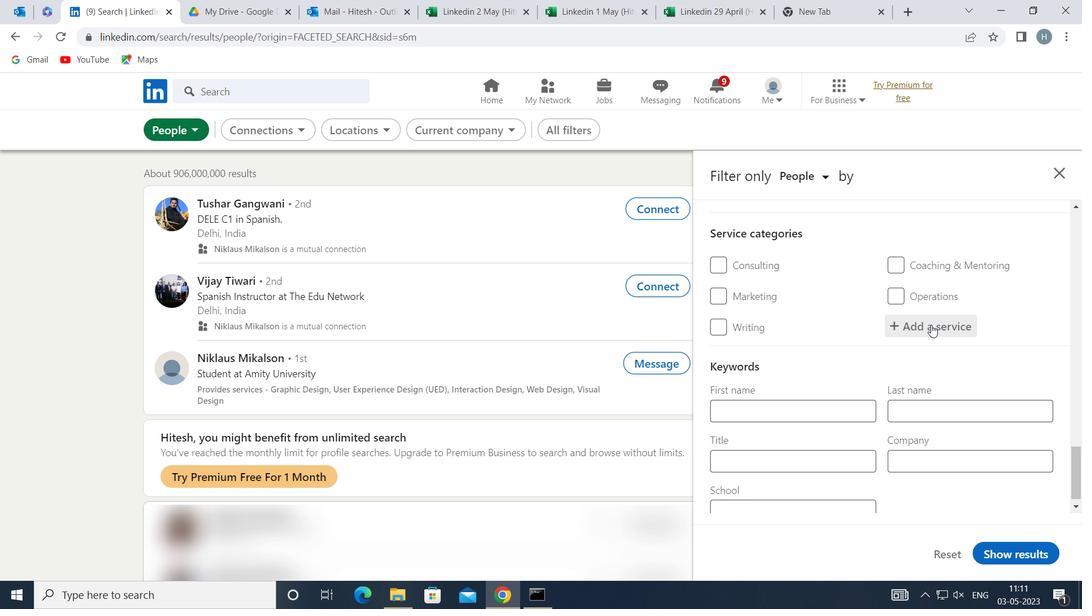 
Action: Key pressed <Key.shift>GRAPHIC<Key.space><Key.shift>DES
Screenshot: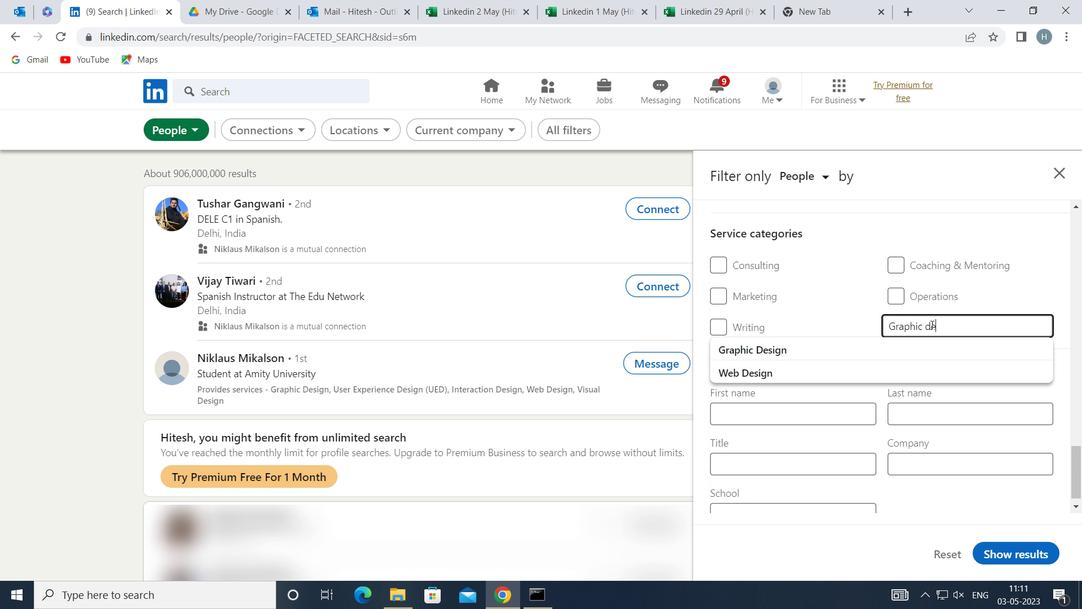 
Action: Mouse moved to (865, 347)
Screenshot: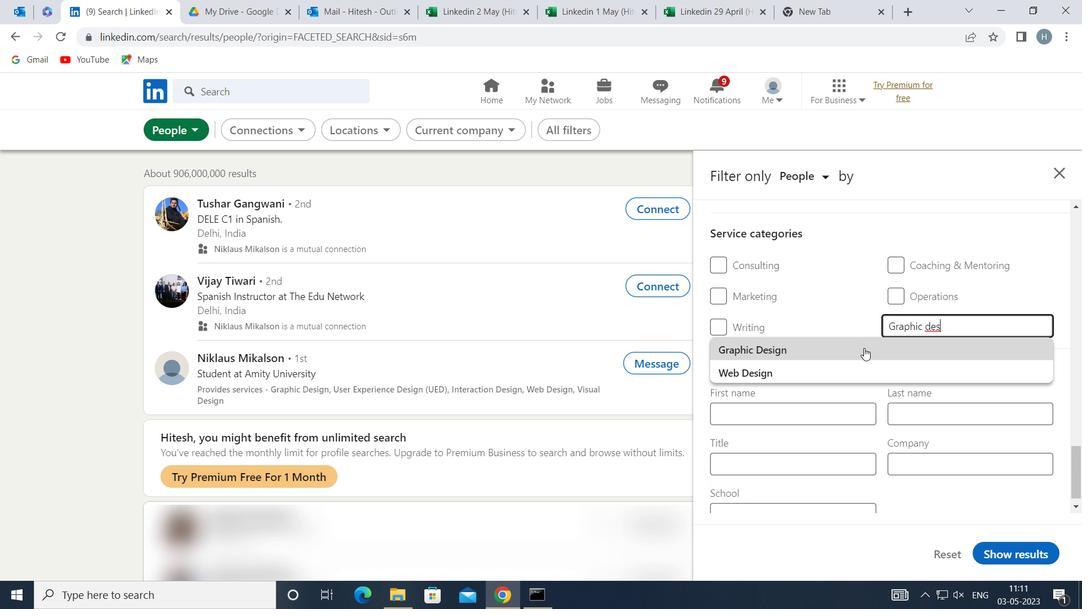 
Action: Mouse pressed left at (865, 347)
Screenshot: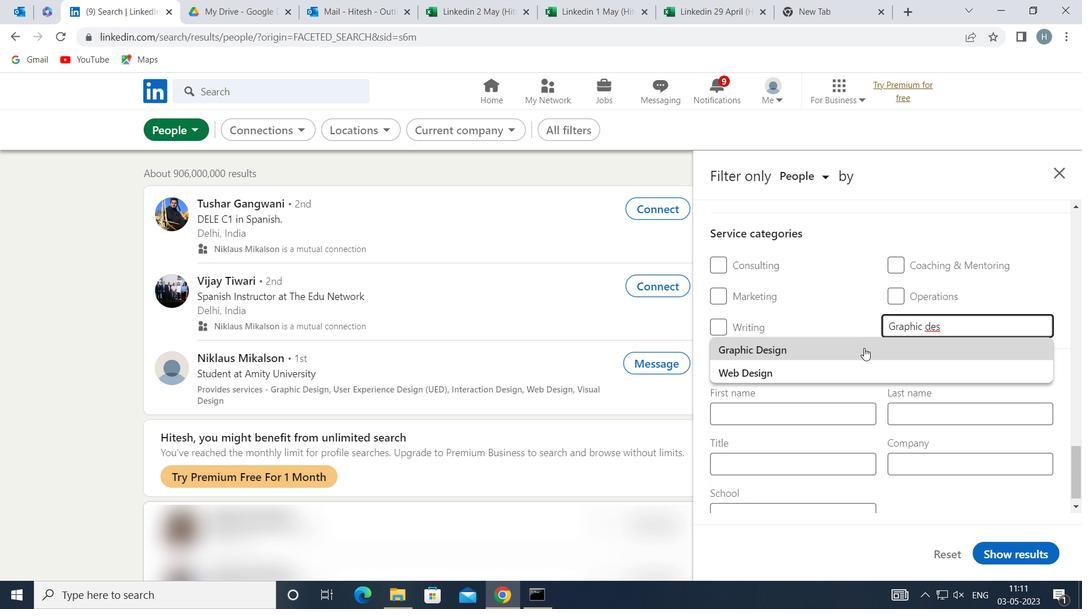 
Action: Mouse moved to (861, 347)
Screenshot: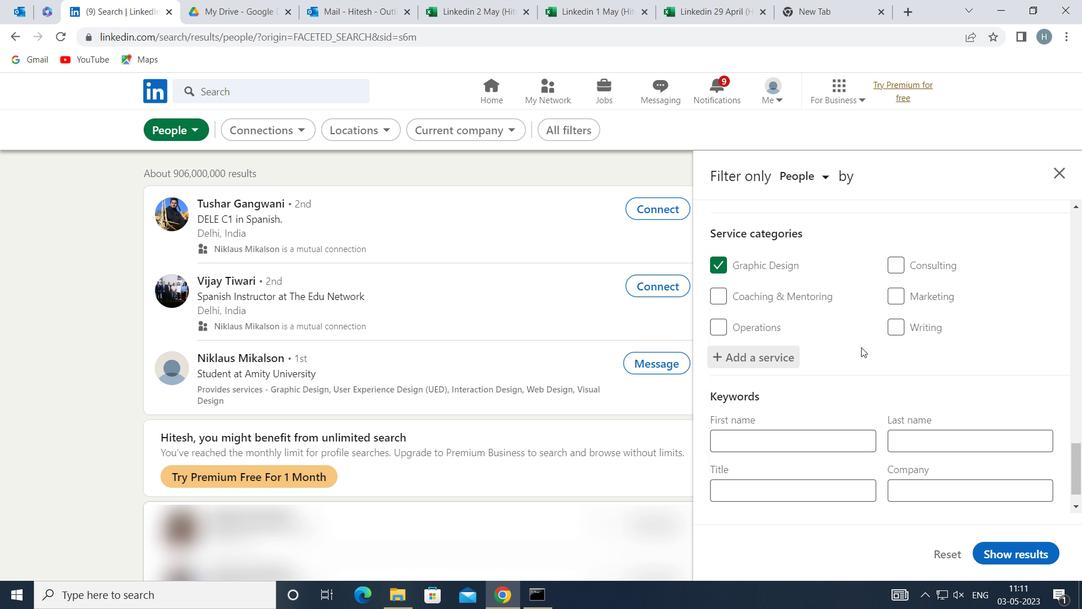 
Action: Mouse scrolled (861, 346) with delta (0, 0)
Screenshot: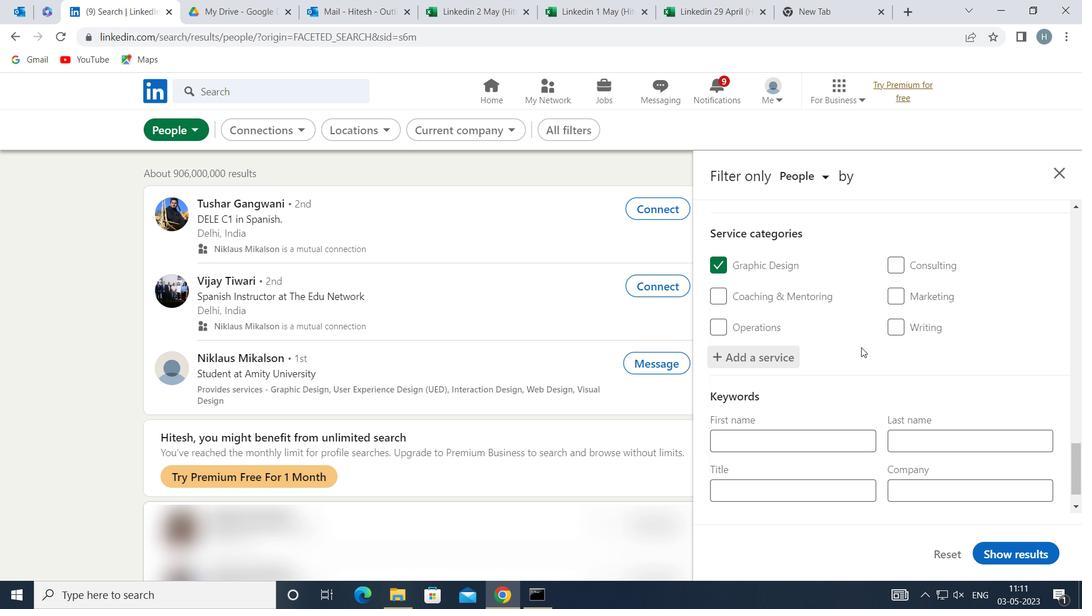 
Action: Mouse scrolled (861, 346) with delta (0, 0)
Screenshot: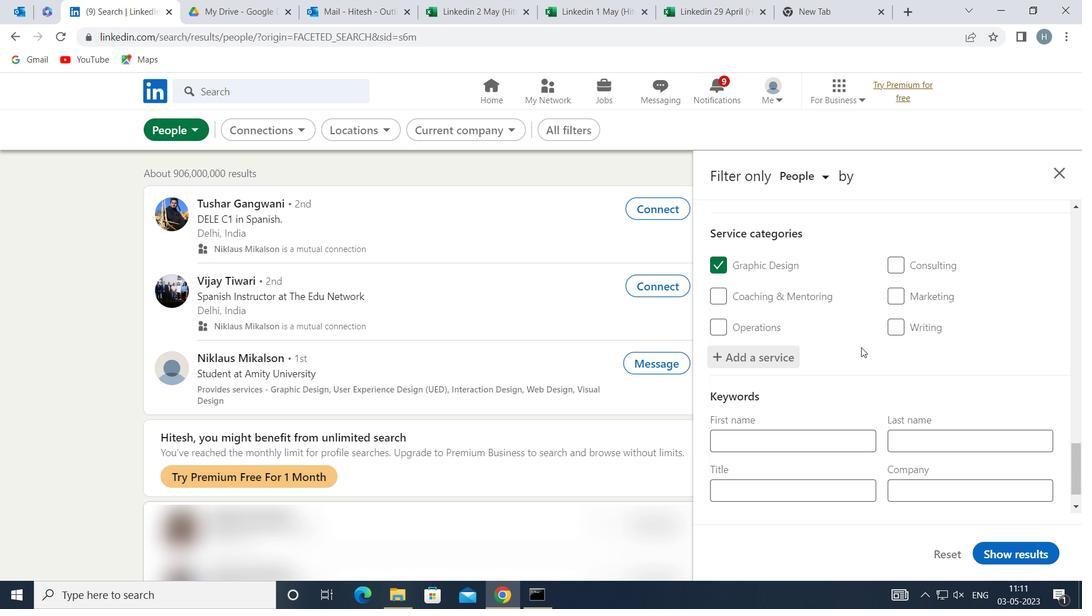 
Action: Mouse scrolled (861, 346) with delta (0, 0)
Screenshot: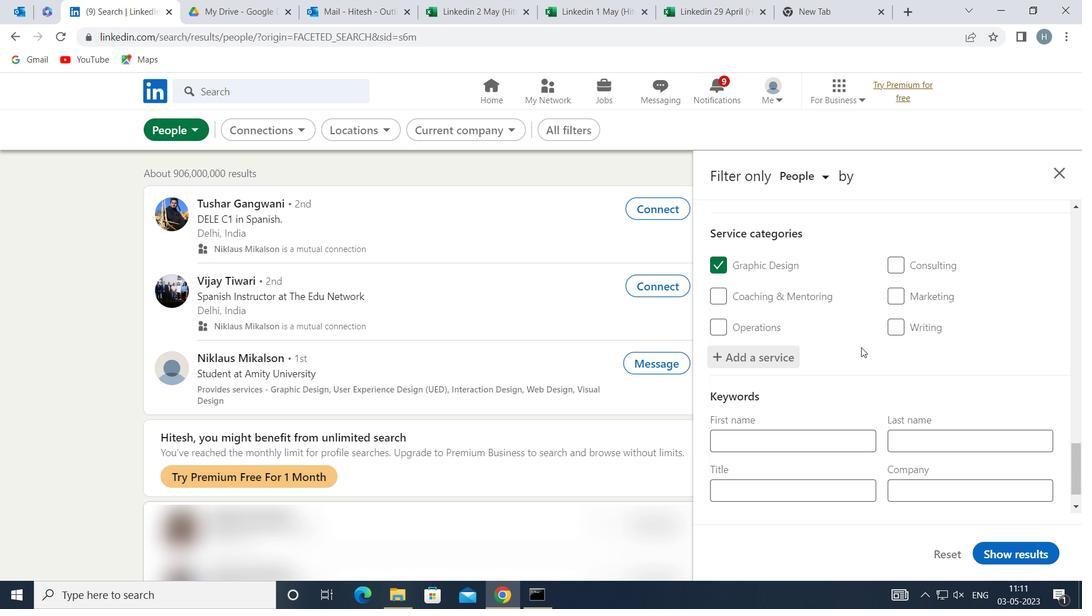 
Action: Mouse scrolled (861, 346) with delta (0, 0)
Screenshot: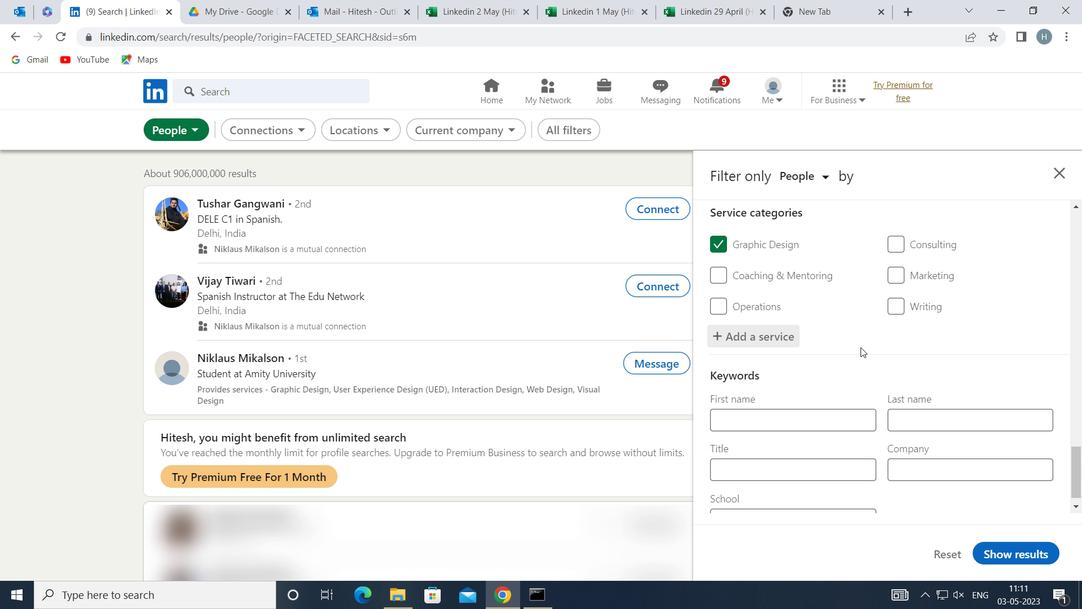 
Action: Mouse moved to (860, 347)
Screenshot: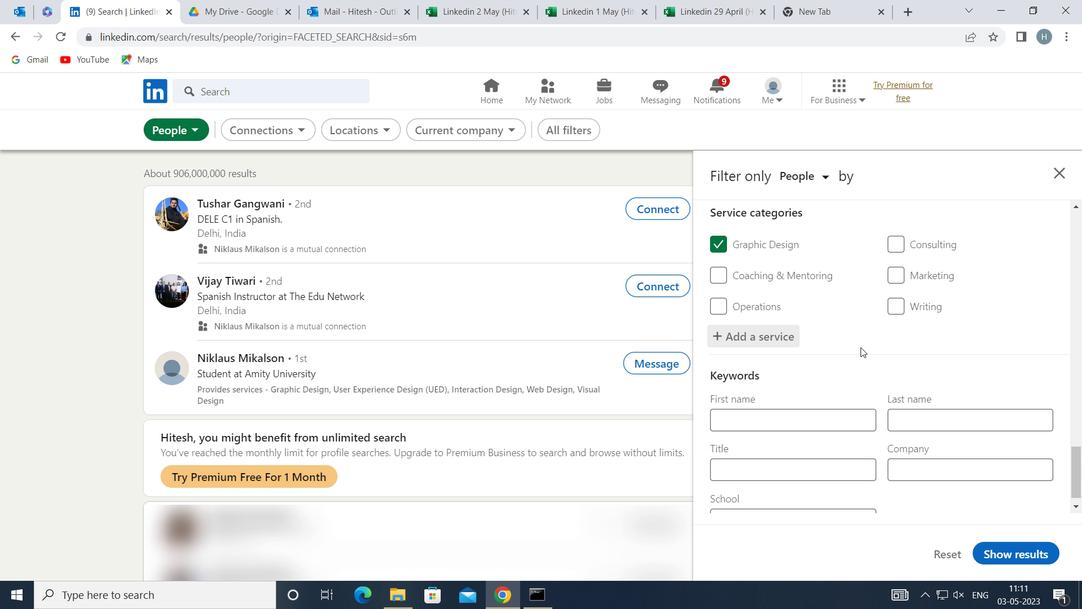 
Action: Mouse scrolled (860, 347) with delta (0, 0)
Screenshot: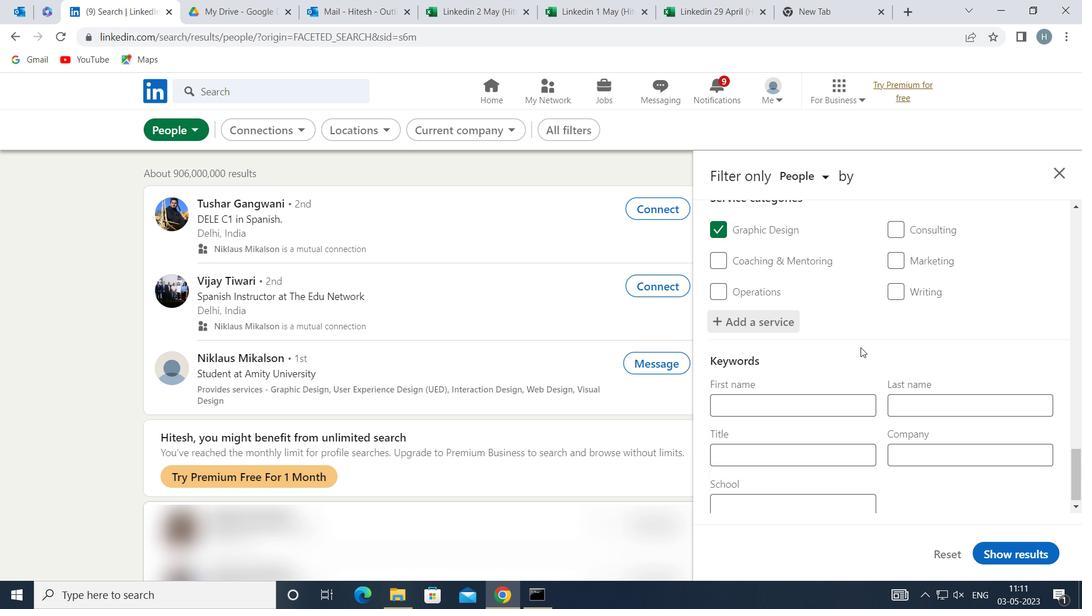 
Action: Mouse moved to (859, 348)
Screenshot: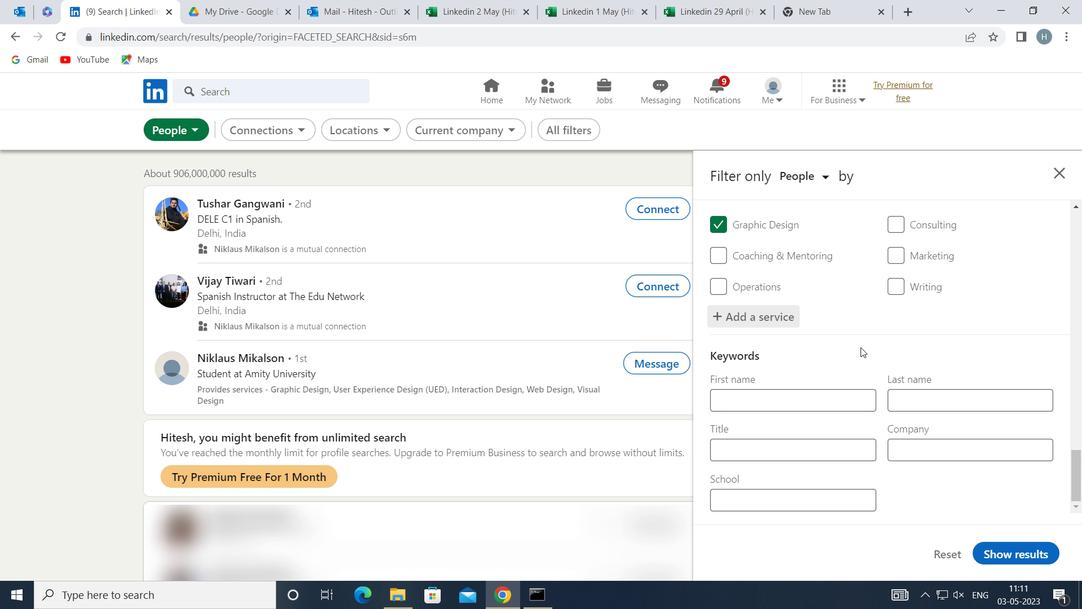 
Action: Mouse scrolled (859, 347) with delta (0, 0)
Screenshot: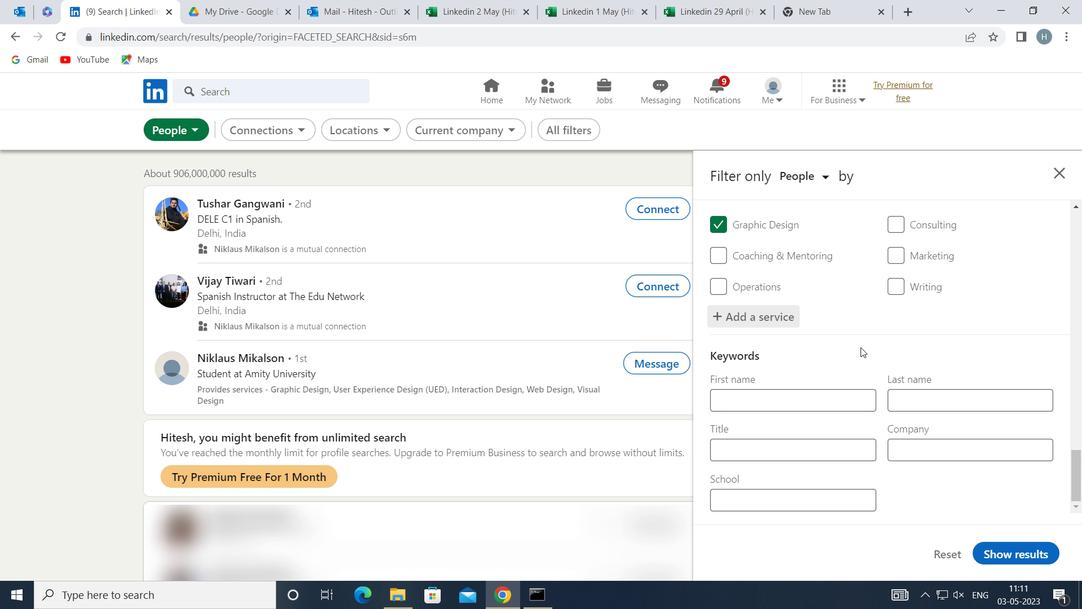 
Action: Mouse moved to (836, 446)
Screenshot: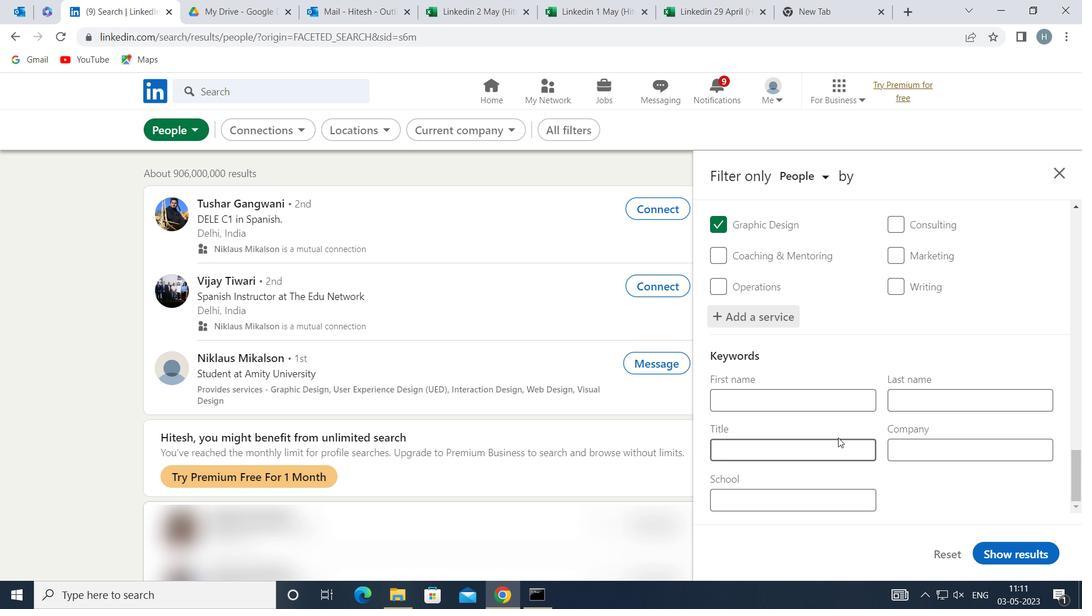 
Action: Mouse pressed left at (836, 446)
Screenshot: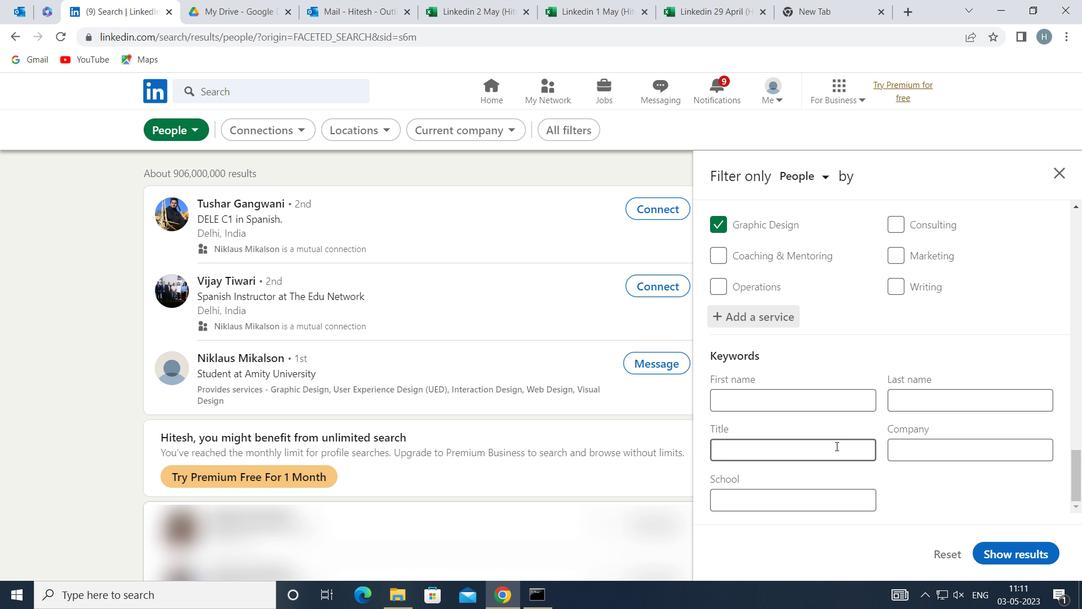 
Action: Key pressed <Key.shift>U<Key.shift><Key.shift>X<Key.space><Key.shift>DESIGNER<Key.space><Key.shift>7<Key.space><Key.shift>UI<Key.space>DEVELOPER
Screenshot: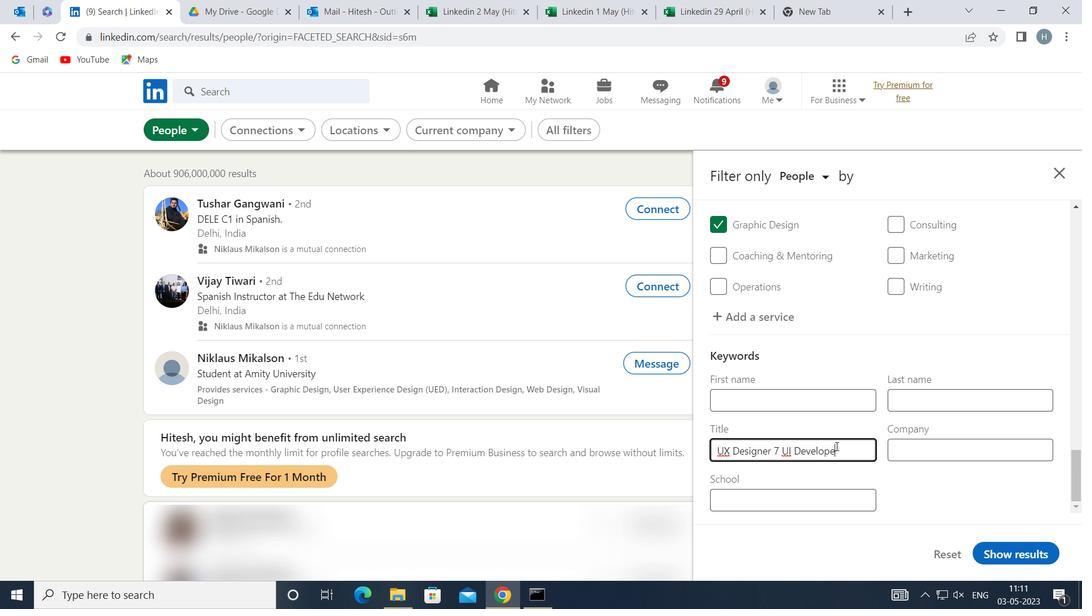 
Action: Mouse moved to (1003, 549)
Screenshot: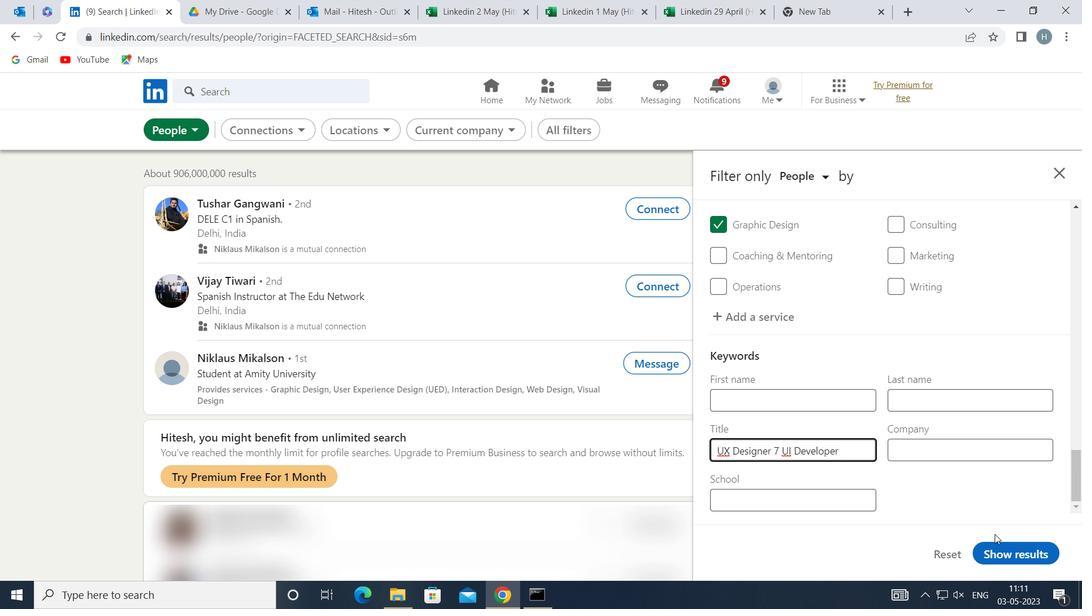 
Action: Mouse pressed left at (1003, 549)
Screenshot: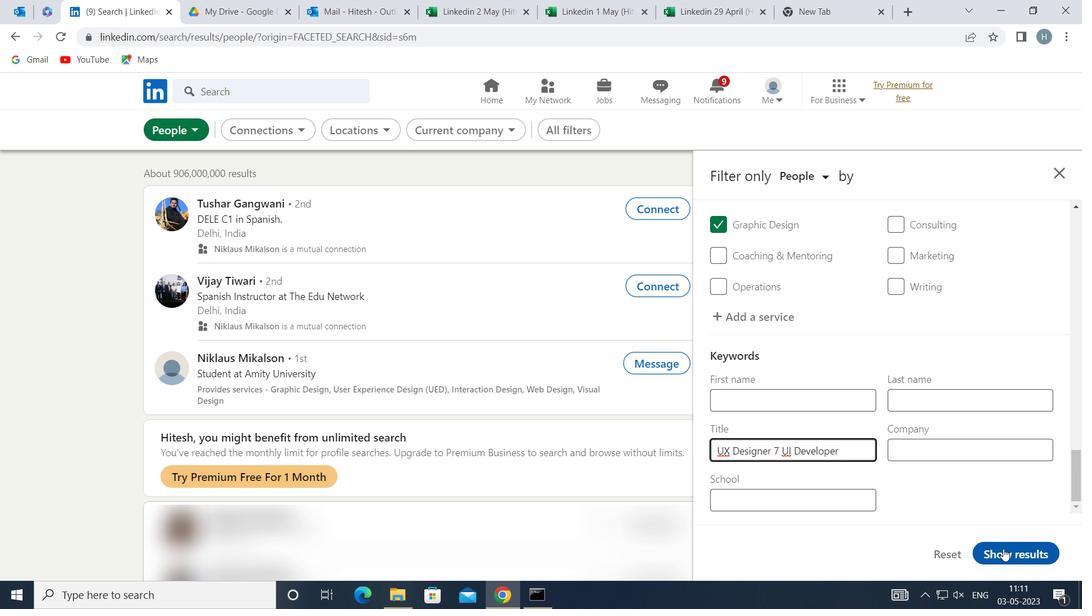 
Action: Mouse moved to (814, 427)
Screenshot: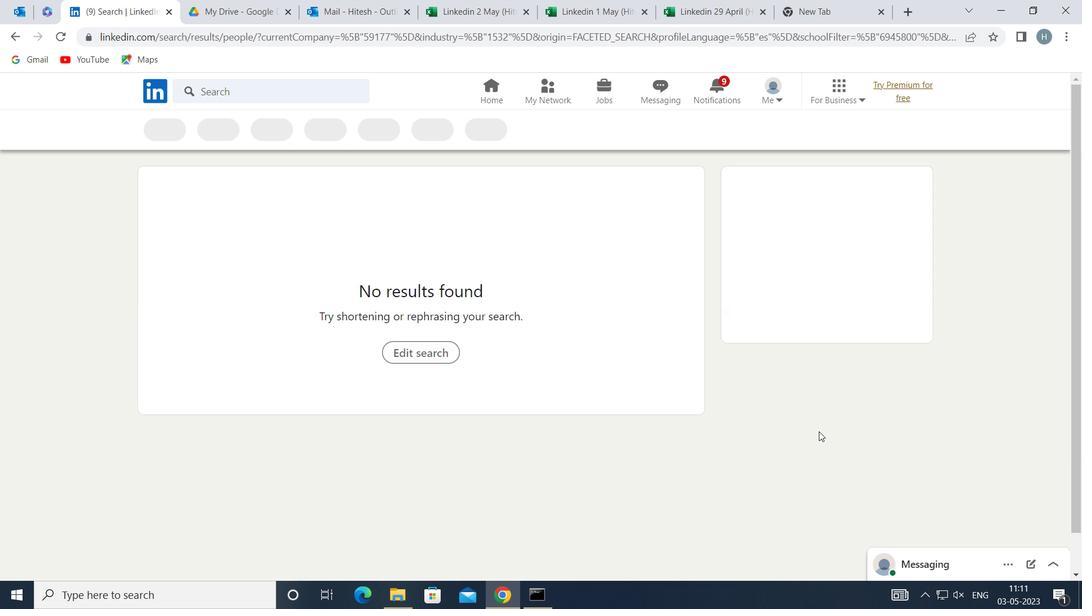 
